 Task: Research Airbnb accommodation in Semenyih, Malaysia from 20th December, 2023 to 25th December, 2023 for 7 adults. Place can be entire room or shared room with 4 bedrooms having 7 beds and 4 bathrooms. Property type can be house. Amenities needed are: wifi, TV, free parkinig on premises, gym, breakfast.
Action: Mouse moved to (453, 83)
Screenshot: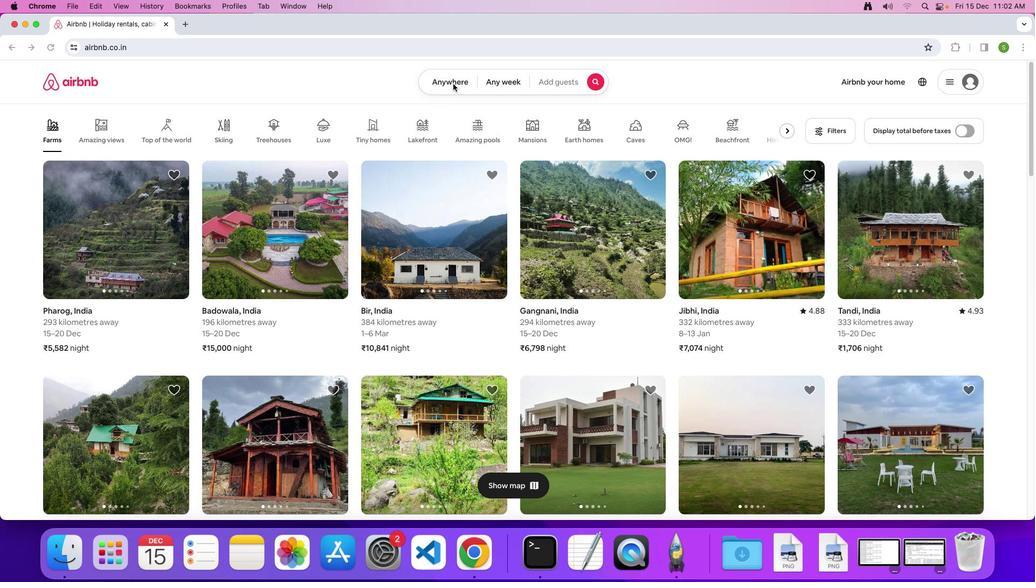 
Action: Mouse pressed left at (453, 83)
Screenshot: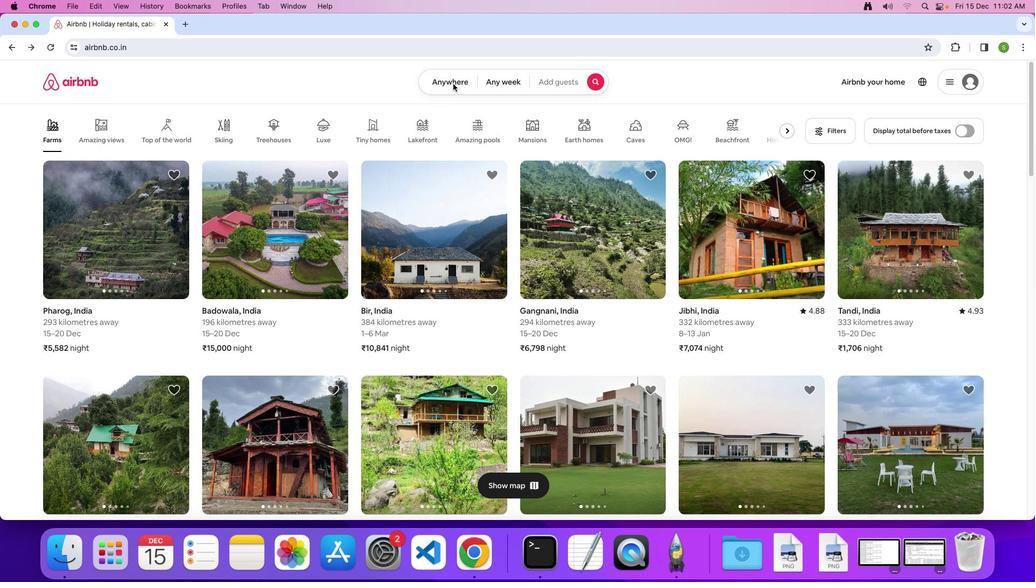
Action: Mouse moved to (449, 85)
Screenshot: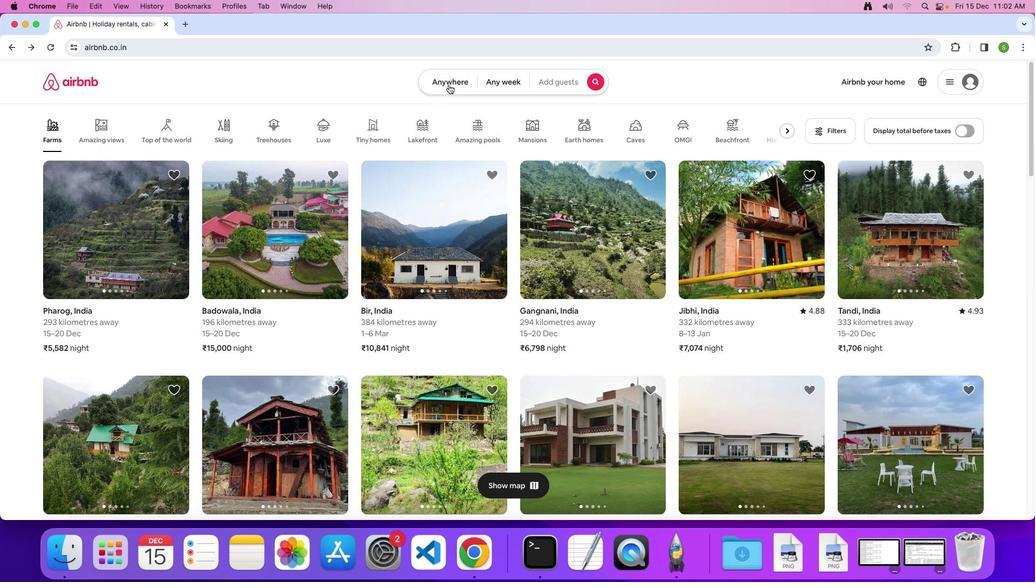 
Action: Mouse pressed left at (449, 85)
Screenshot: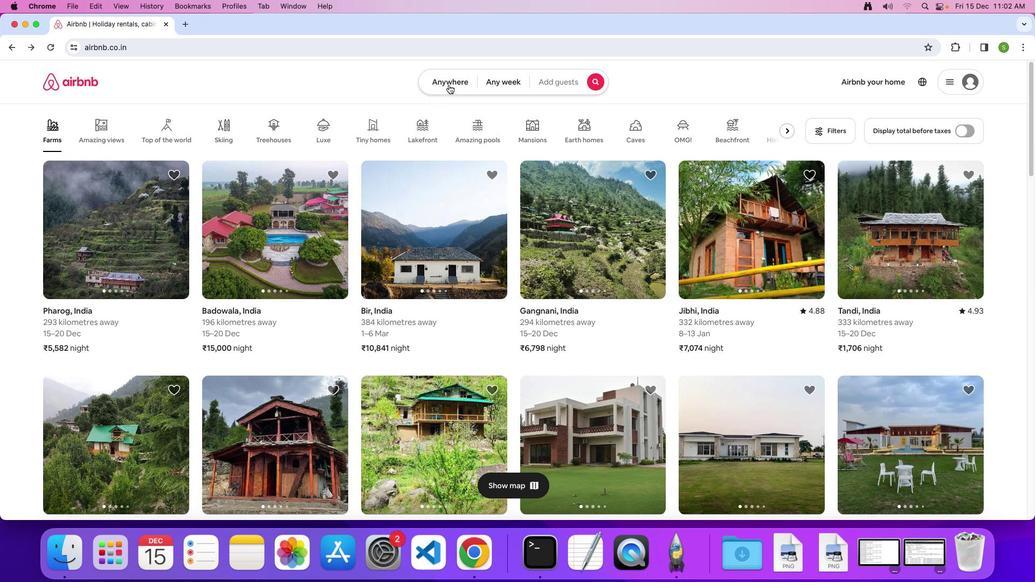 
Action: Mouse moved to (414, 120)
Screenshot: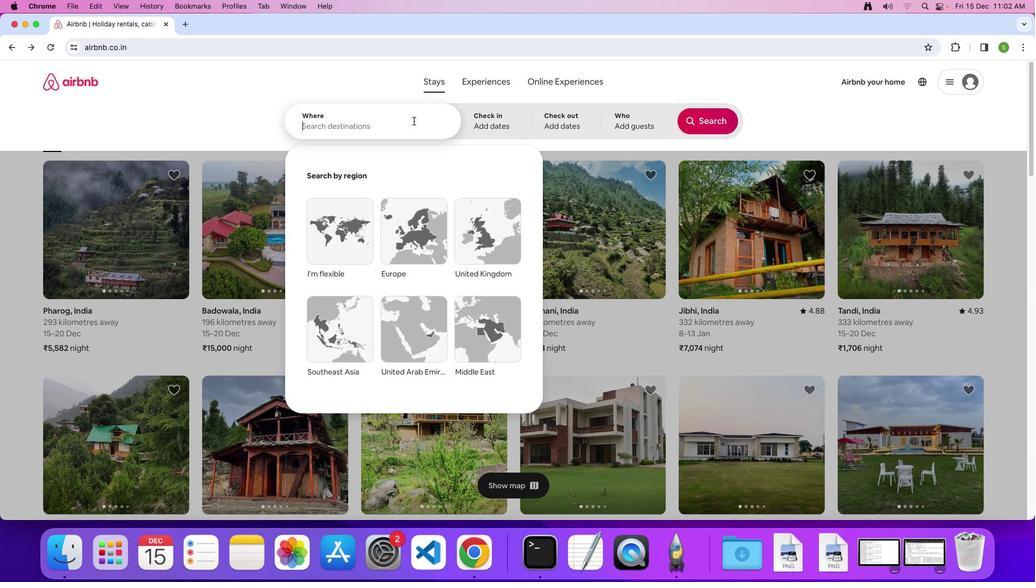 
Action: Mouse pressed left at (414, 120)
Screenshot: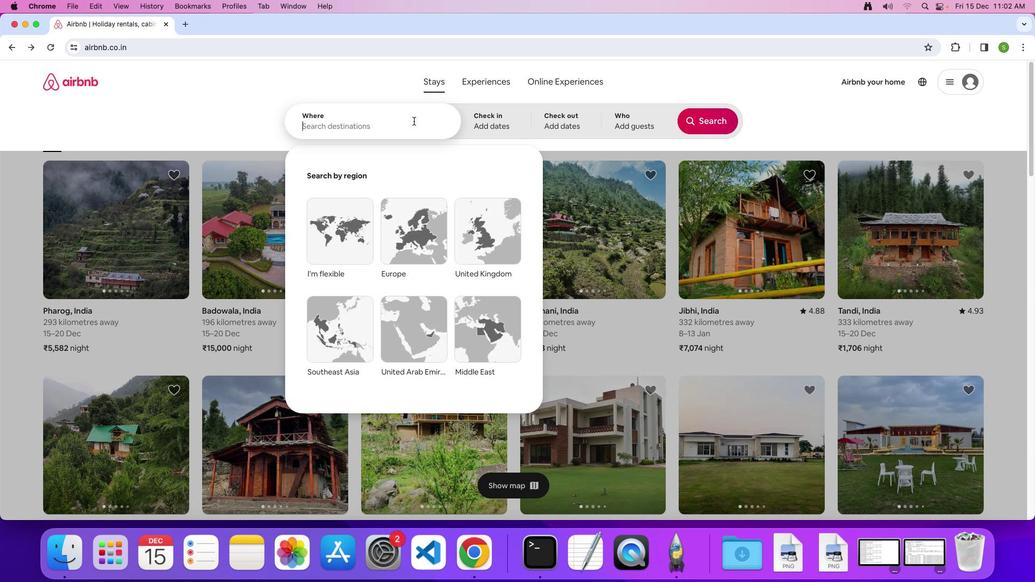 
Action: Key pressed 'S'Key.caps_lock'e''m''e''n''y''i''h'','Key.spaceKey.shift'm''a''l''a''y''s''i''a'Key.enter
Screenshot: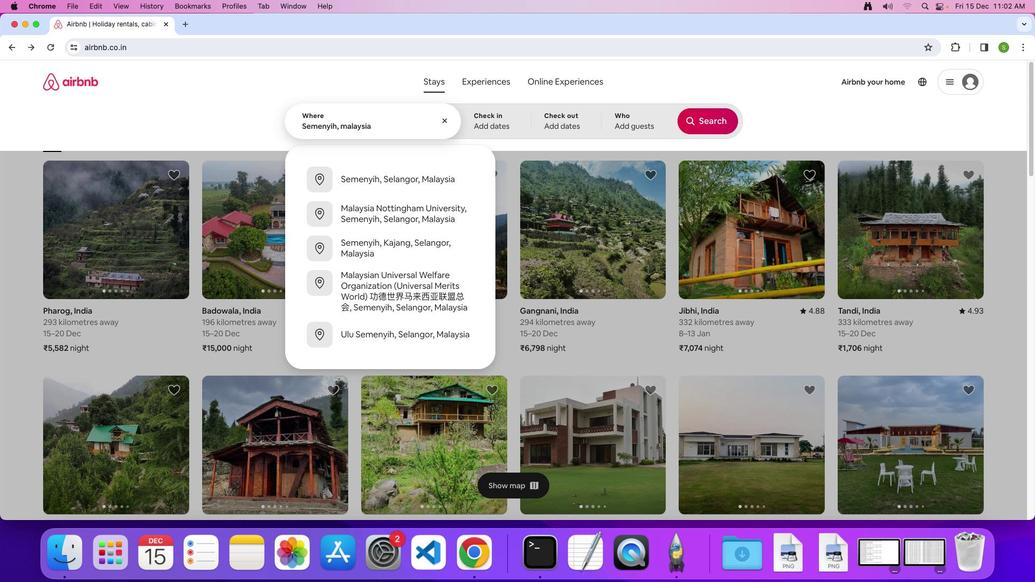 
Action: Mouse moved to (400, 339)
Screenshot: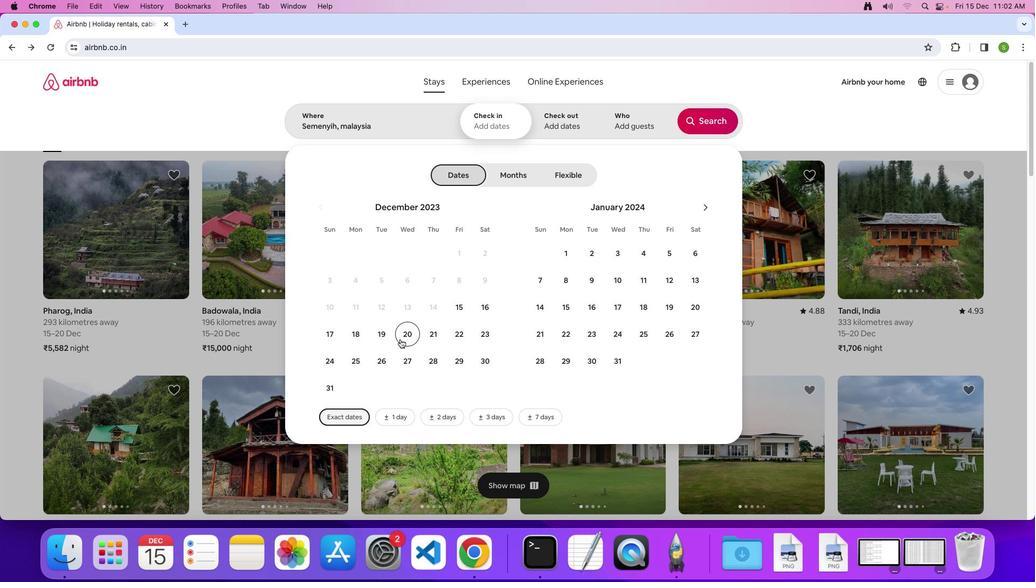 
Action: Mouse pressed left at (400, 339)
Screenshot: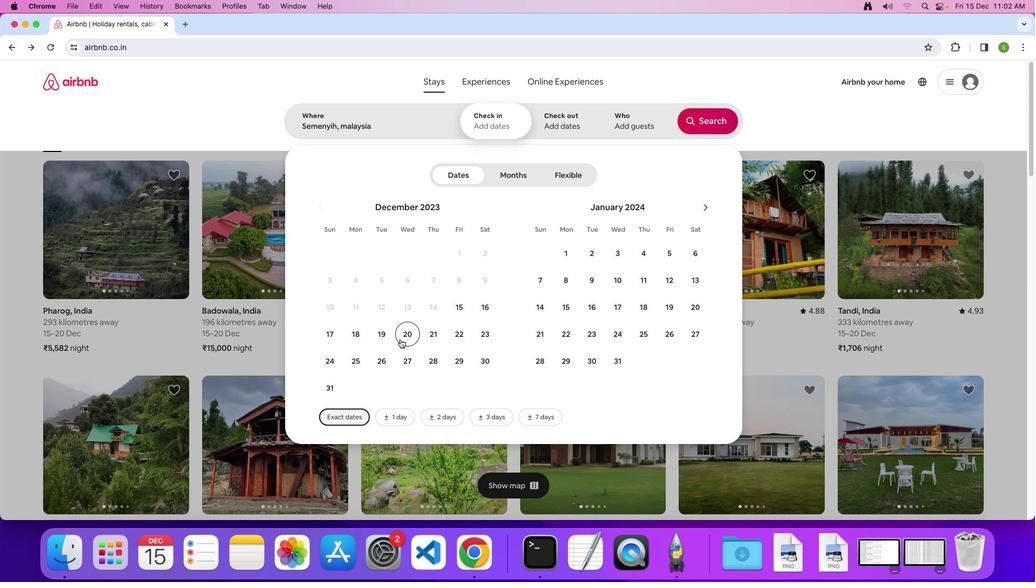
Action: Mouse moved to (353, 358)
Screenshot: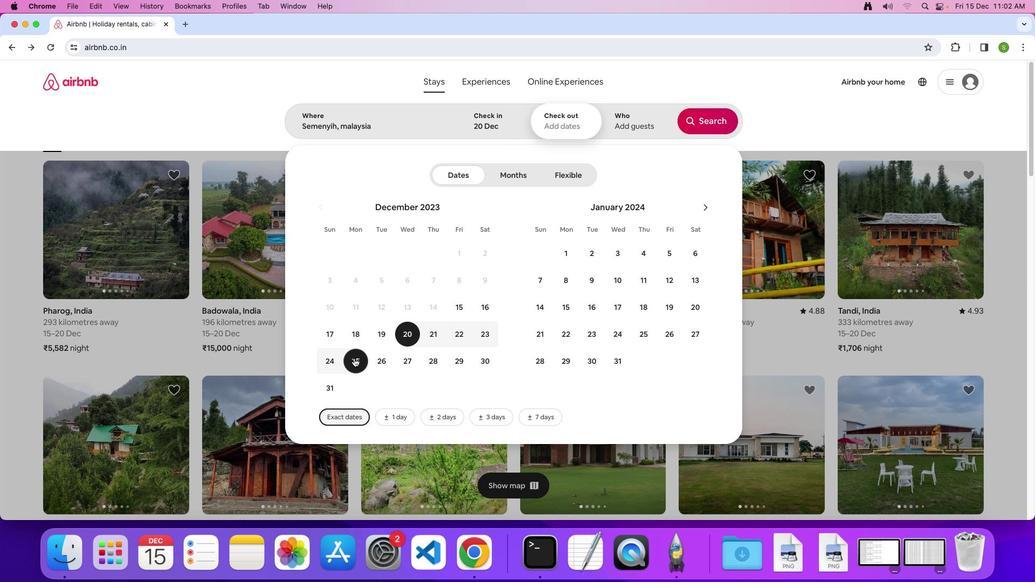 
Action: Mouse pressed left at (353, 358)
Screenshot: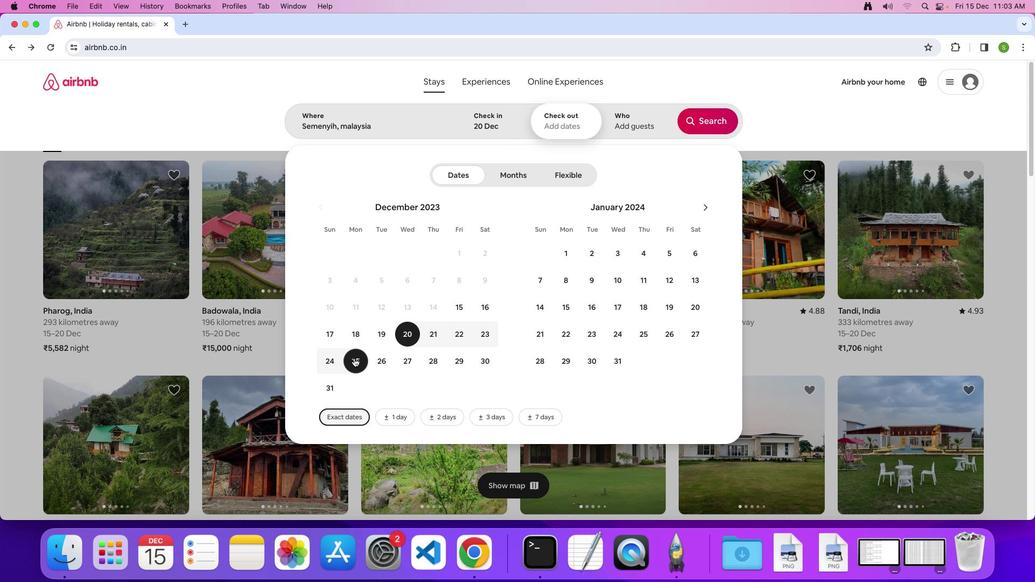 
Action: Mouse moved to (627, 114)
Screenshot: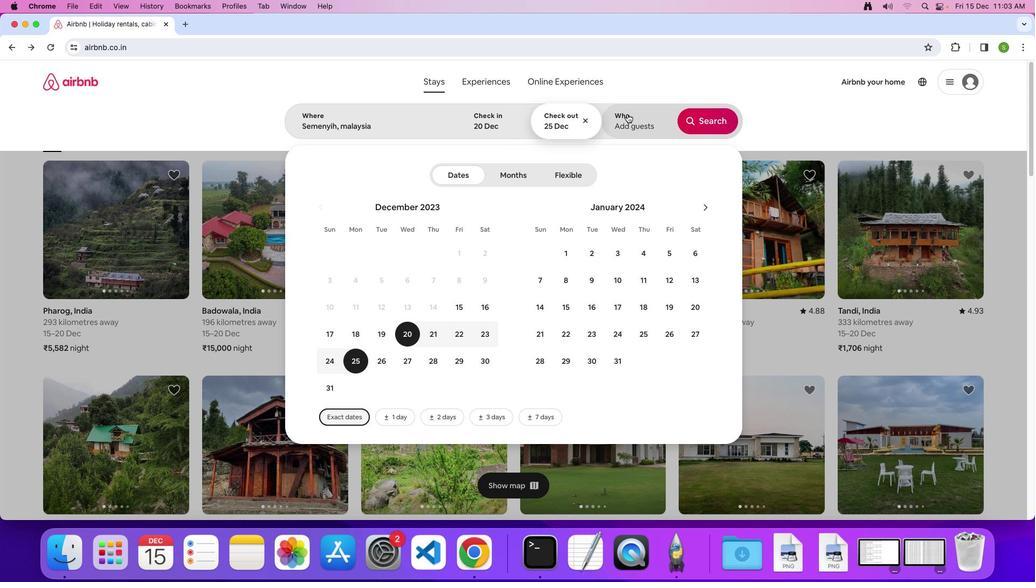 
Action: Mouse pressed left at (627, 114)
Screenshot: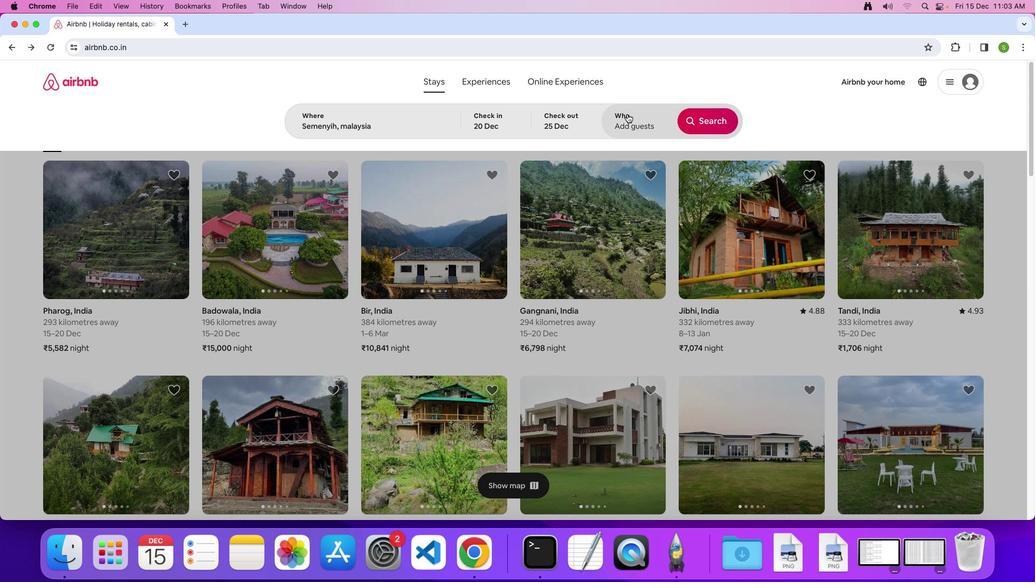 
Action: Mouse moved to (706, 173)
Screenshot: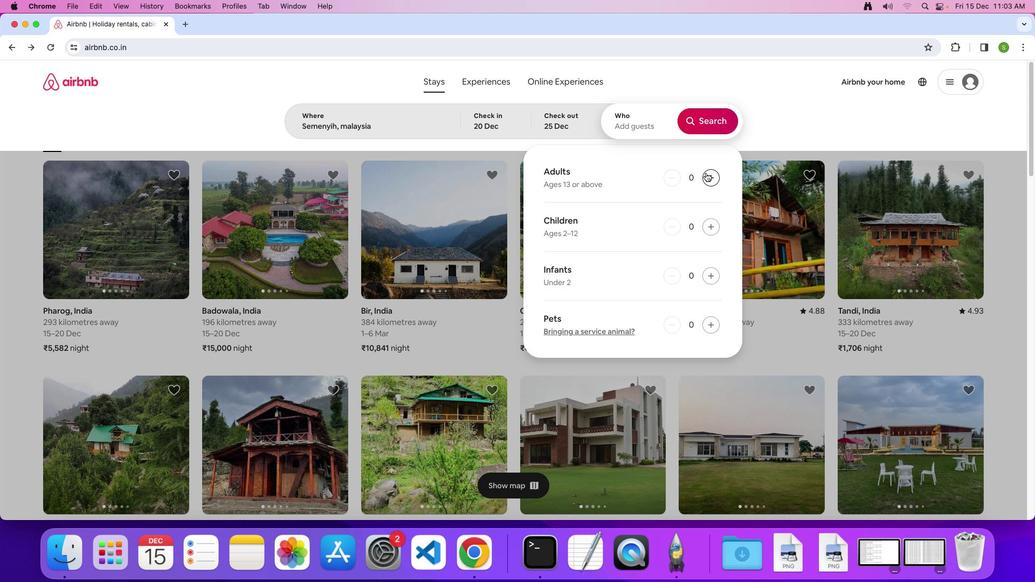 
Action: Mouse pressed left at (706, 173)
Screenshot: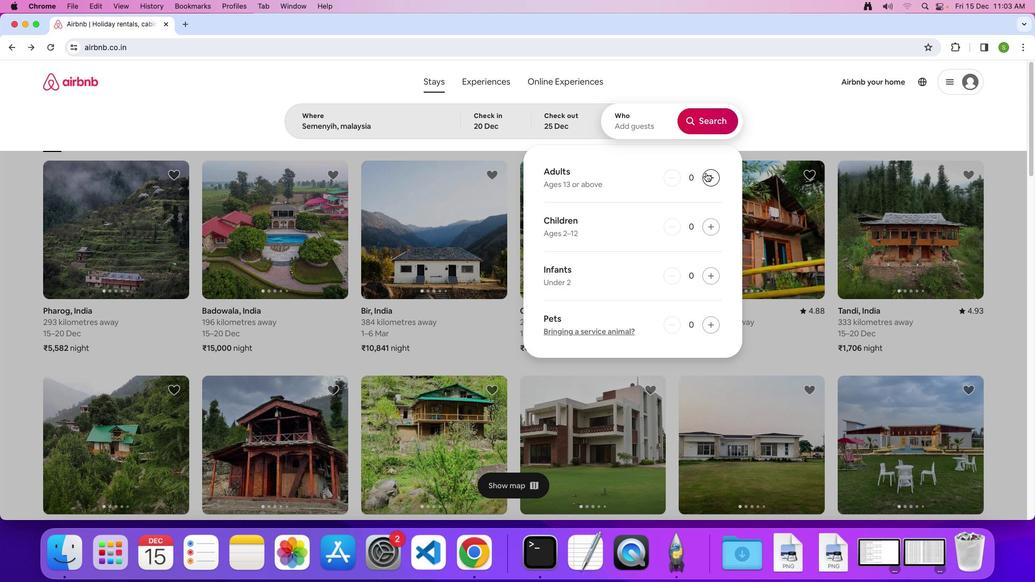 
Action: Mouse pressed left at (706, 173)
Screenshot: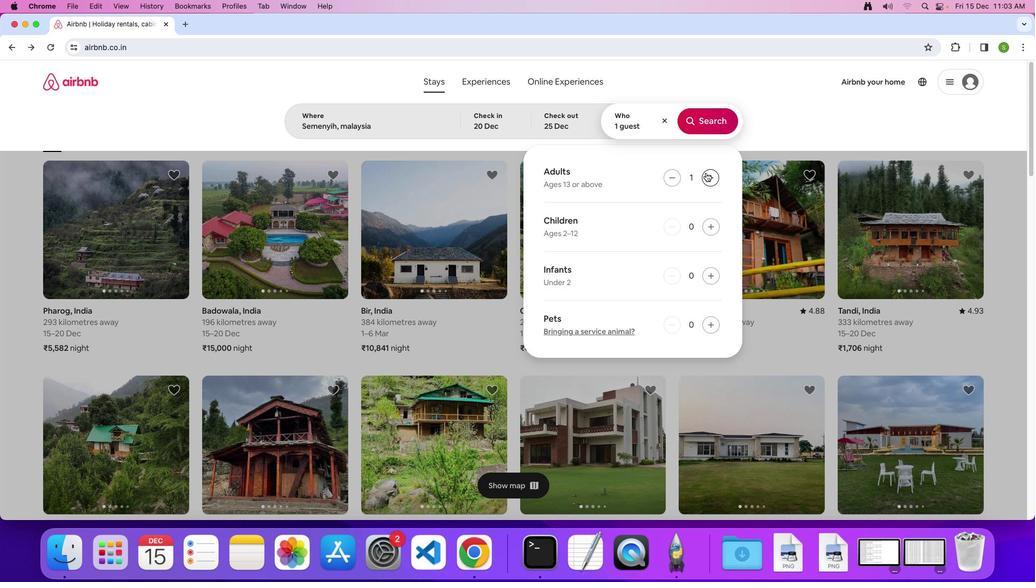 
Action: Mouse pressed left at (706, 173)
Screenshot: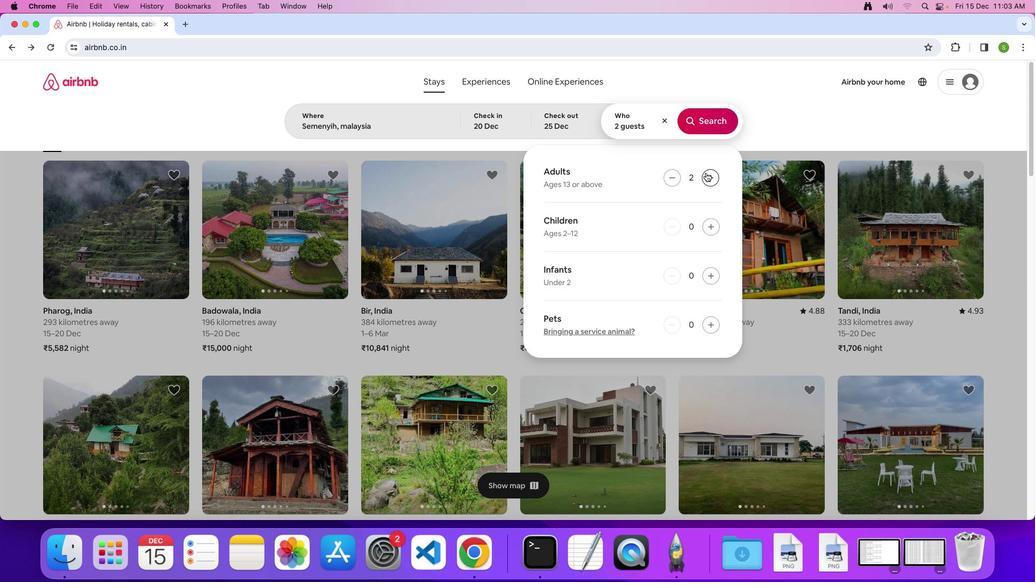 
Action: Mouse pressed left at (706, 173)
Screenshot: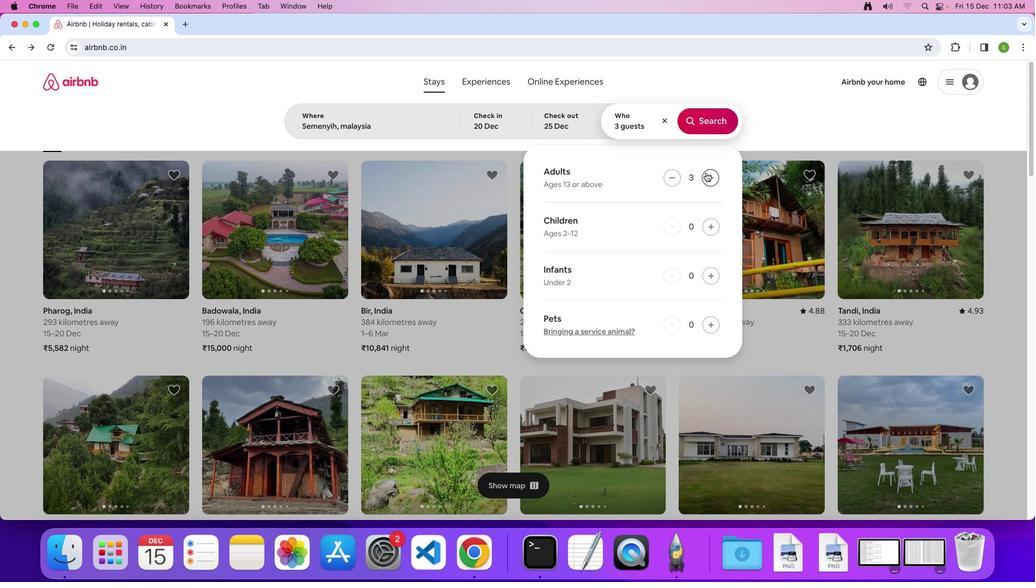 
Action: Mouse pressed left at (706, 173)
Screenshot: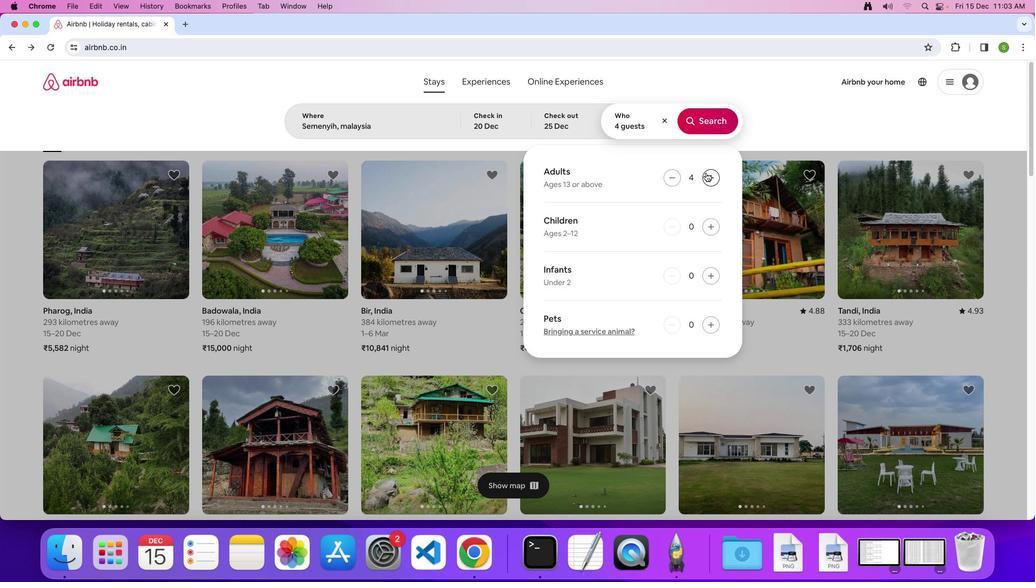 
Action: Mouse pressed left at (706, 173)
Screenshot: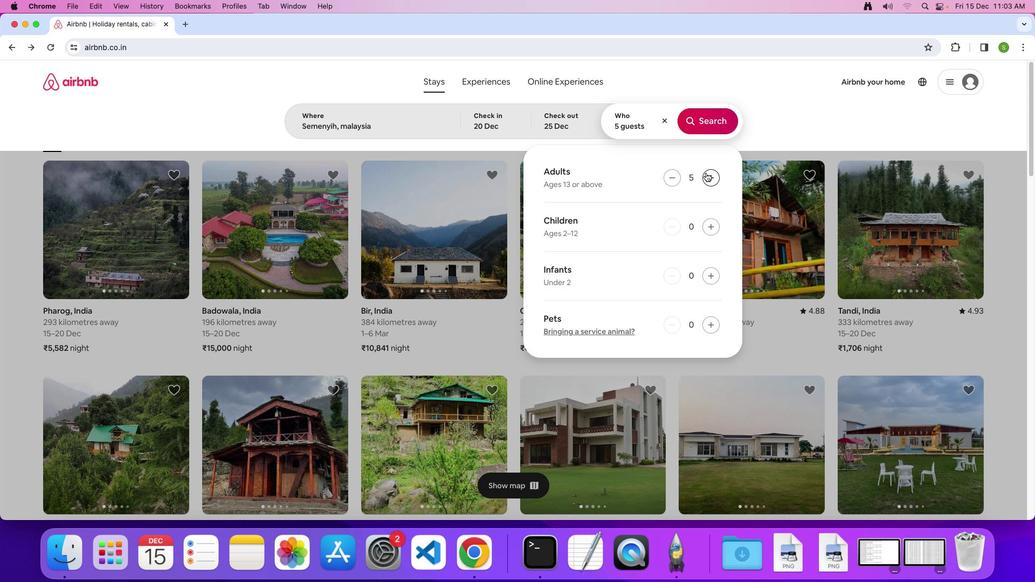 
Action: Mouse pressed left at (706, 173)
Screenshot: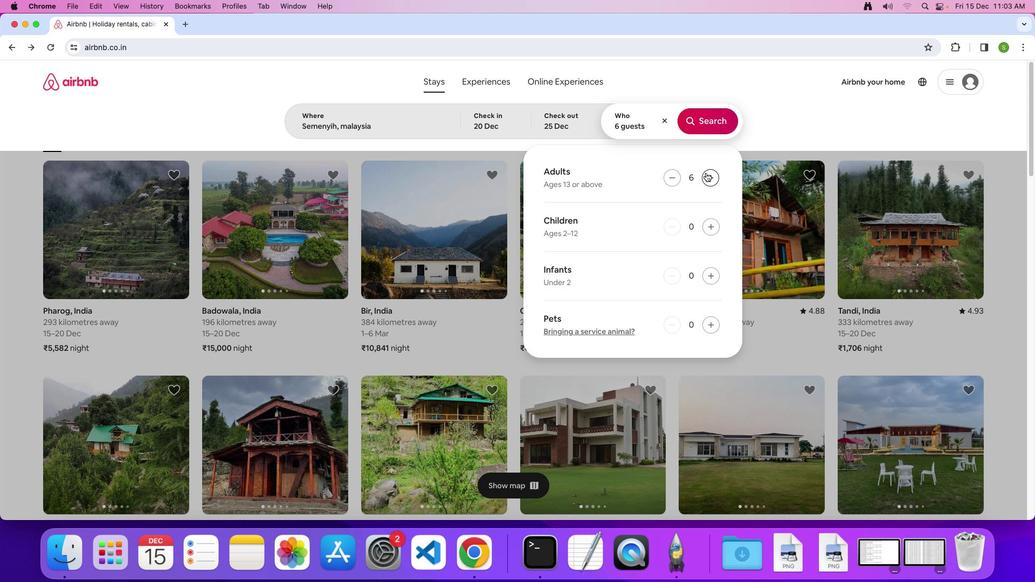 
Action: Mouse moved to (699, 125)
Screenshot: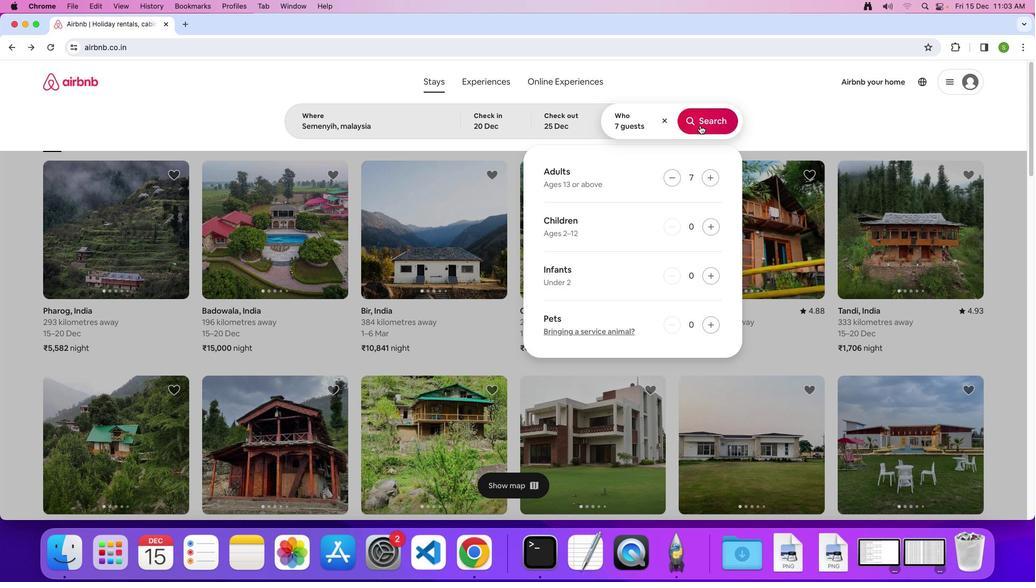 
Action: Mouse pressed left at (699, 125)
Screenshot: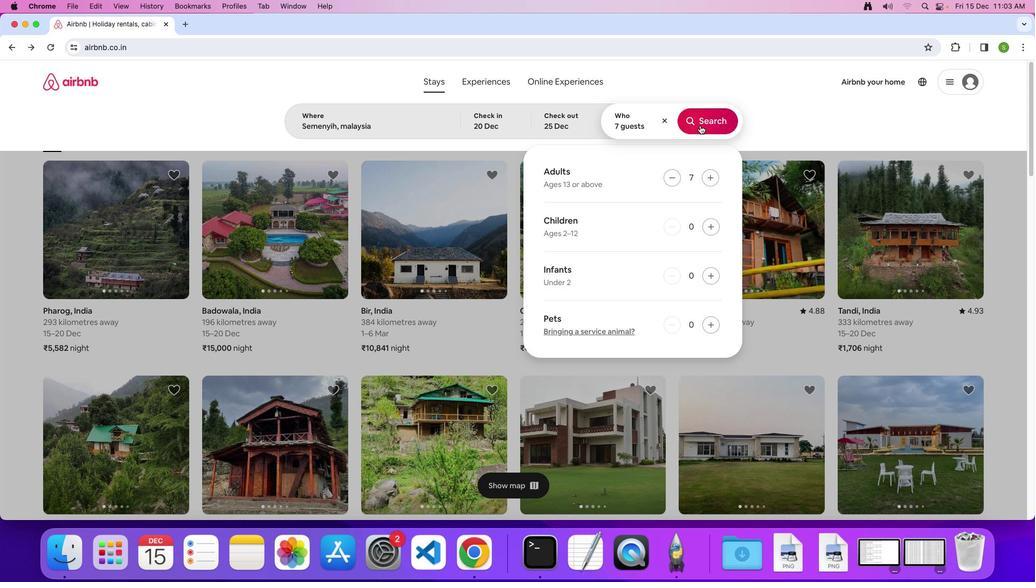 
Action: Mouse moved to (847, 123)
Screenshot: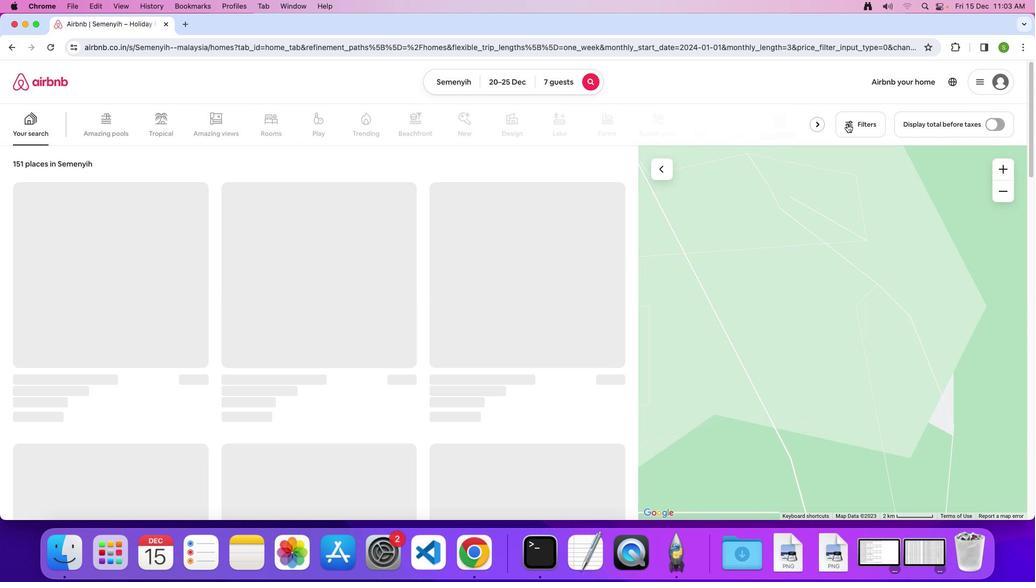 
Action: Mouse pressed left at (847, 123)
Screenshot: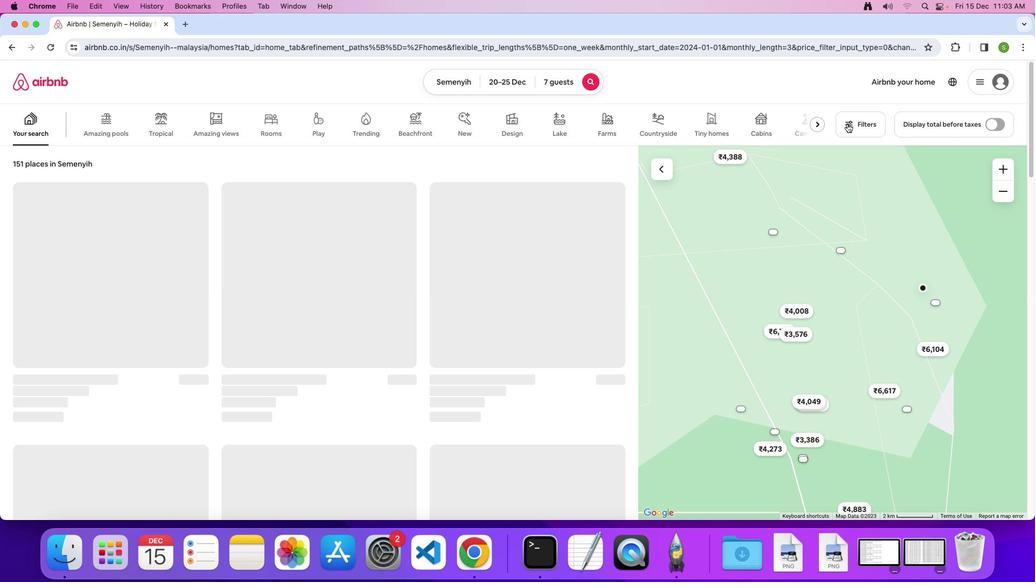 
Action: Mouse moved to (548, 294)
Screenshot: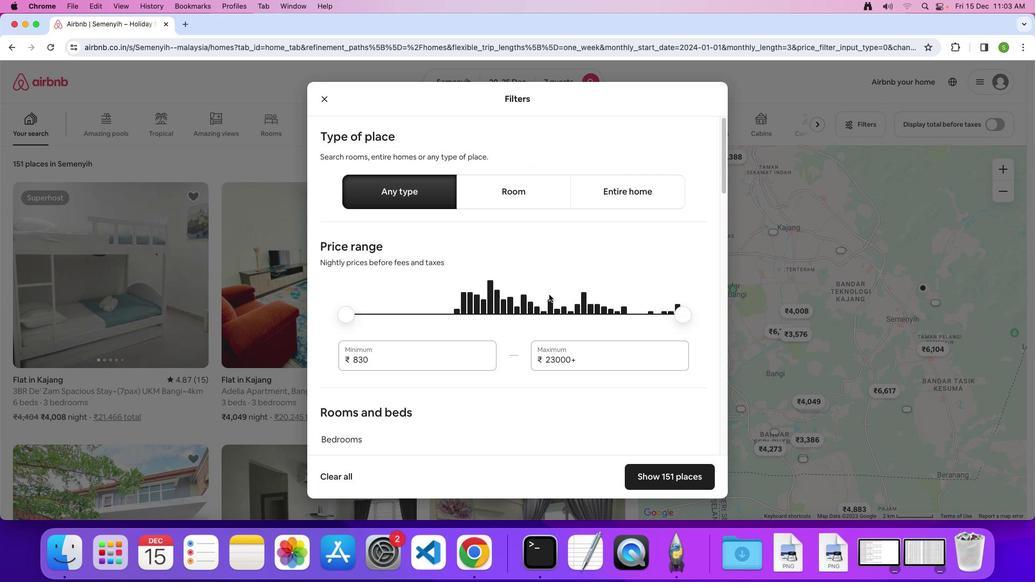 
Action: Mouse scrolled (548, 294) with delta (0, 0)
Screenshot: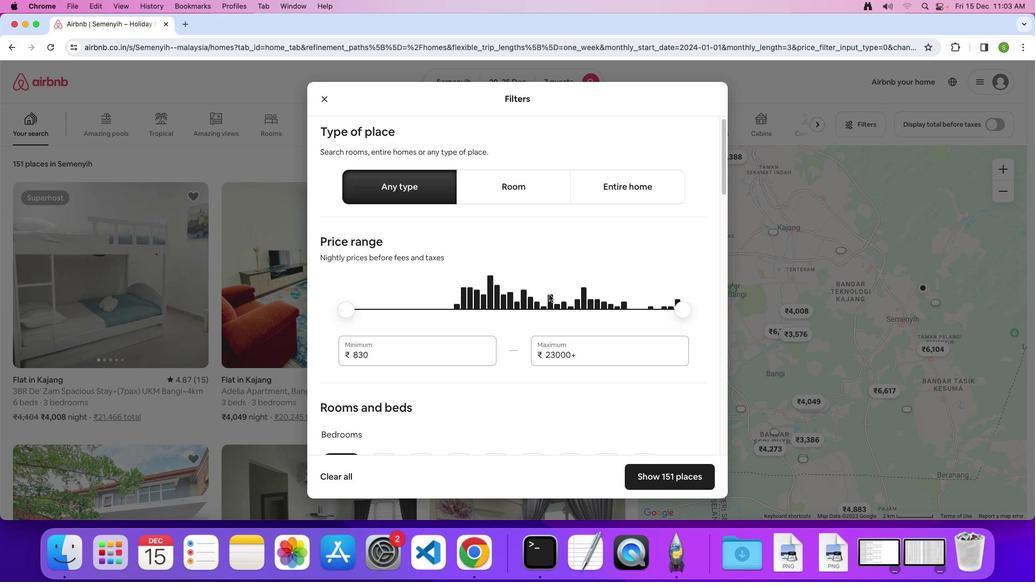 
Action: Mouse scrolled (548, 294) with delta (0, 0)
Screenshot: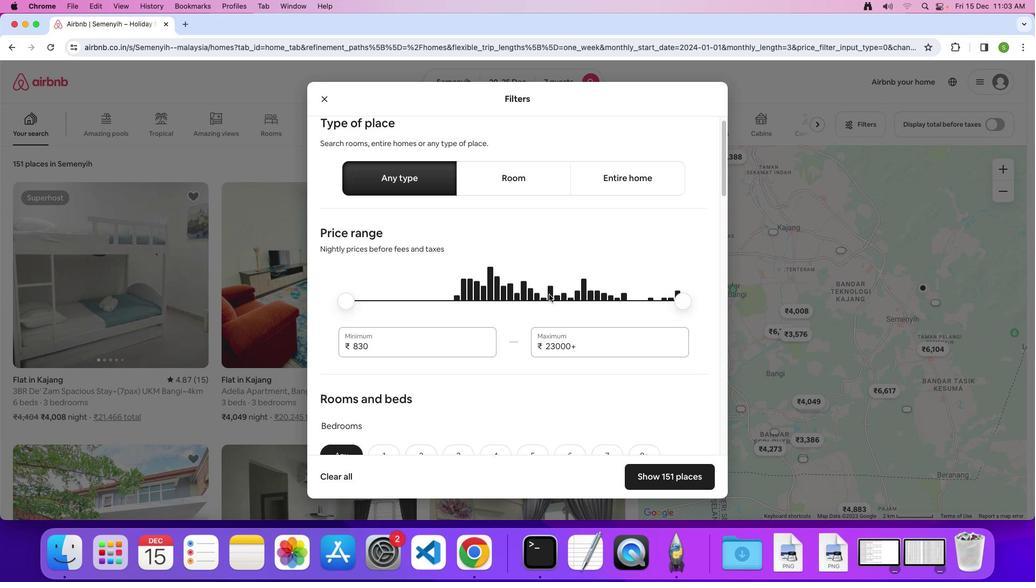 
Action: Mouse scrolled (548, 294) with delta (0, 0)
Screenshot: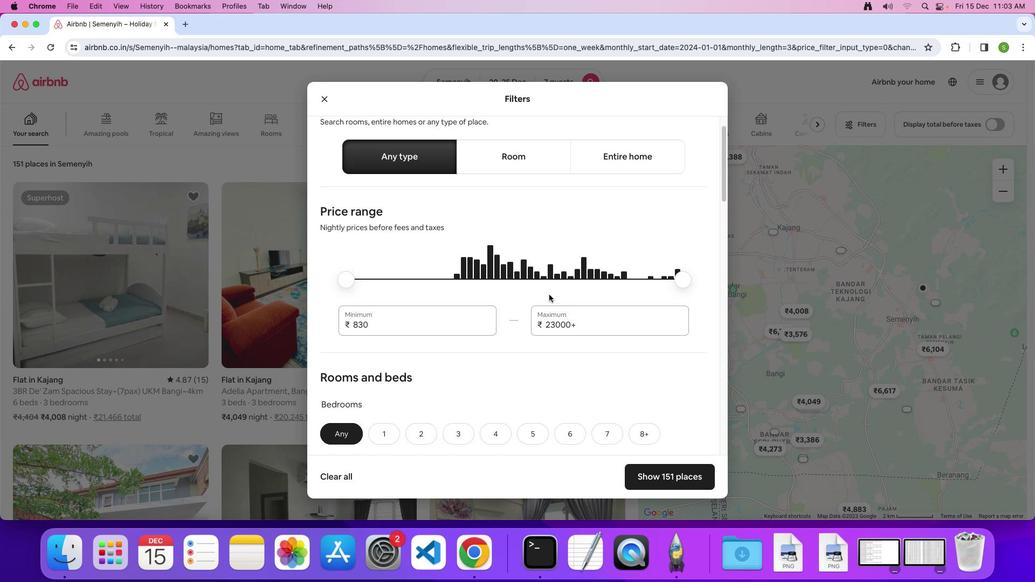 
Action: Mouse scrolled (548, 294) with delta (0, 0)
Screenshot: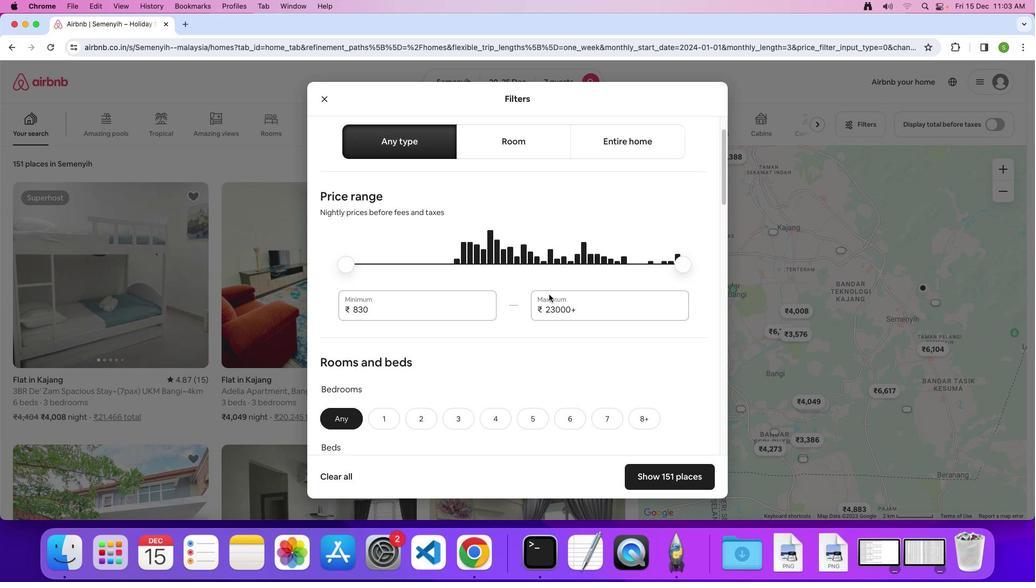 
Action: Mouse scrolled (548, 294) with delta (0, 0)
Screenshot: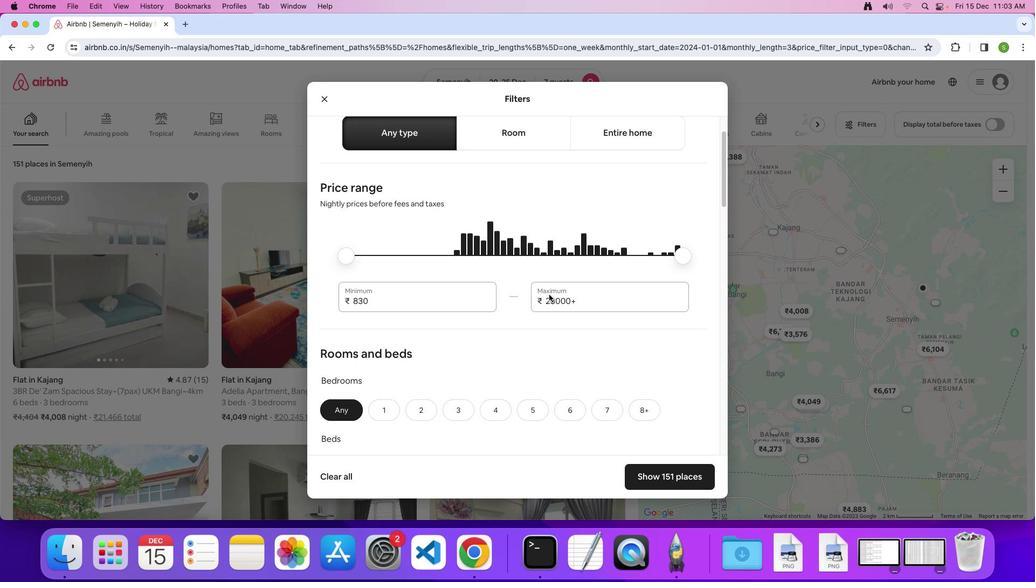 
Action: Mouse moved to (548, 294)
Screenshot: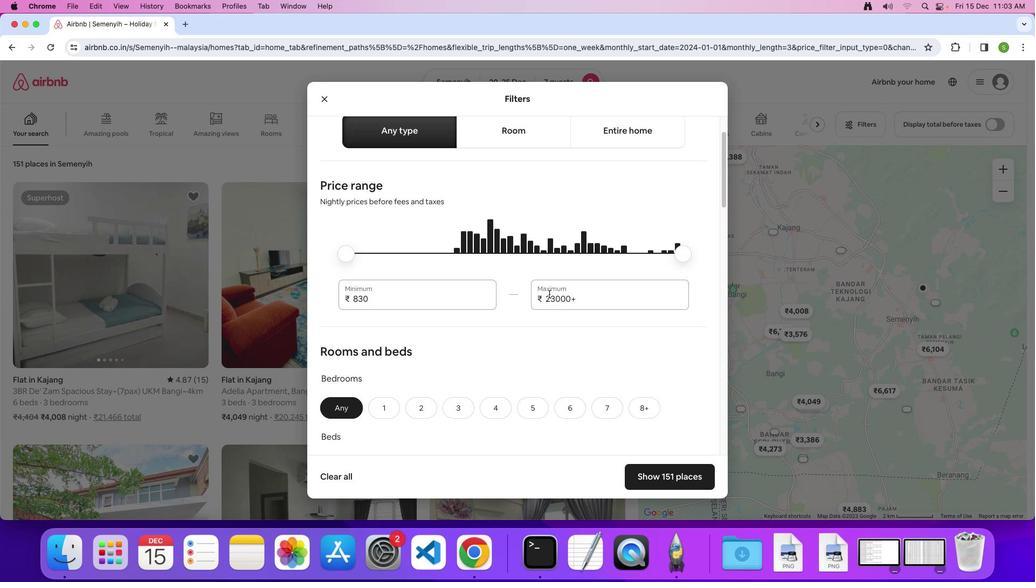
Action: Mouse scrolled (548, 294) with delta (0, 0)
Screenshot: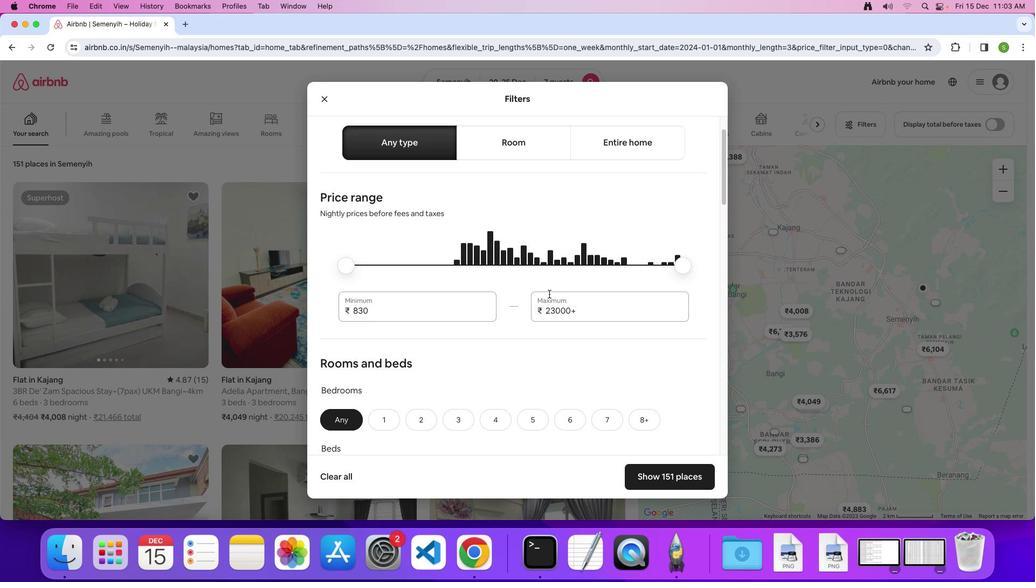 
Action: Mouse scrolled (548, 294) with delta (0, 0)
Screenshot: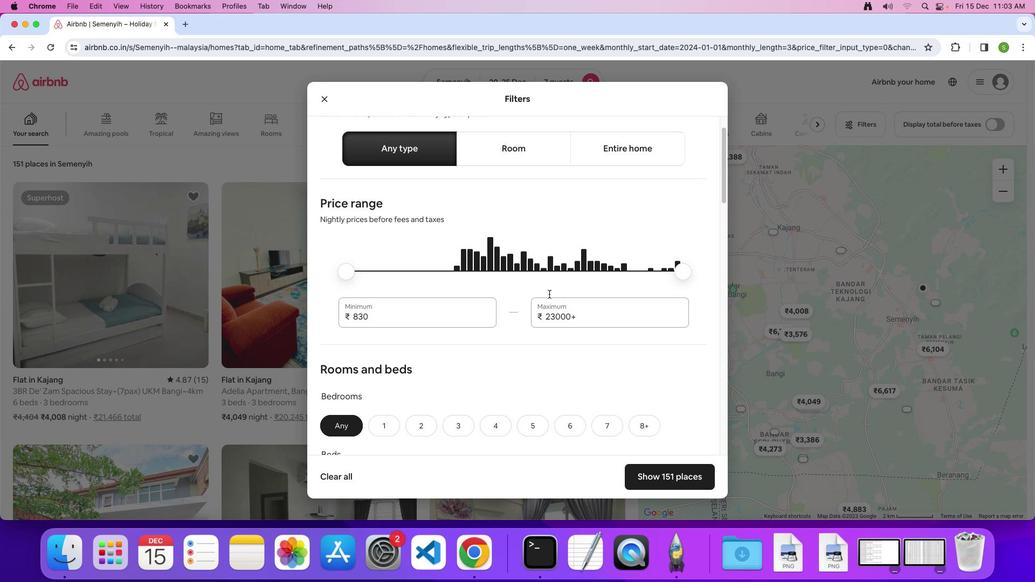 
Action: Mouse moved to (523, 160)
Screenshot: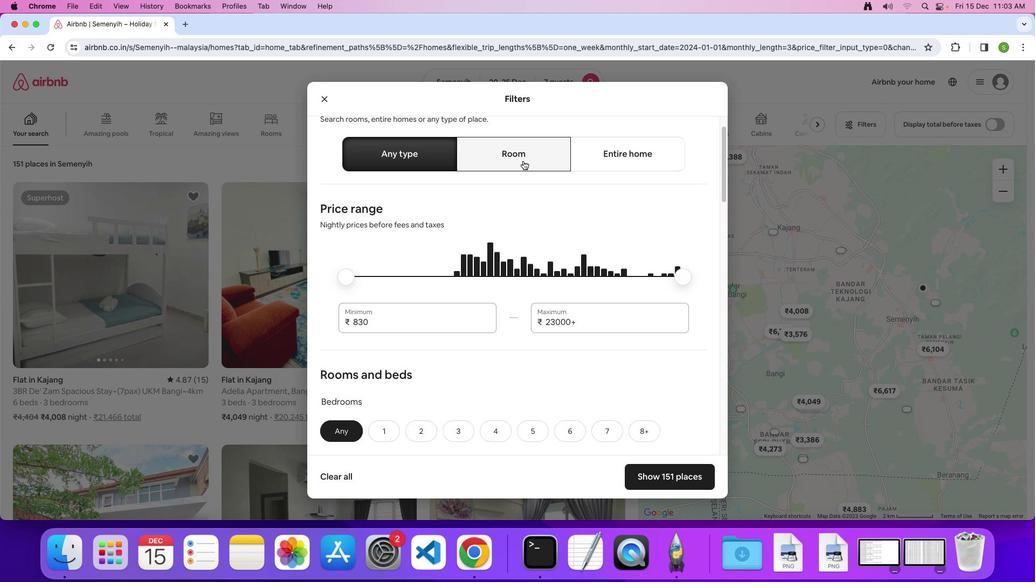 
Action: Mouse pressed left at (523, 160)
Screenshot: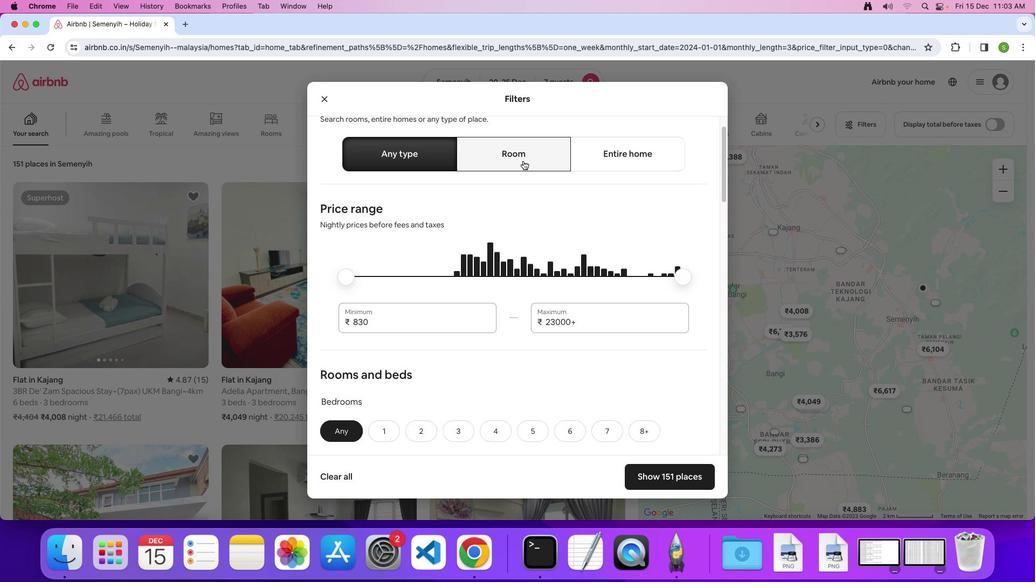 
Action: Mouse moved to (550, 313)
Screenshot: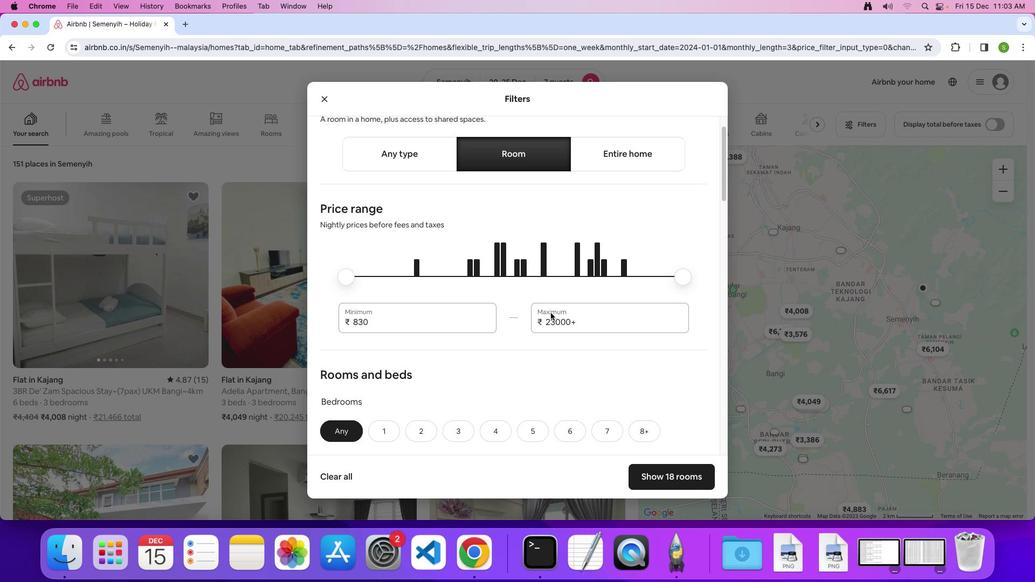 
Action: Mouse scrolled (550, 313) with delta (0, 0)
Screenshot: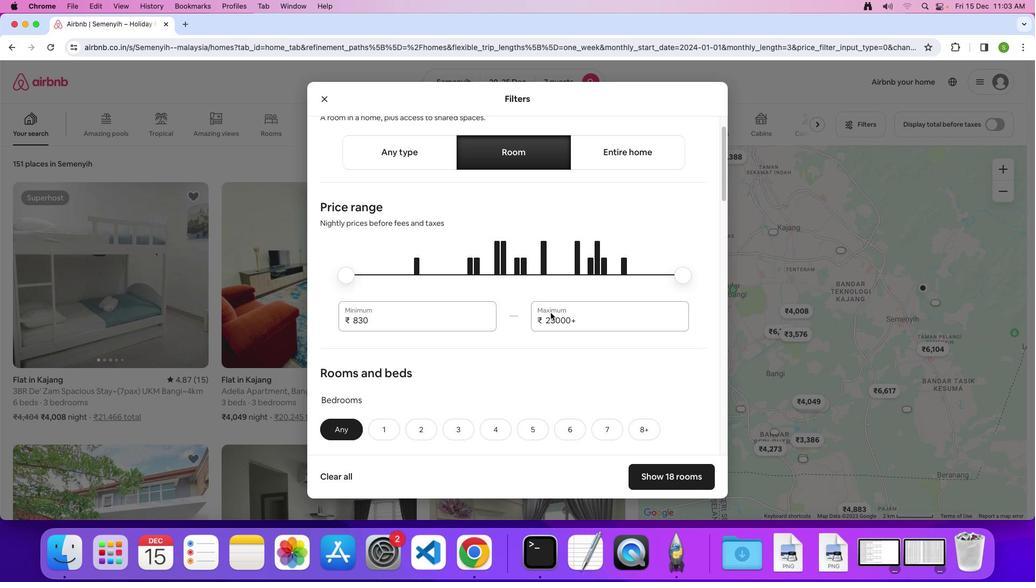
Action: Mouse scrolled (550, 313) with delta (0, 0)
Screenshot: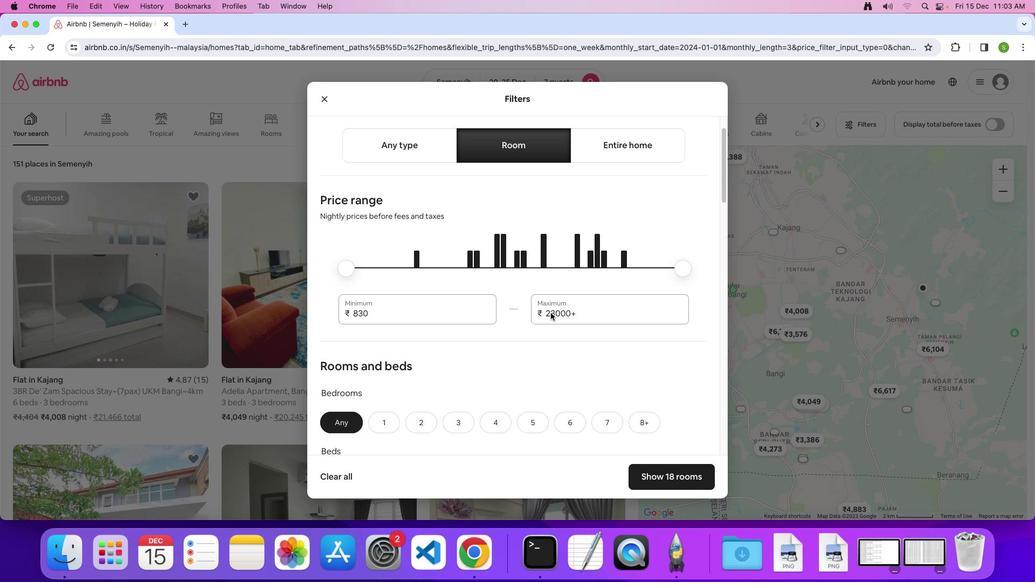 
Action: Mouse scrolled (550, 313) with delta (0, 0)
Screenshot: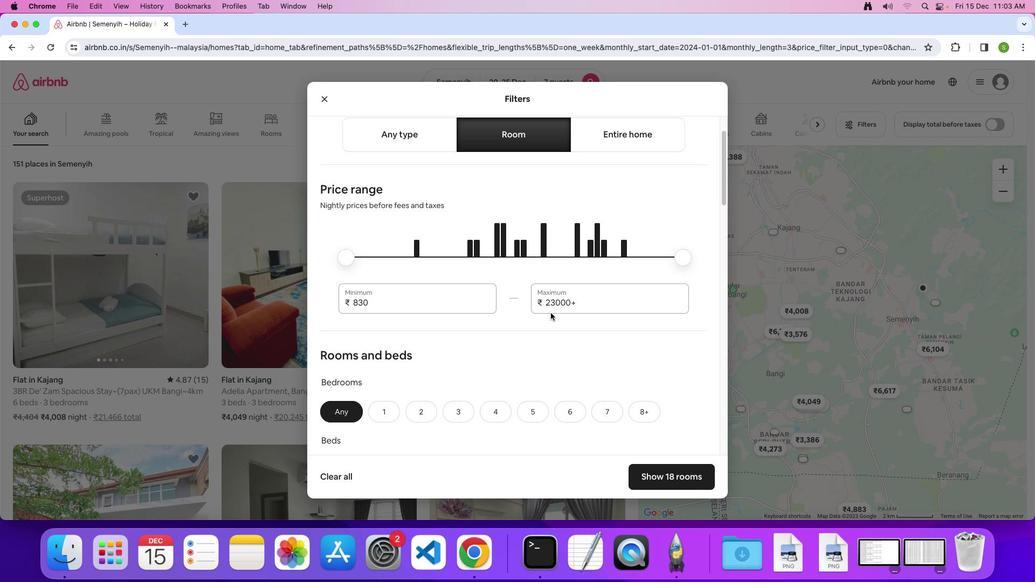 
Action: Mouse scrolled (550, 313) with delta (0, 0)
Screenshot: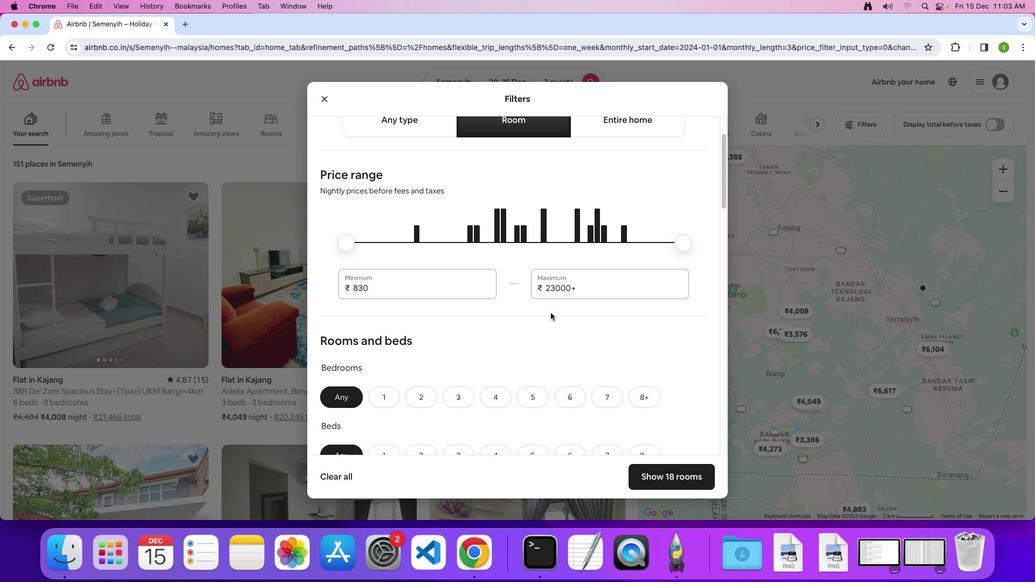 
Action: Mouse scrolled (550, 313) with delta (0, 0)
Screenshot: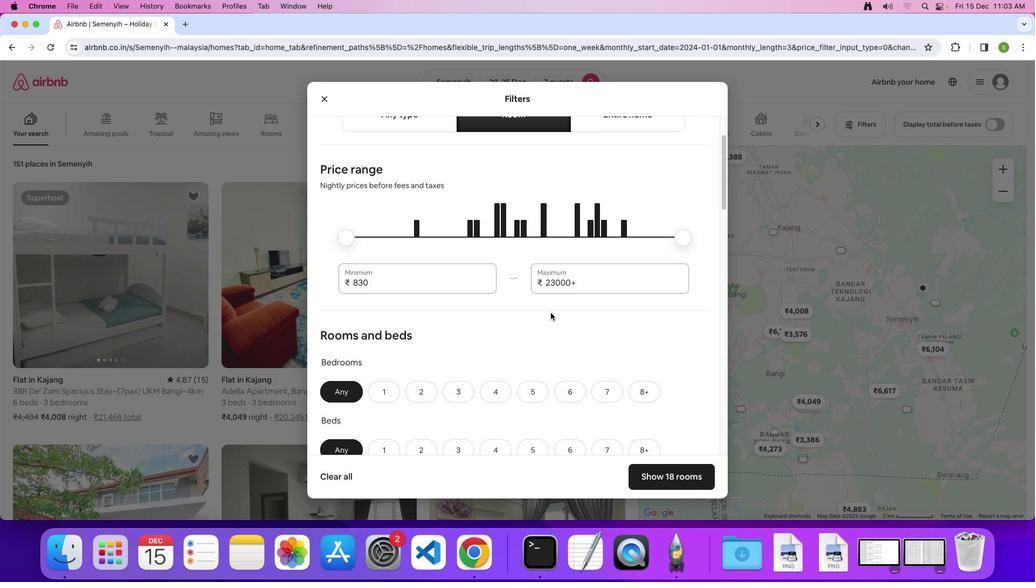
Action: Mouse scrolled (550, 313) with delta (0, 0)
Screenshot: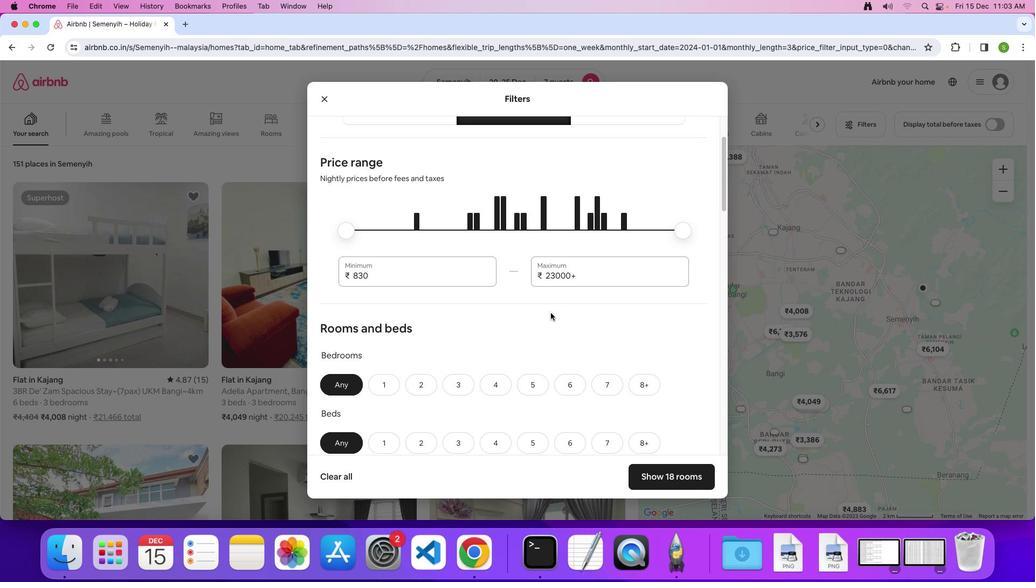 
Action: Mouse scrolled (550, 313) with delta (0, 0)
Screenshot: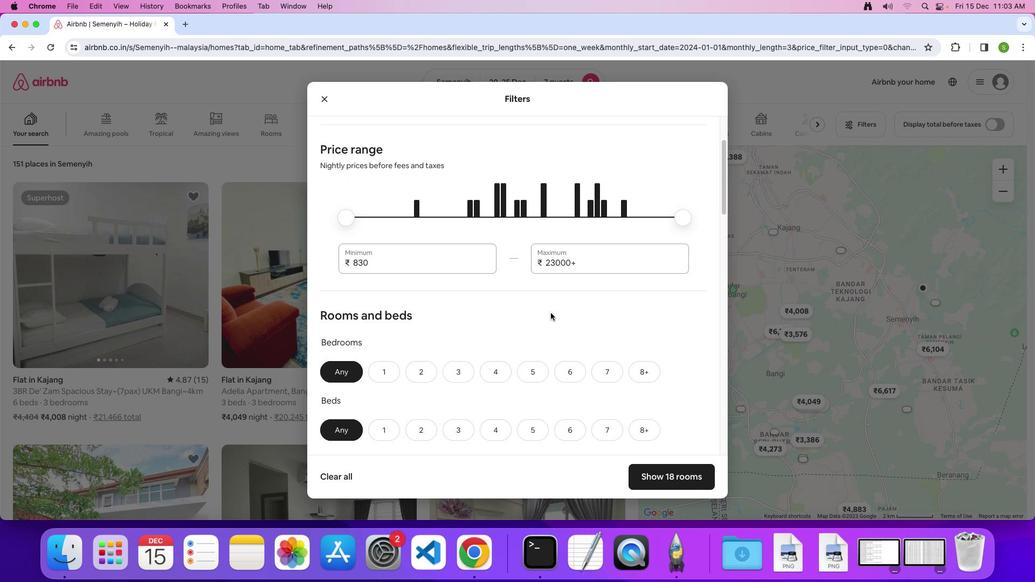 
Action: Mouse scrolled (550, 313) with delta (0, 0)
Screenshot: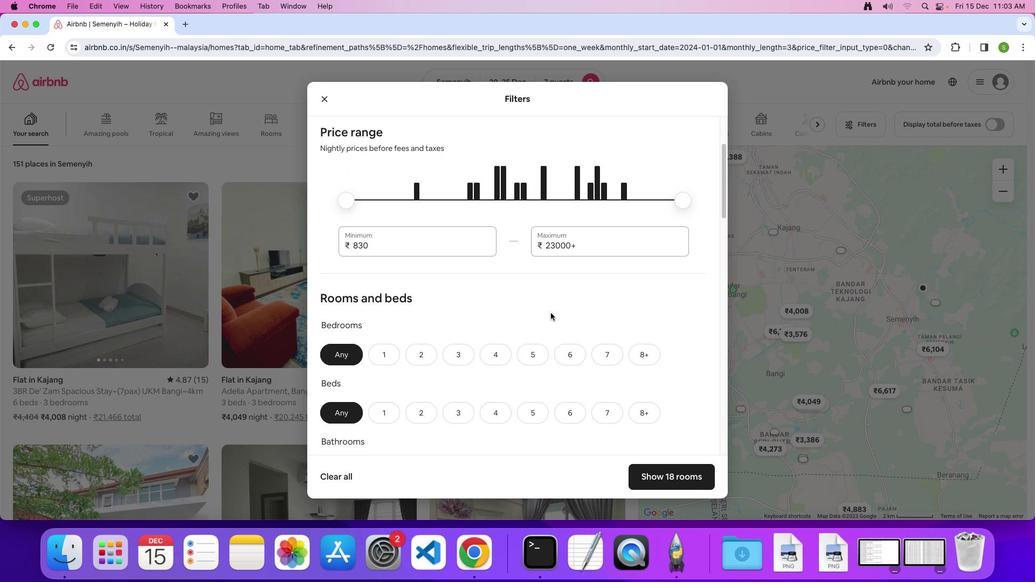 
Action: Mouse scrolled (550, 313) with delta (0, 0)
Screenshot: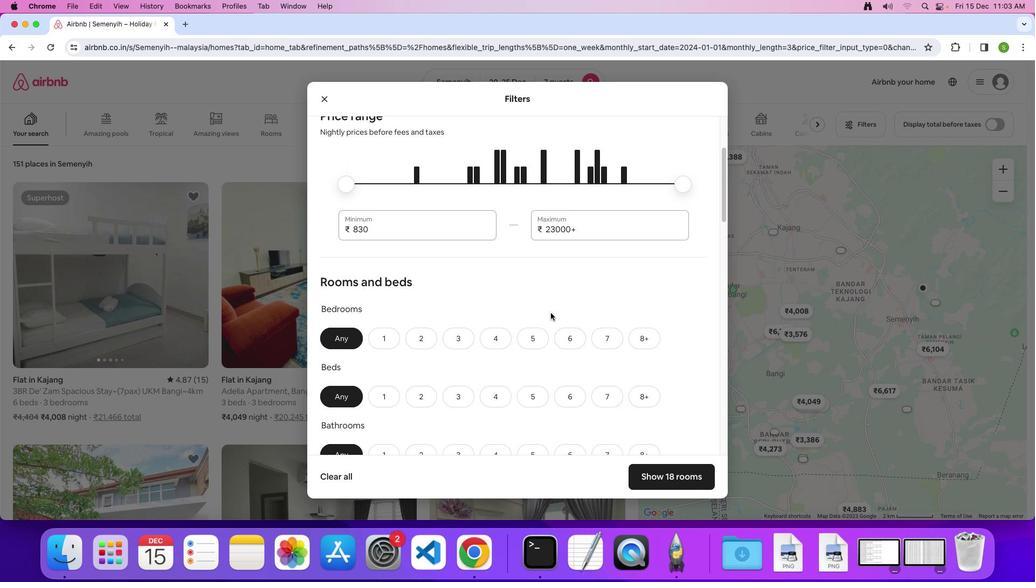 
Action: Mouse scrolled (550, 313) with delta (0, 0)
Screenshot: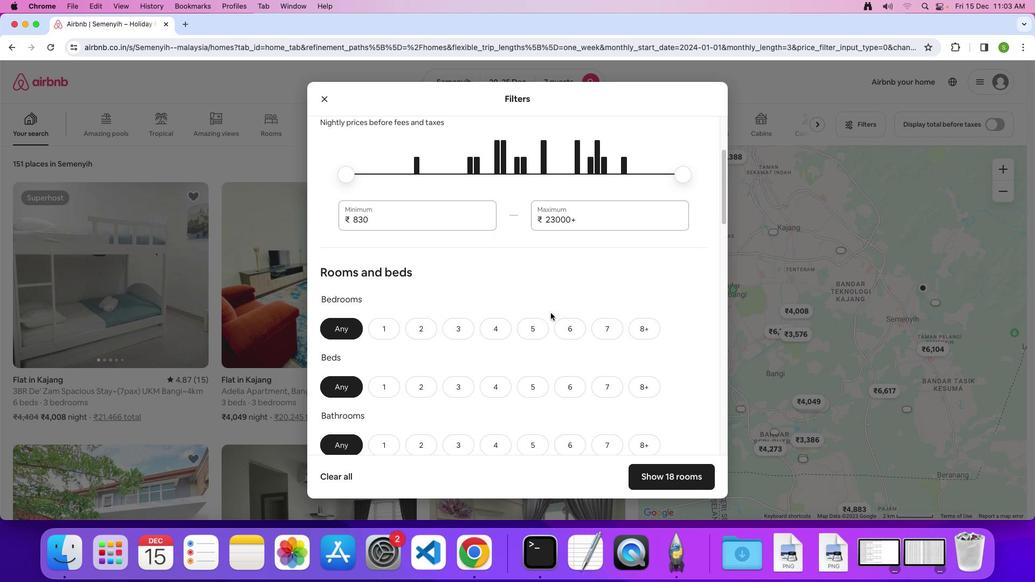 
Action: Mouse scrolled (550, 313) with delta (0, 0)
Screenshot: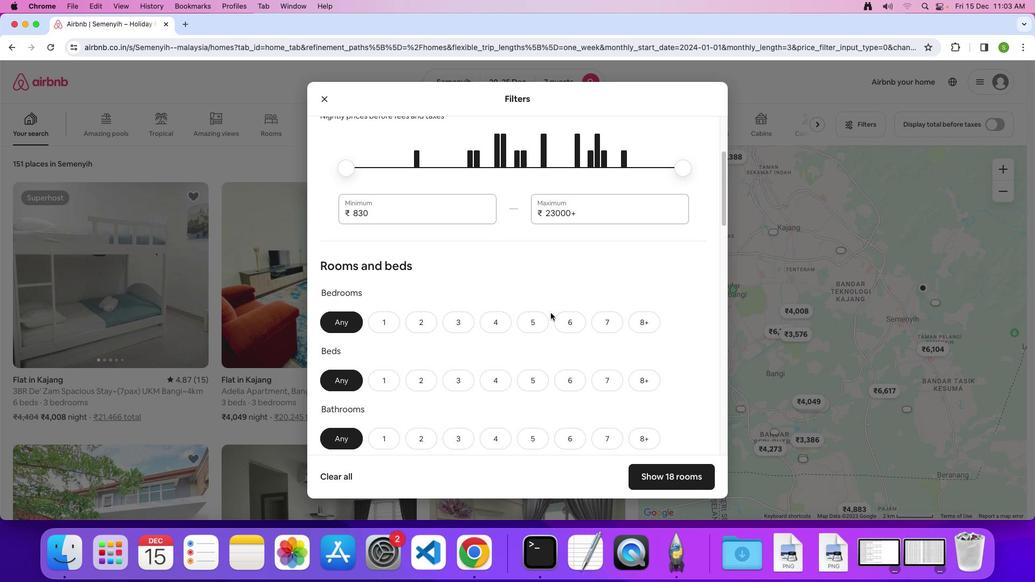 
Action: Mouse scrolled (550, 313) with delta (0, 0)
Screenshot: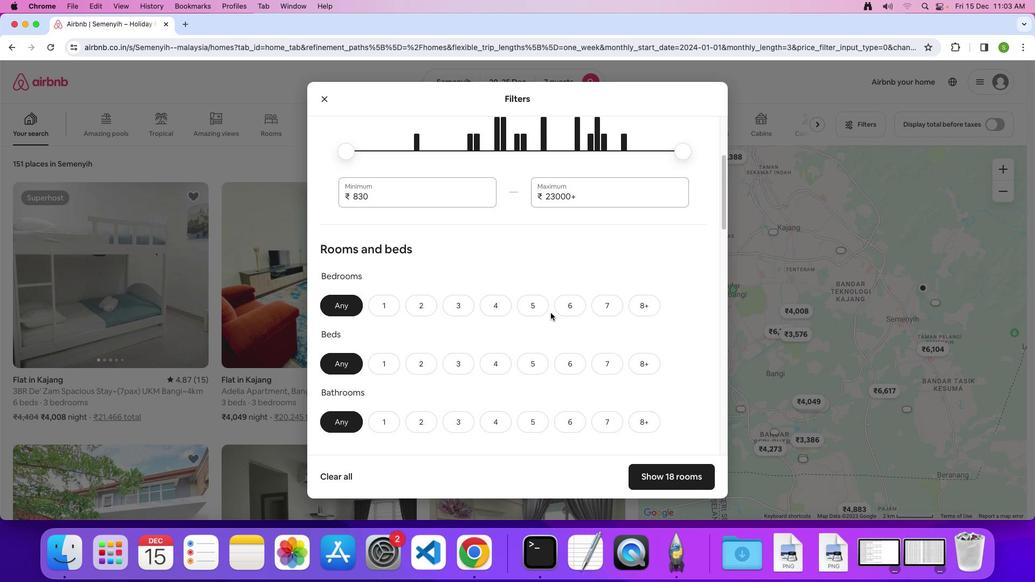 
Action: Mouse scrolled (550, 313) with delta (0, -1)
Screenshot: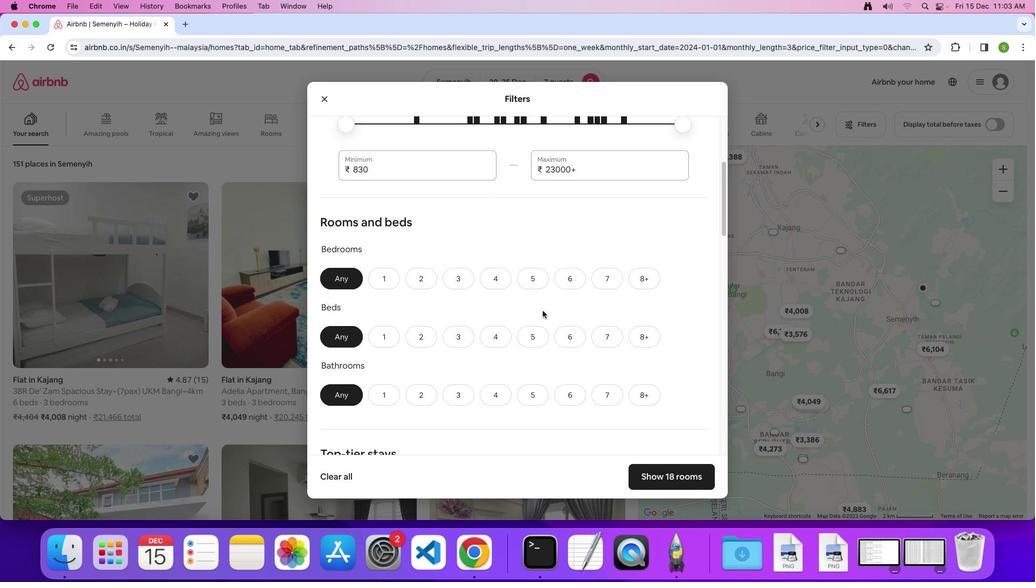 
Action: Mouse moved to (489, 262)
Screenshot: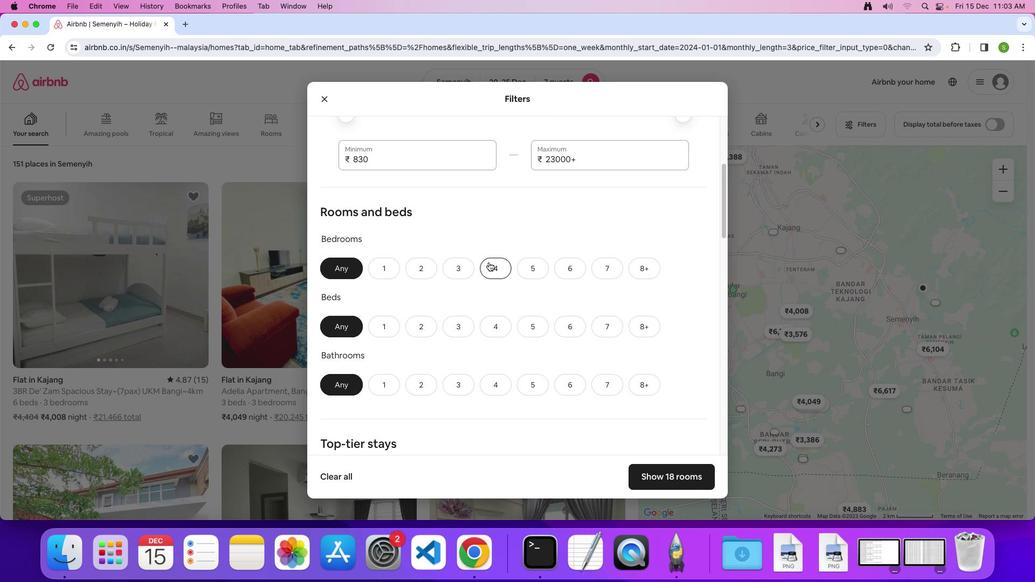 
Action: Mouse pressed left at (489, 262)
Screenshot: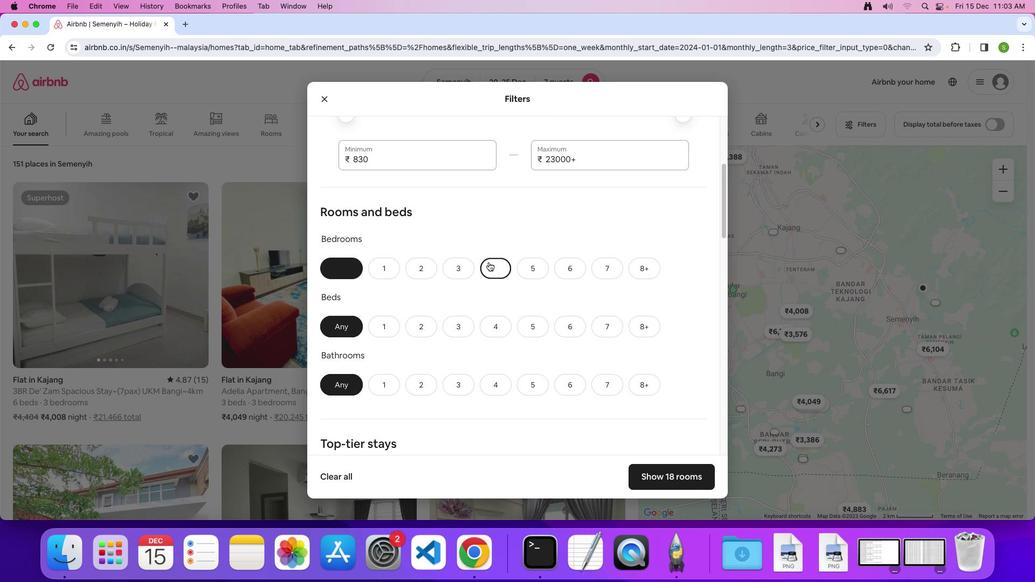 
Action: Mouse moved to (611, 331)
Screenshot: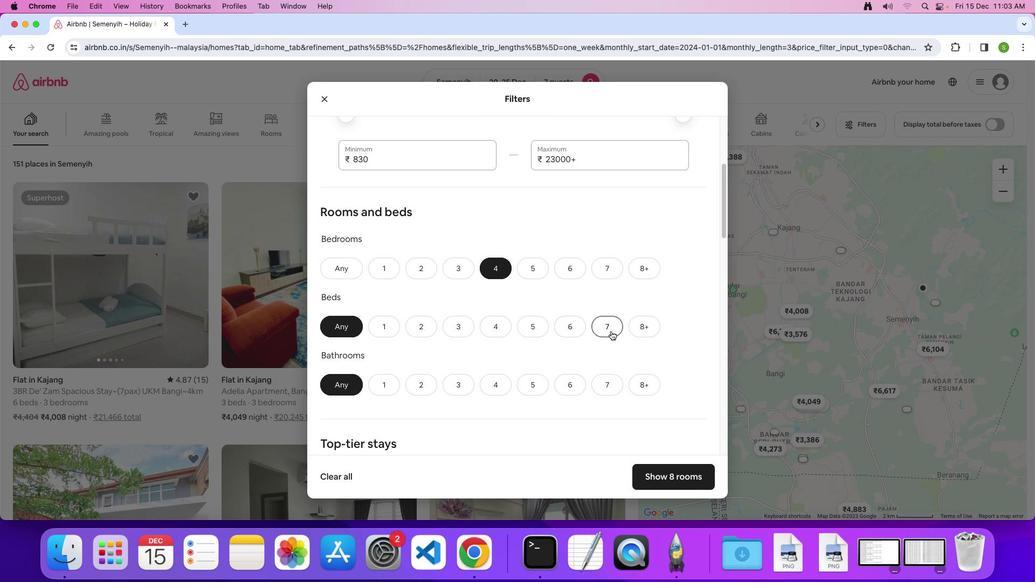 
Action: Mouse pressed left at (611, 331)
Screenshot: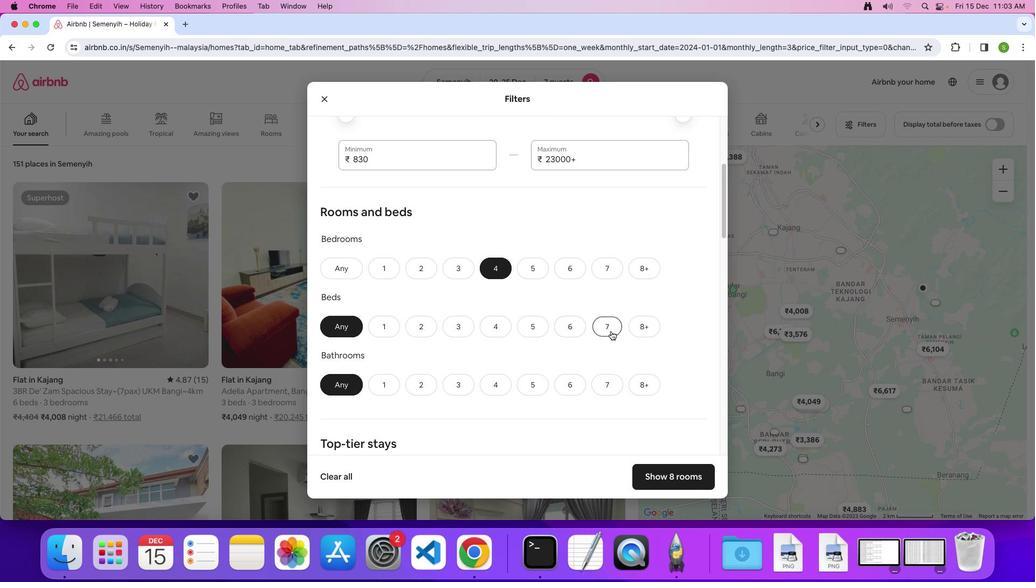 
Action: Mouse moved to (540, 327)
Screenshot: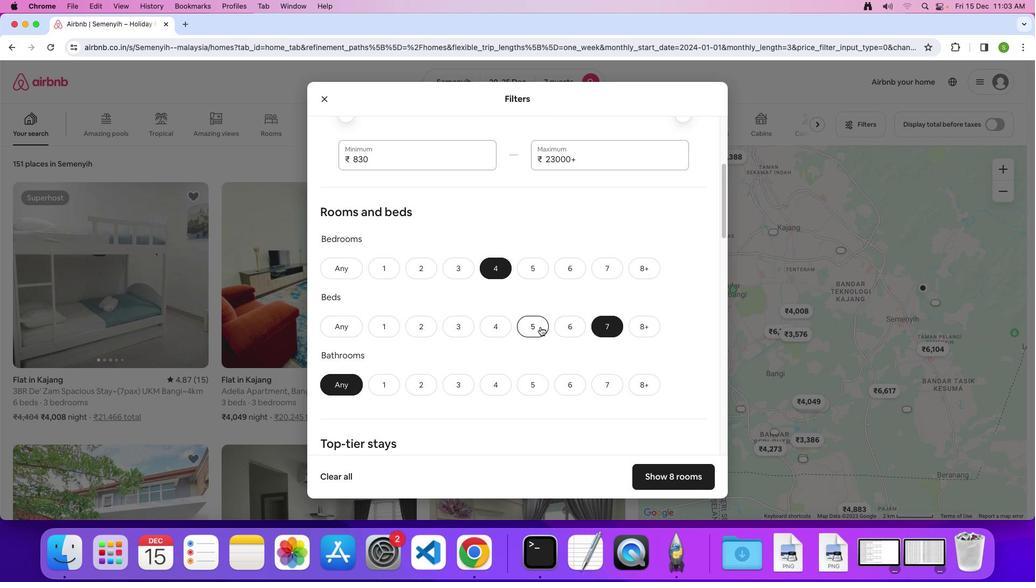 
Action: Mouse scrolled (540, 327) with delta (0, 0)
Screenshot: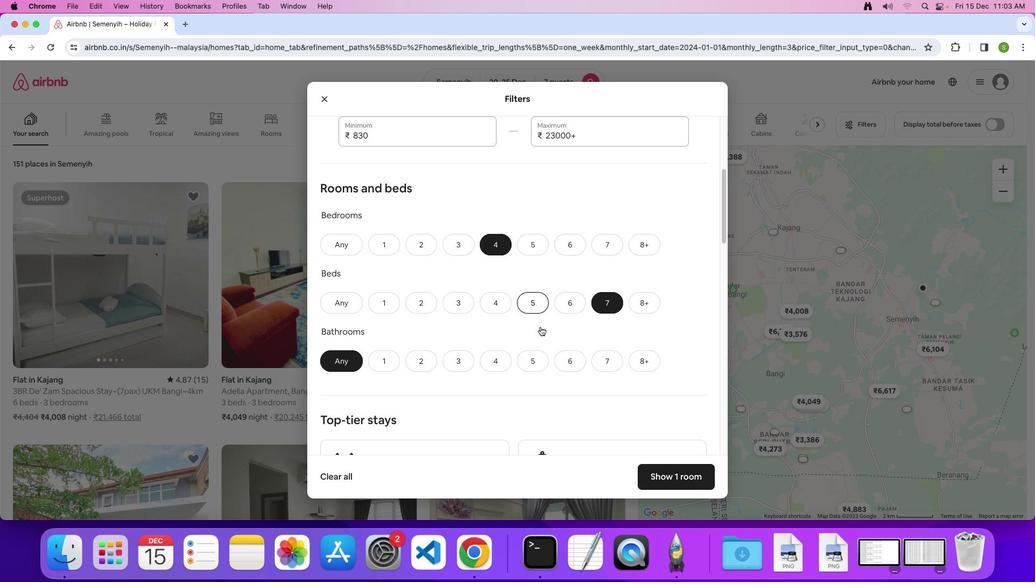
Action: Mouse scrolled (540, 327) with delta (0, 0)
Screenshot: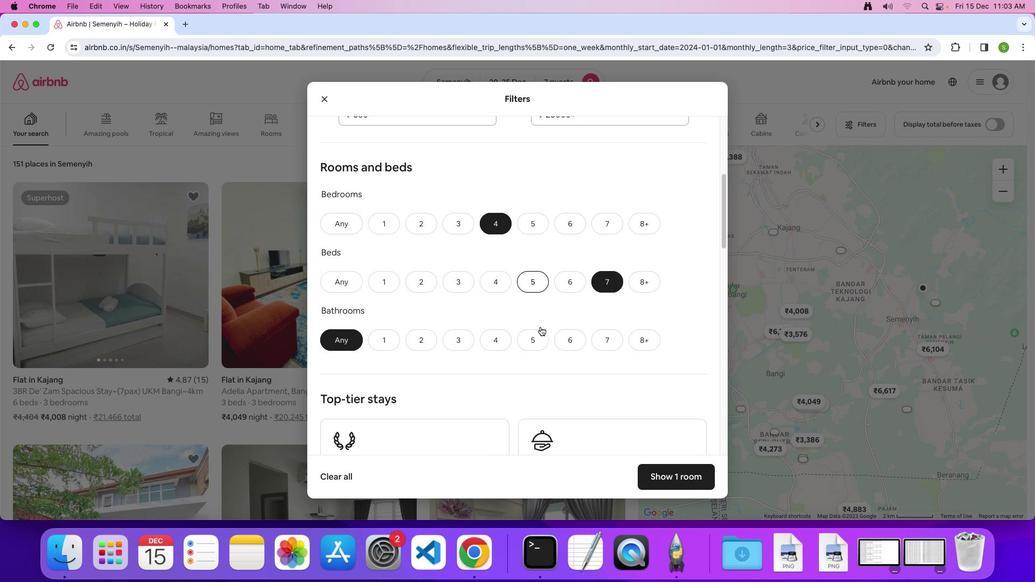 
Action: Mouse scrolled (540, 327) with delta (0, -1)
Screenshot: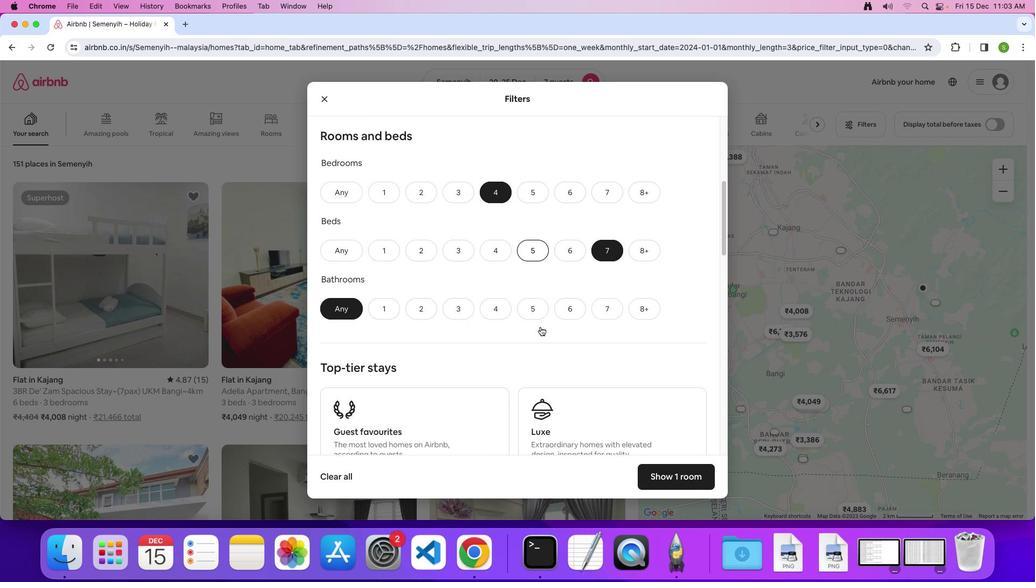 
Action: Mouse moved to (500, 297)
Screenshot: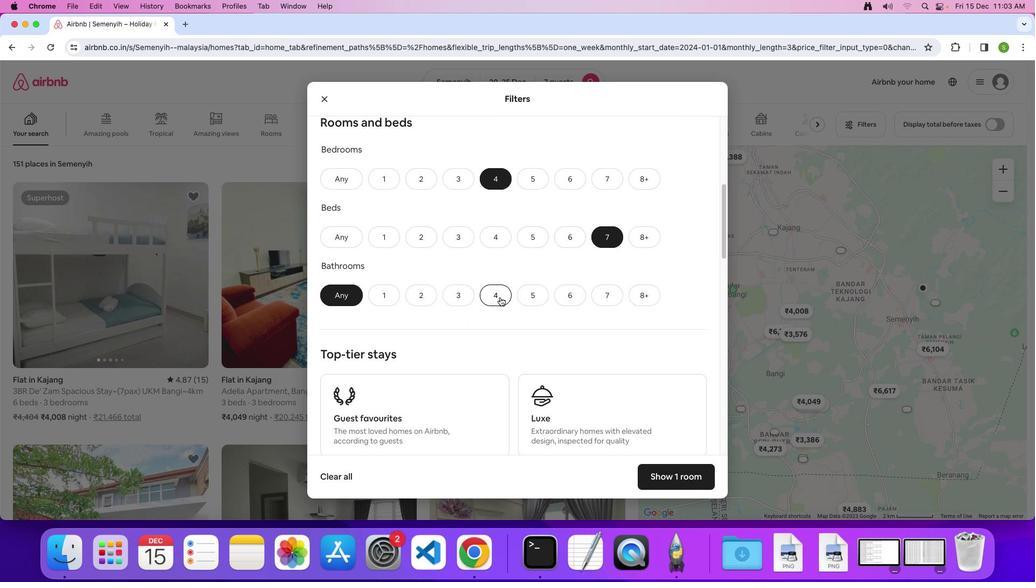 
Action: Mouse pressed left at (500, 297)
Screenshot: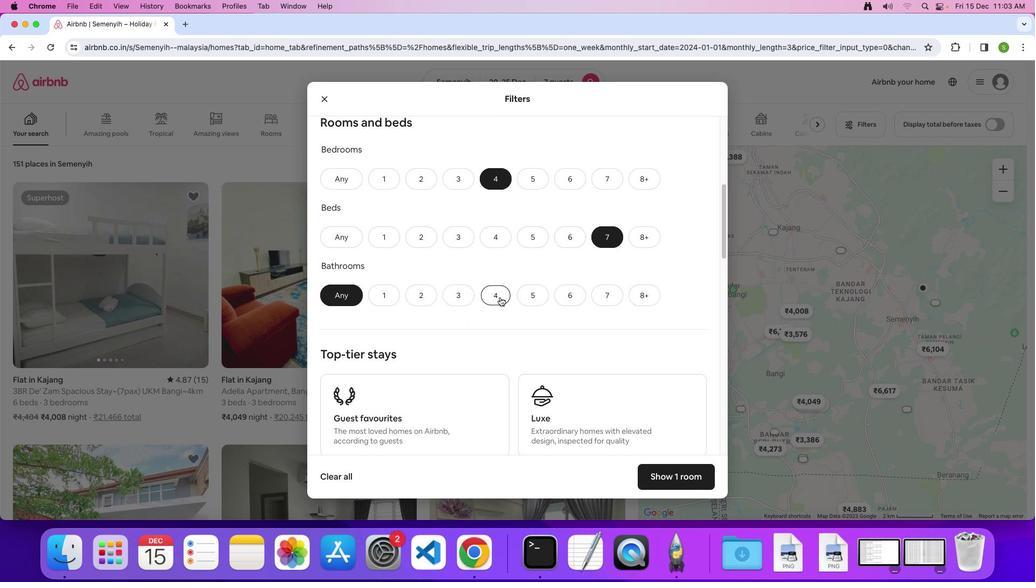 
Action: Mouse moved to (525, 291)
Screenshot: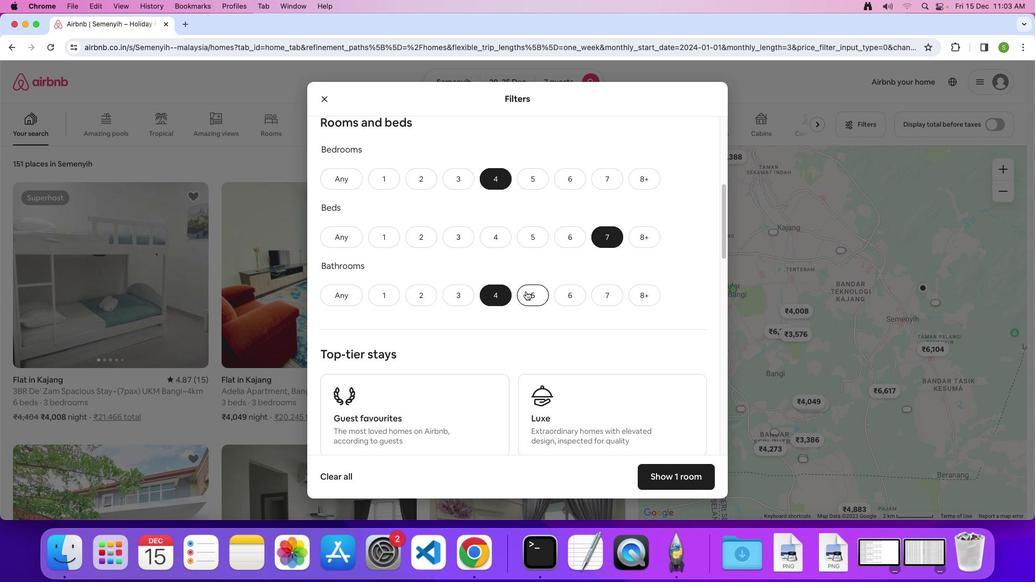 
Action: Mouse scrolled (525, 291) with delta (0, 0)
Screenshot: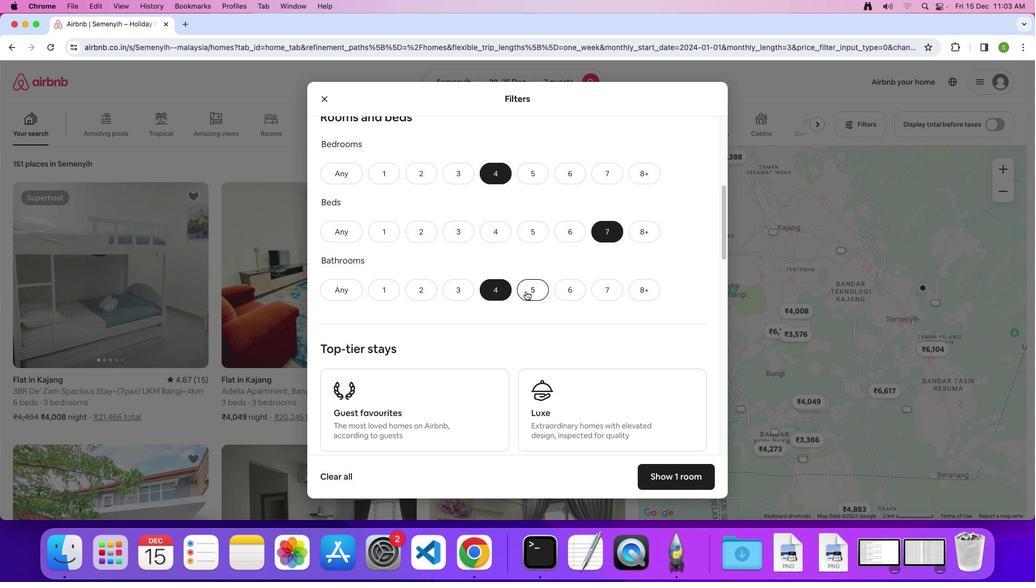 
Action: Mouse scrolled (525, 291) with delta (0, 0)
Screenshot: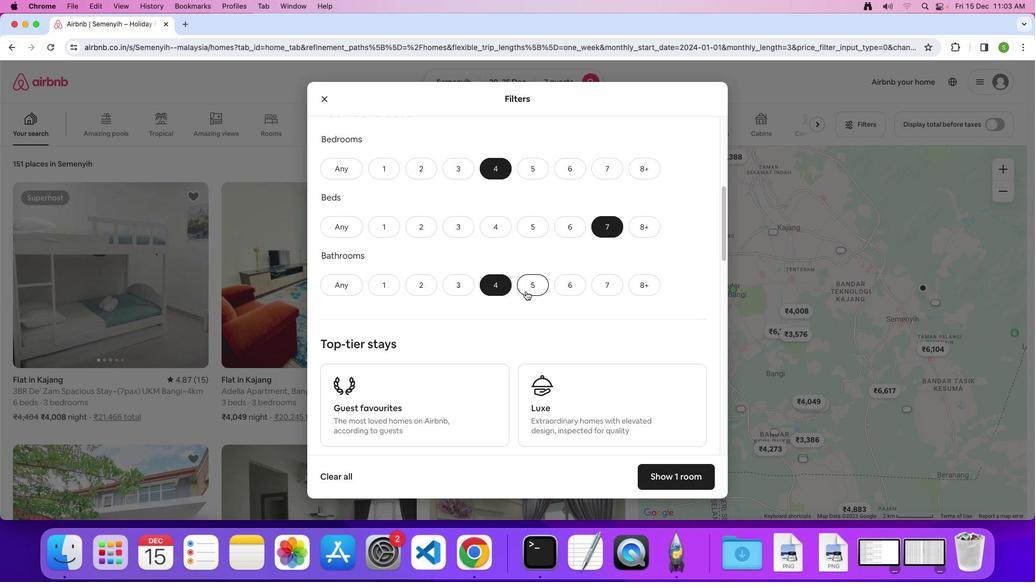 
Action: Mouse scrolled (525, 291) with delta (0, 0)
Screenshot: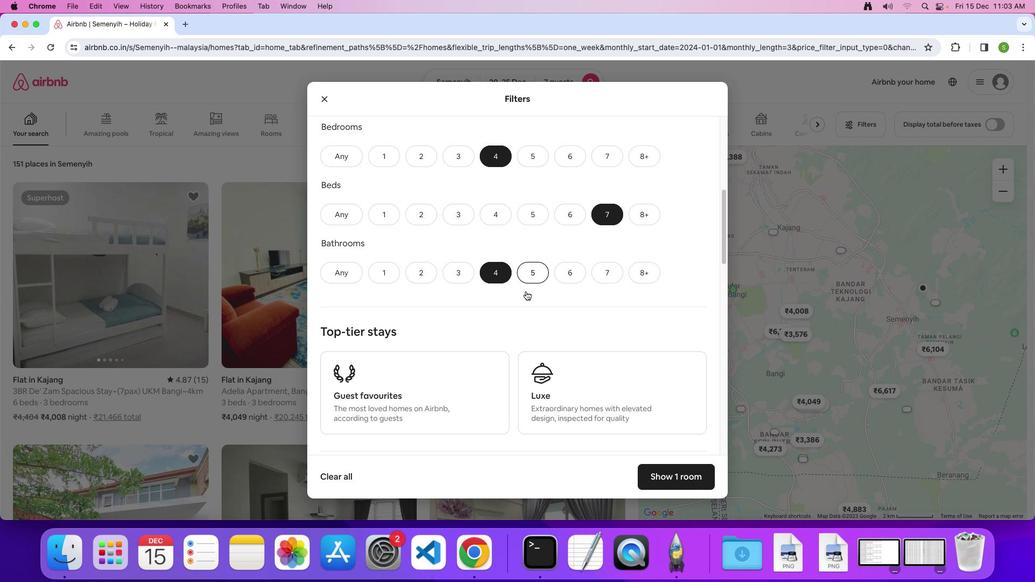 
Action: Mouse scrolled (525, 291) with delta (0, 0)
Screenshot: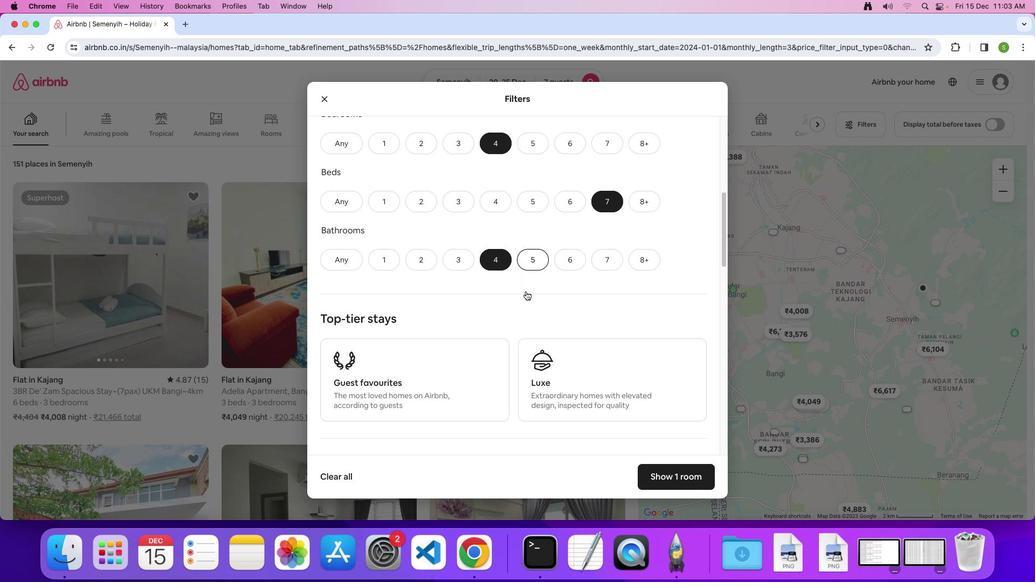
Action: Mouse scrolled (525, 291) with delta (0, 0)
Screenshot: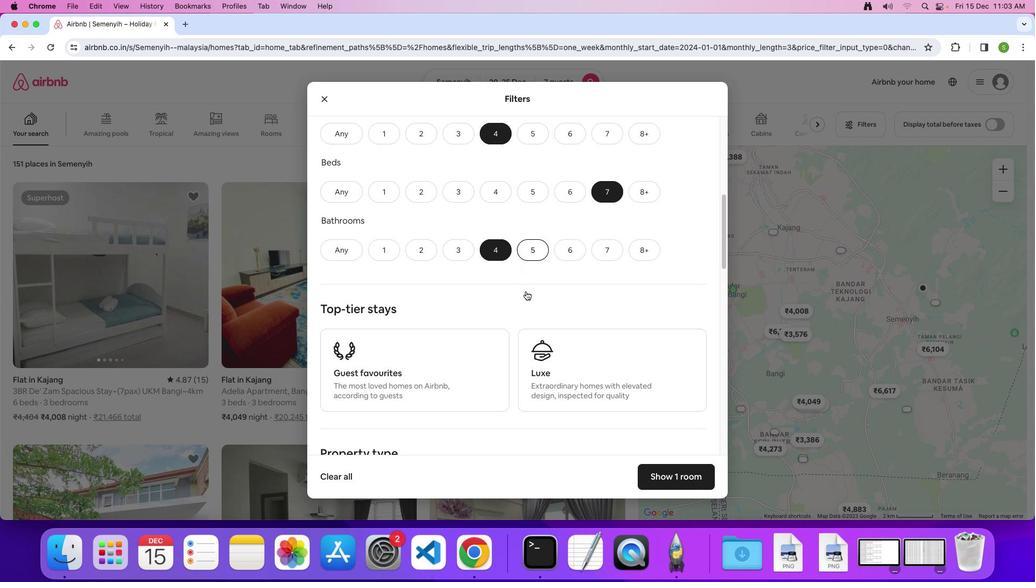 
Action: Mouse scrolled (525, 291) with delta (0, 0)
Screenshot: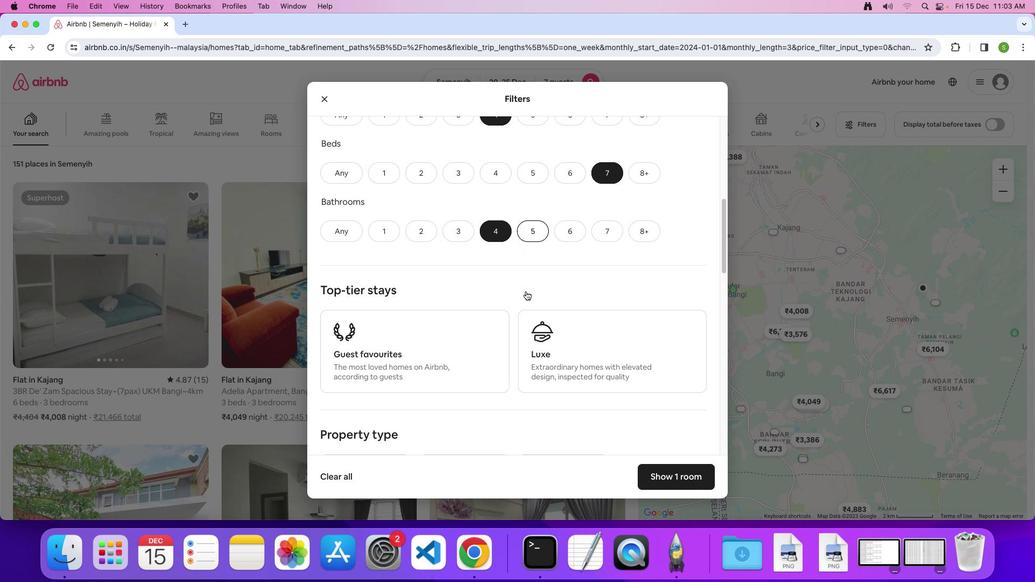 
Action: Mouse scrolled (525, 291) with delta (0, 0)
Screenshot: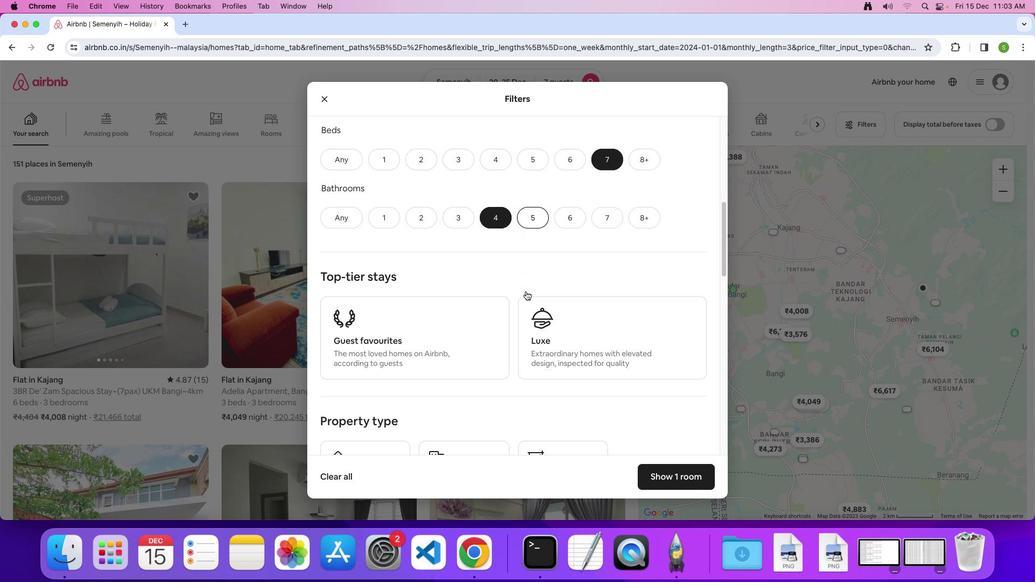 
Action: Mouse scrolled (525, 291) with delta (0, -1)
Screenshot: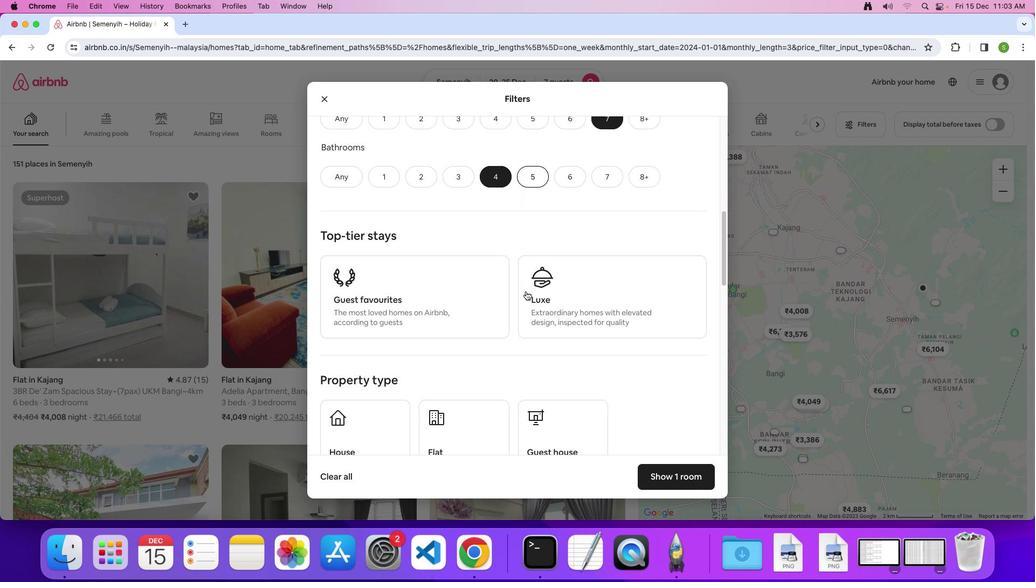 
Action: Mouse scrolled (525, 291) with delta (0, 0)
Screenshot: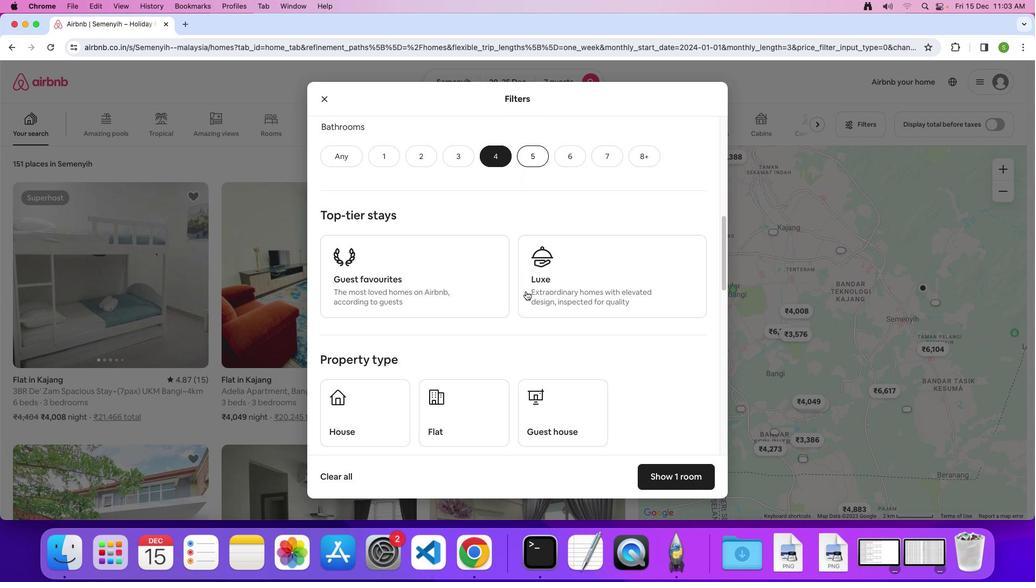 
Action: Mouse scrolled (525, 291) with delta (0, 0)
Screenshot: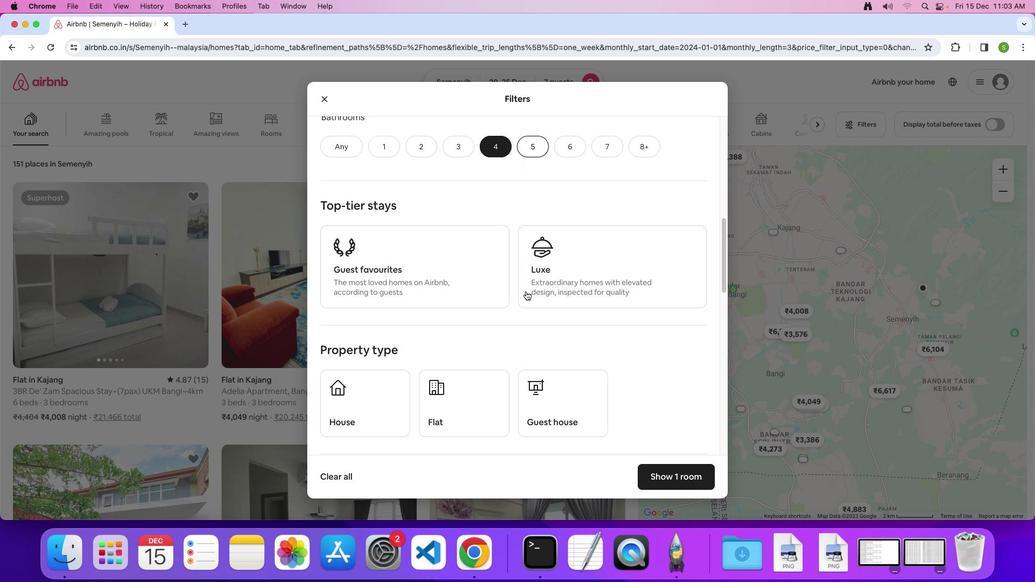 
Action: Mouse scrolled (525, 291) with delta (0, 0)
Screenshot: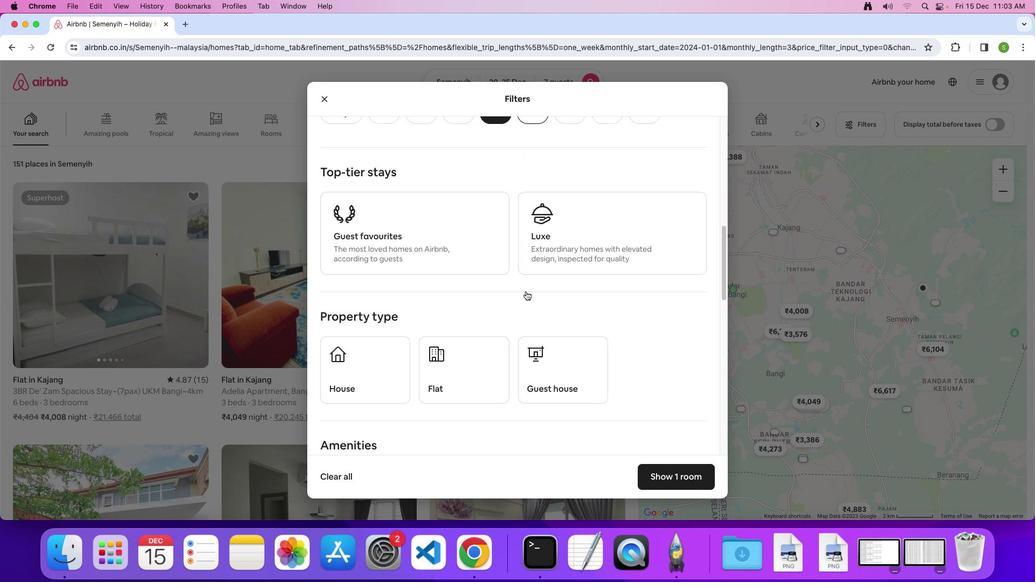 
Action: Mouse scrolled (525, 291) with delta (0, 0)
Screenshot: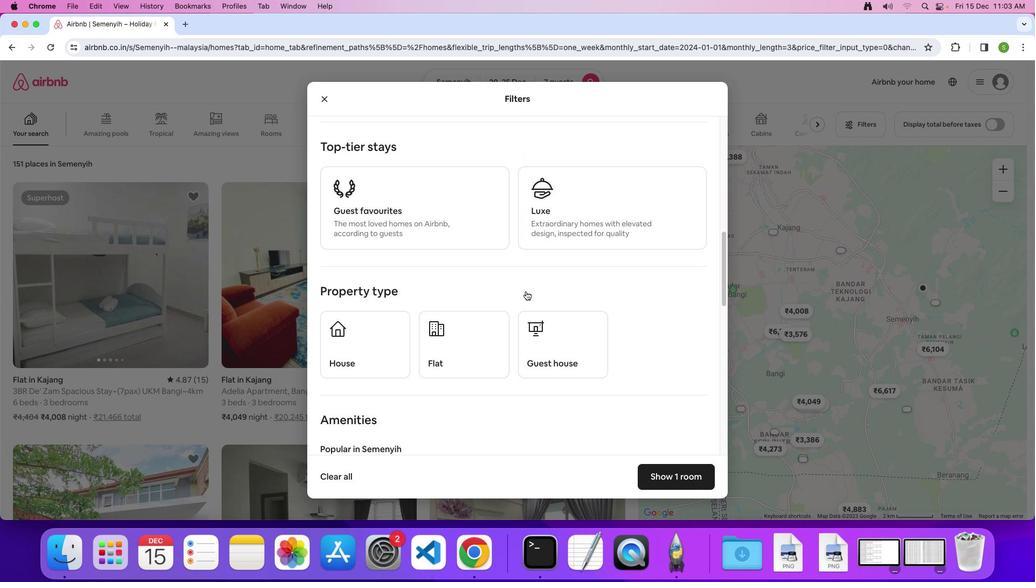 
Action: Mouse scrolled (525, 291) with delta (0, -1)
Screenshot: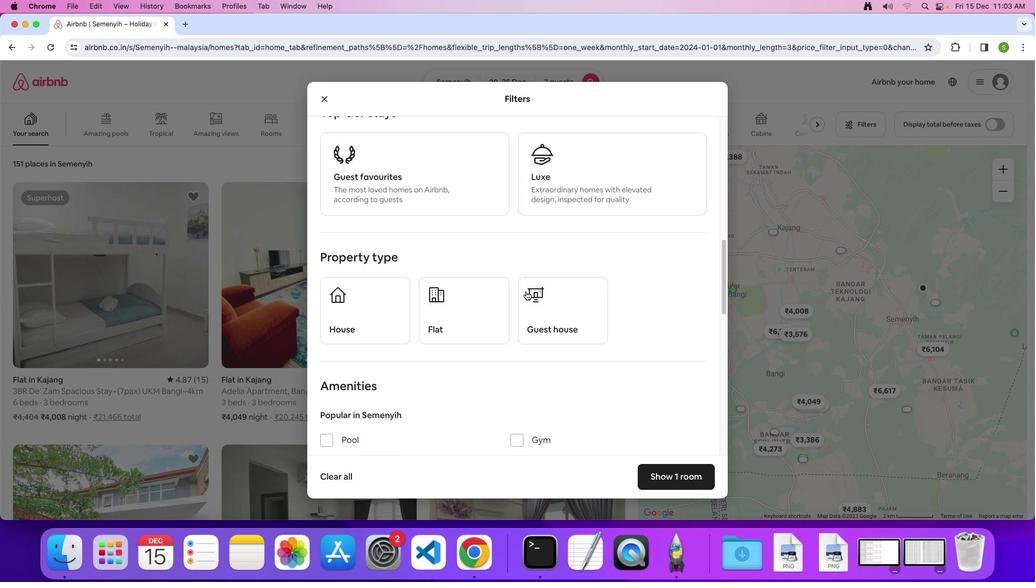 
Action: Mouse moved to (368, 312)
Screenshot: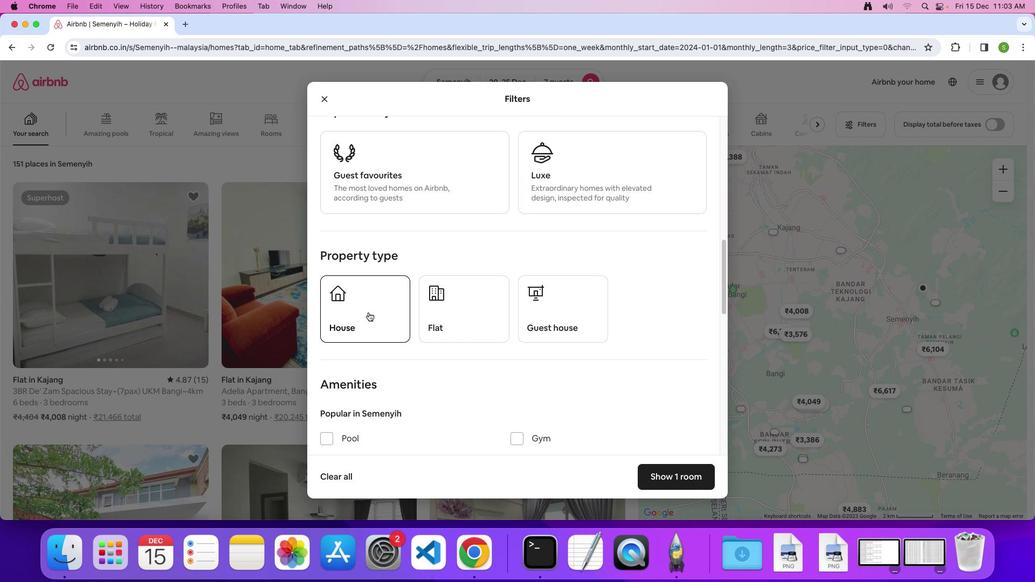 
Action: Mouse pressed left at (368, 312)
Screenshot: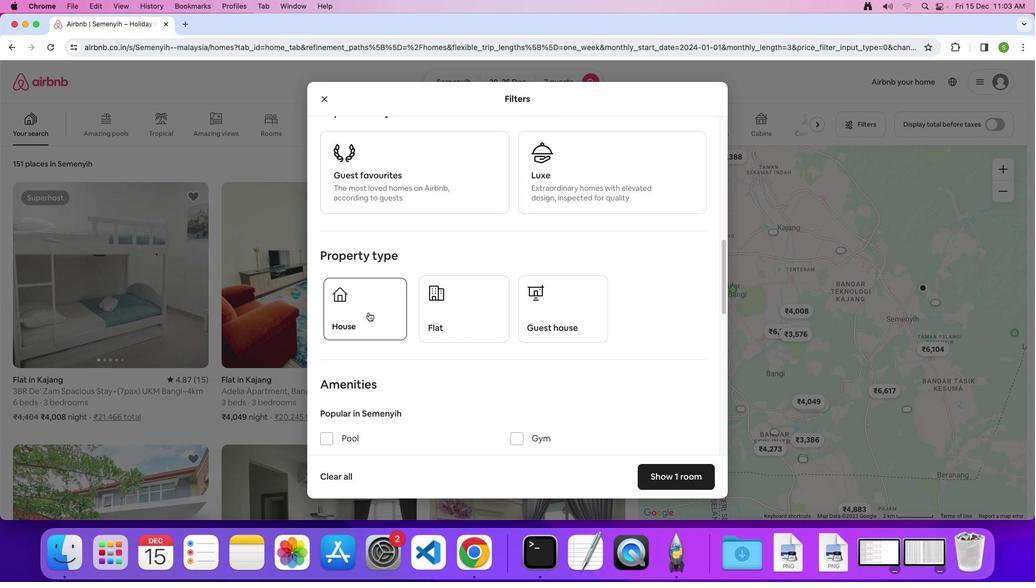 
Action: Mouse moved to (504, 308)
Screenshot: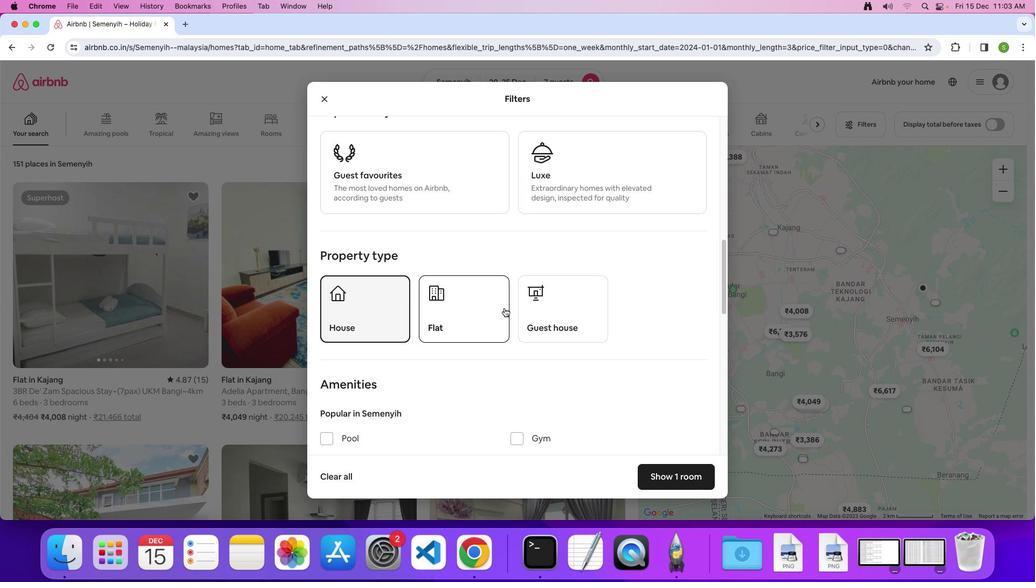 
Action: Mouse scrolled (504, 308) with delta (0, 0)
Screenshot: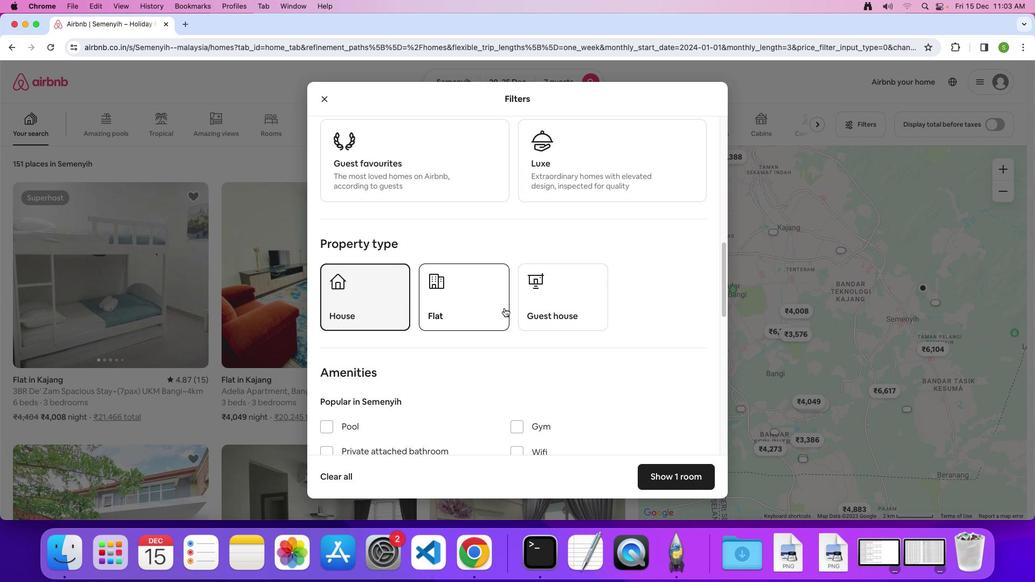 
Action: Mouse scrolled (504, 308) with delta (0, 0)
Screenshot: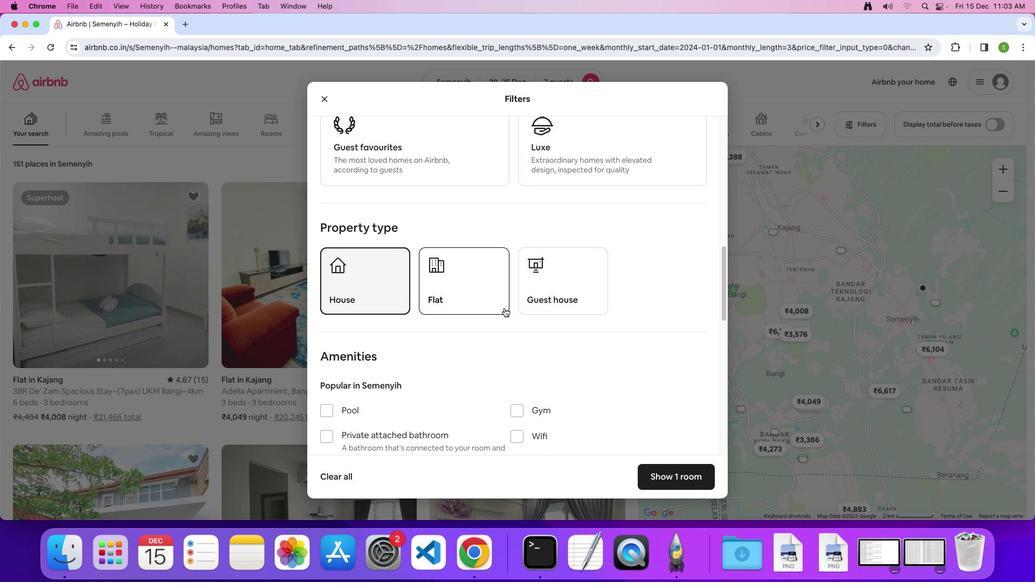 
Action: Mouse scrolled (504, 308) with delta (0, 0)
Screenshot: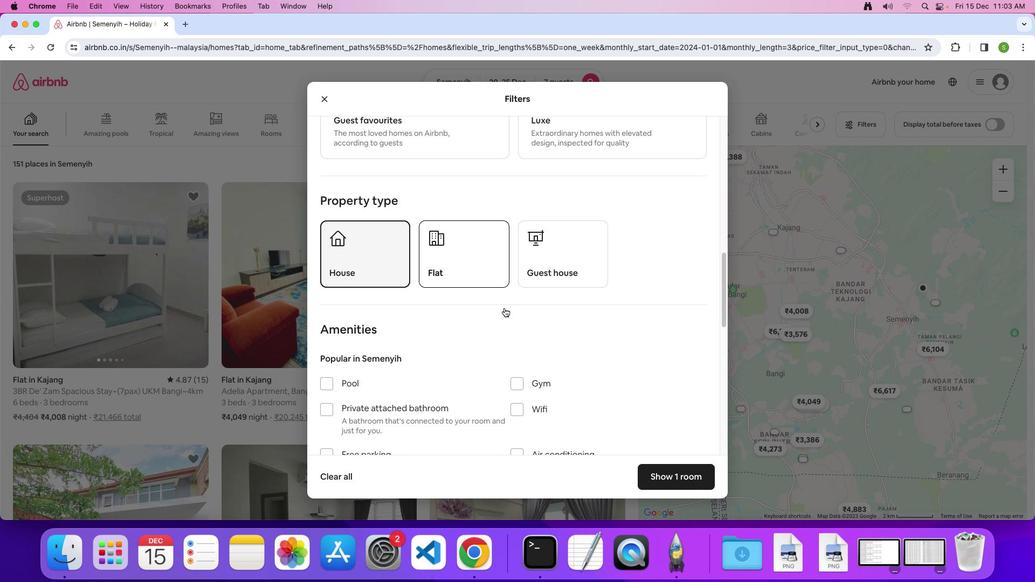 
Action: Mouse scrolled (504, 308) with delta (0, 0)
Screenshot: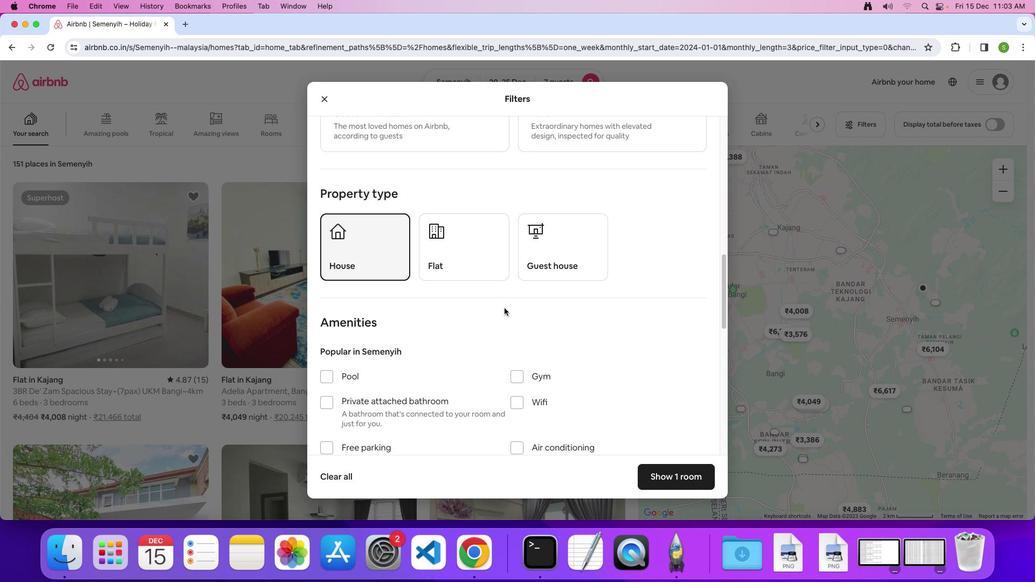
Action: Mouse scrolled (504, 308) with delta (0, 0)
Screenshot: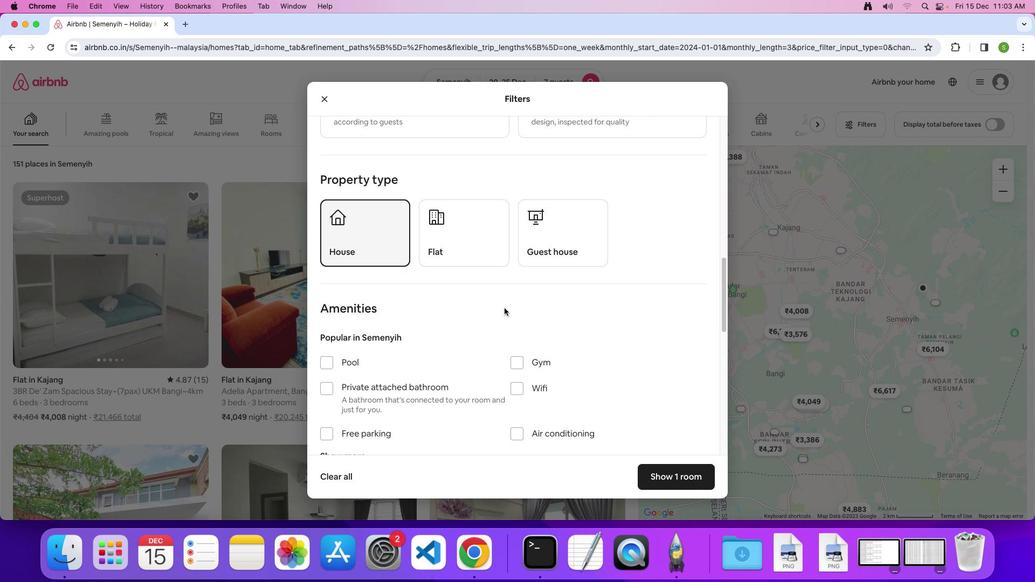 
Action: Mouse scrolled (504, 308) with delta (0, 0)
Screenshot: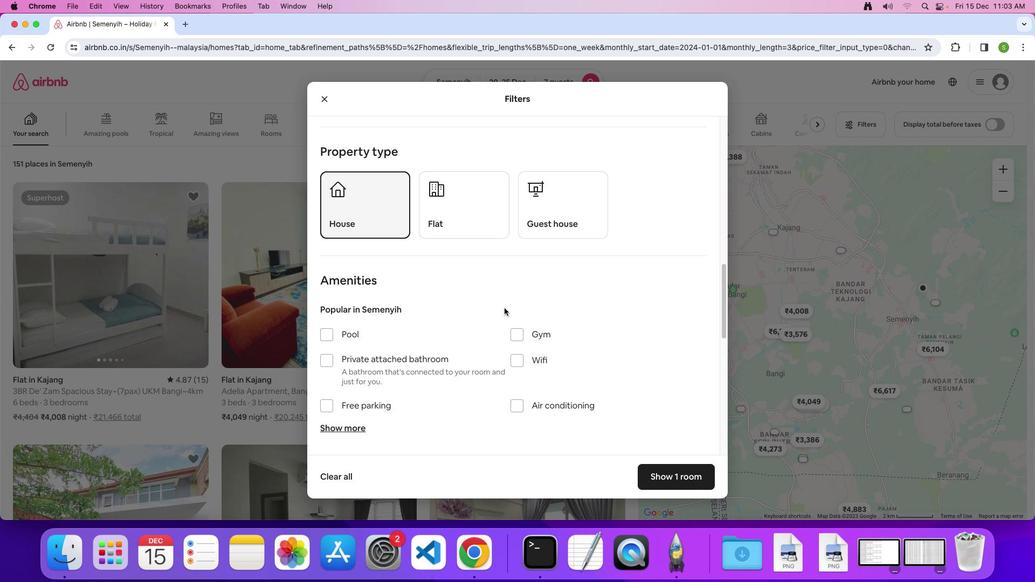 
Action: Mouse scrolled (504, 308) with delta (0, 0)
Screenshot: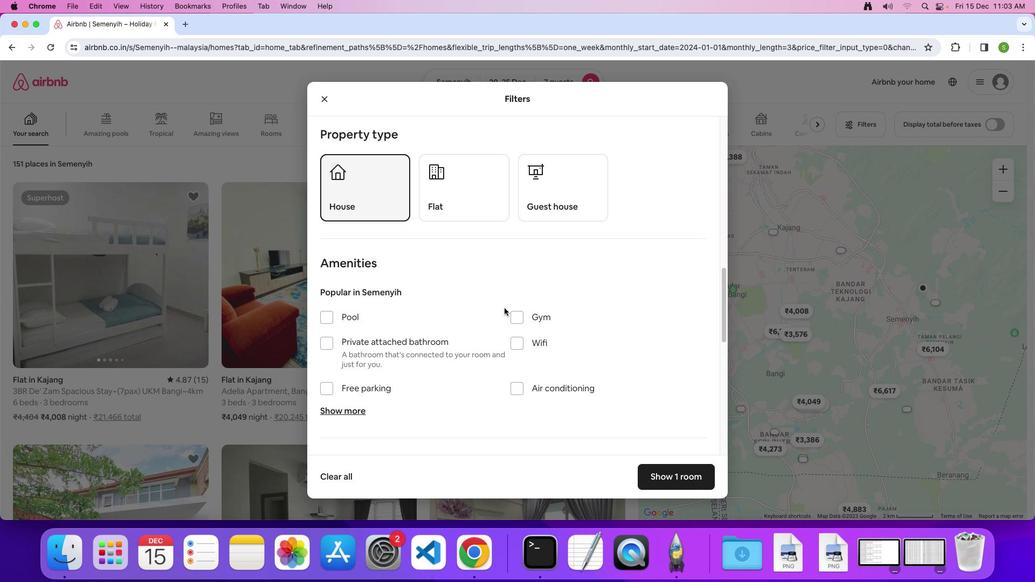 
Action: Mouse scrolled (504, 308) with delta (0, 0)
Screenshot: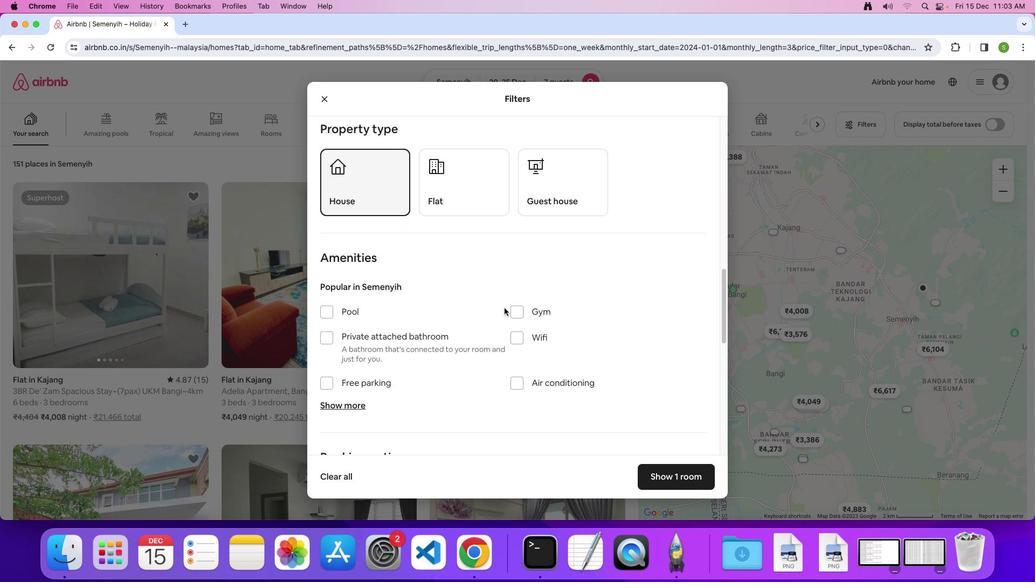
Action: Mouse scrolled (504, 308) with delta (0, 0)
Screenshot: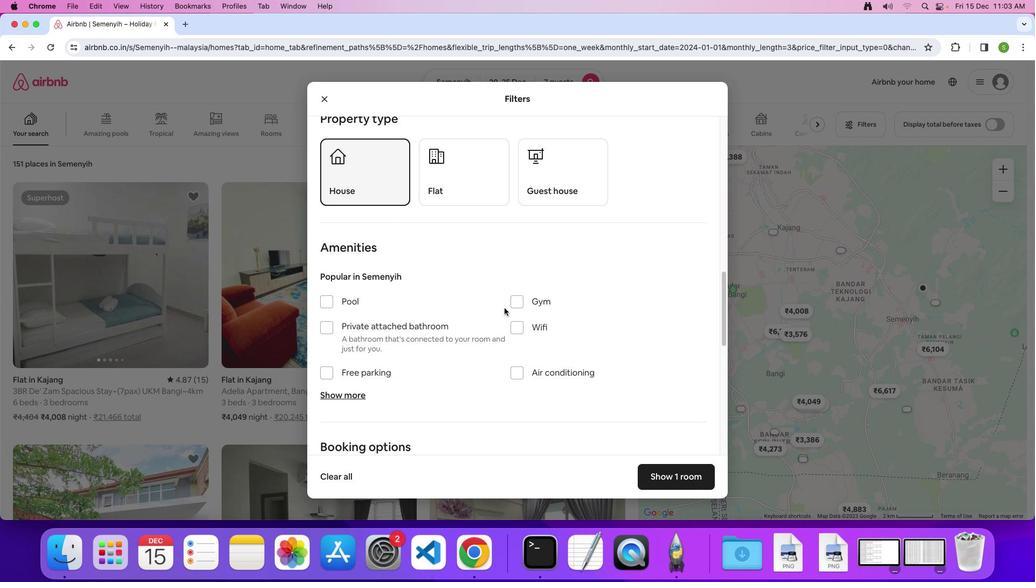 
Action: Mouse scrolled (504, 308) with delta (0, 0)
Screenshot: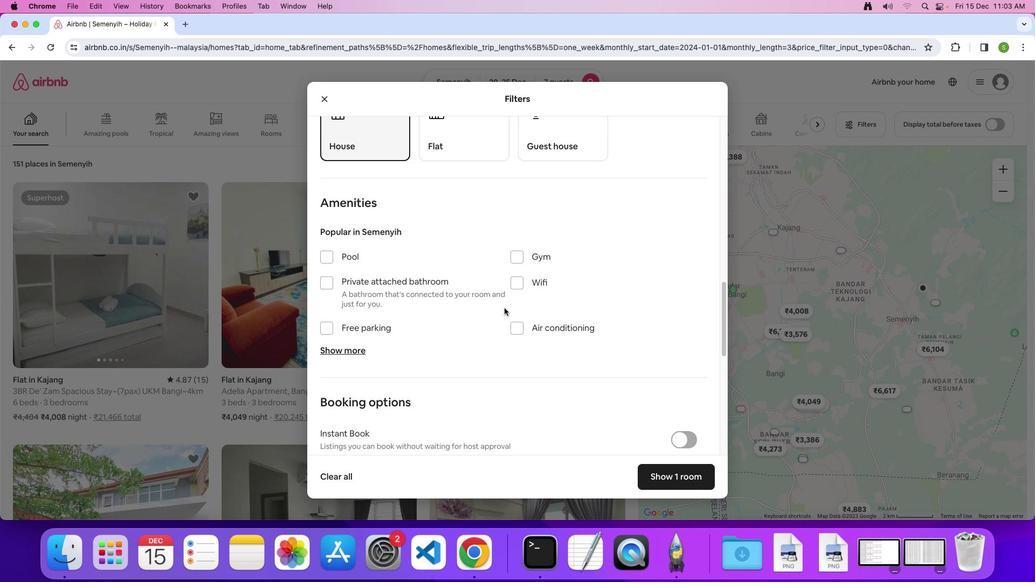 
Action: Mouse scrolled (504, 308) with delta (0, -1)
Screenshot: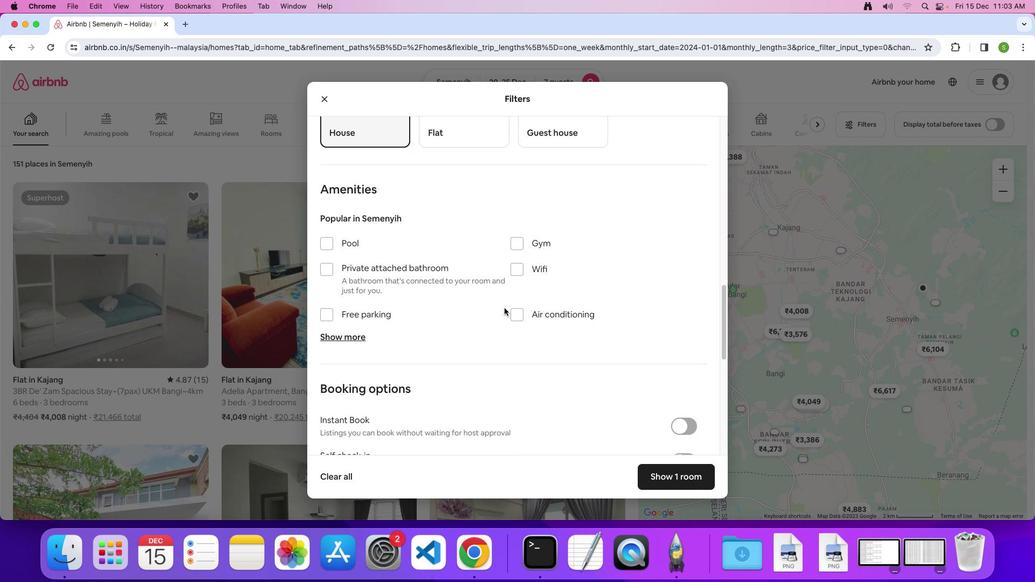 
Action: Mouse moved to (513, 265)
Screenshot: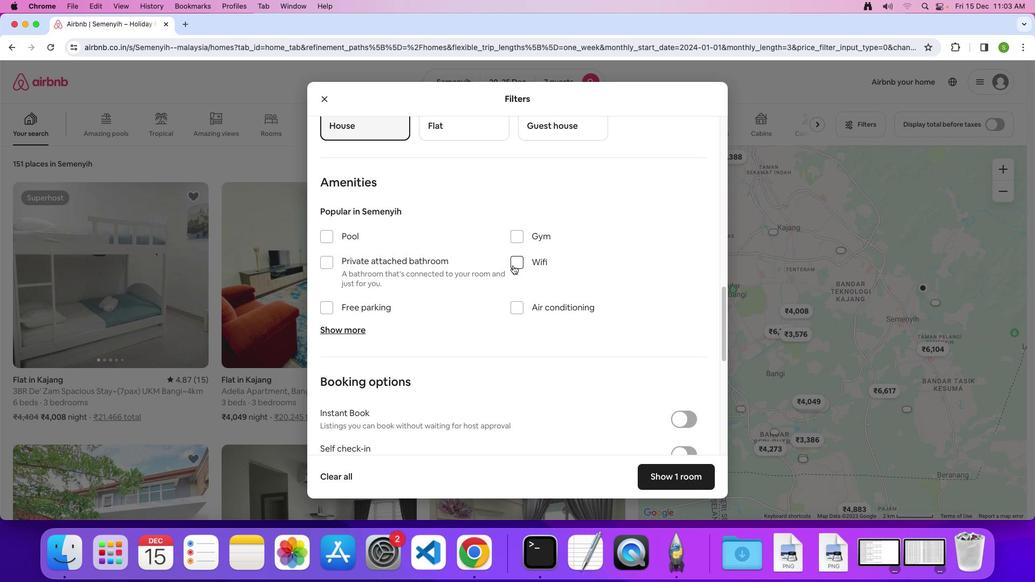 
Action: Mouse pressed left at (513, 265)
Screenshot: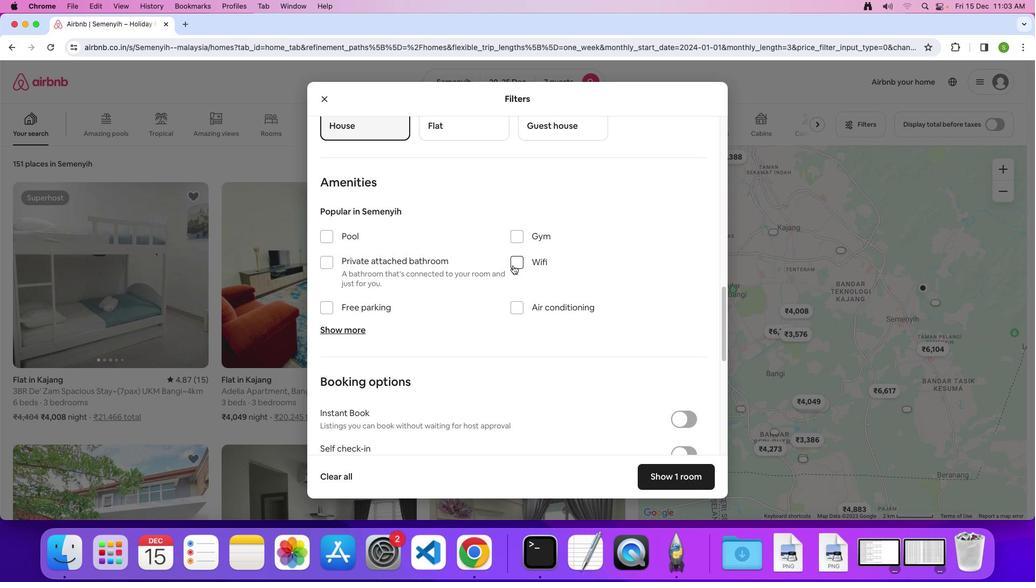 
Action: Mouse moved to (327, 310)
Screenshot: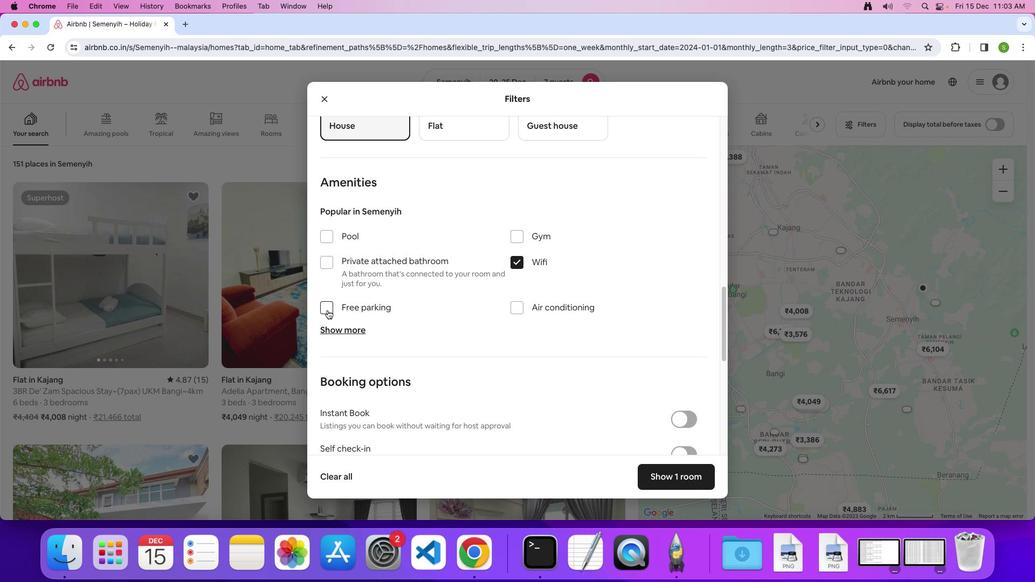 
Action: Mouse pressed left at (327, 310)
Screenshot: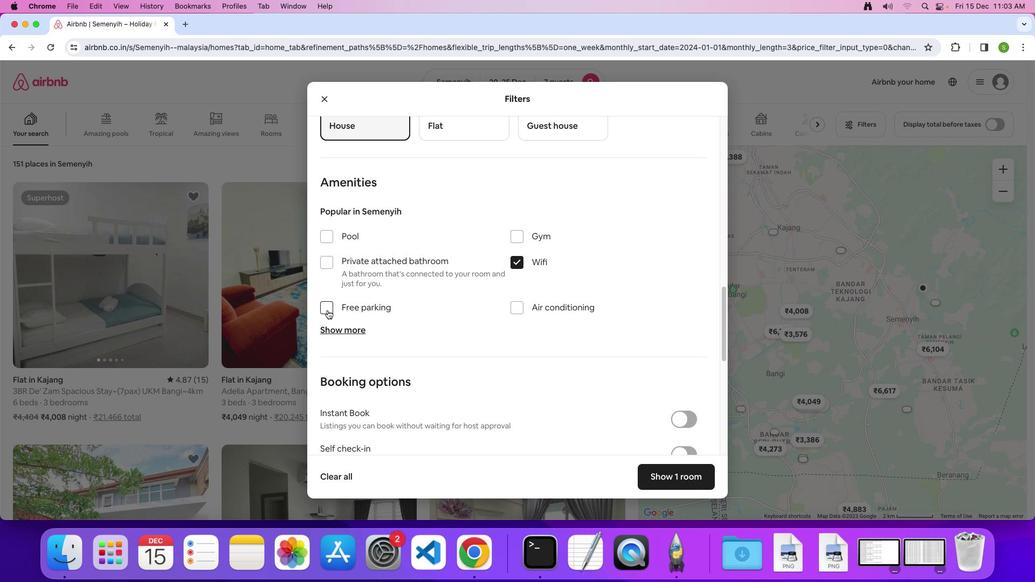 
Action: Mouse moved to (345, 332)
Screenshot: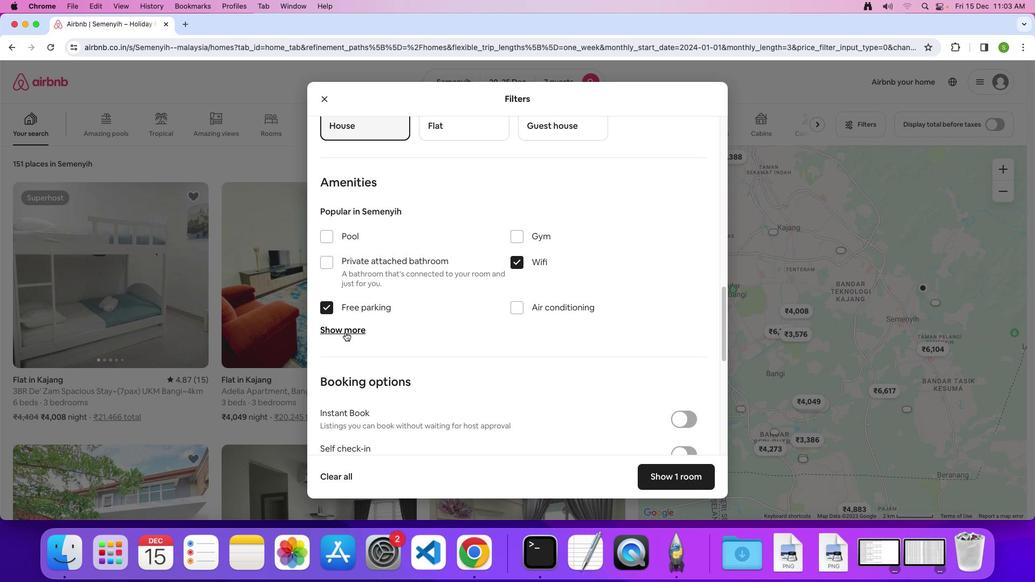 
Action: Mouse pressed left at (345, 332)
Screenshot: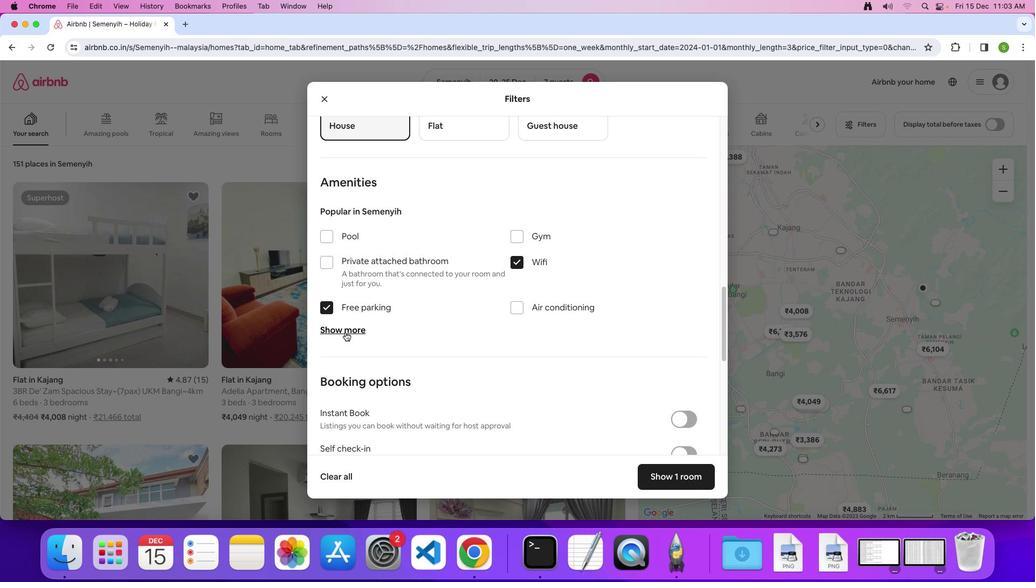 
Action: Mouse moved to (516, 234)
Screenshot: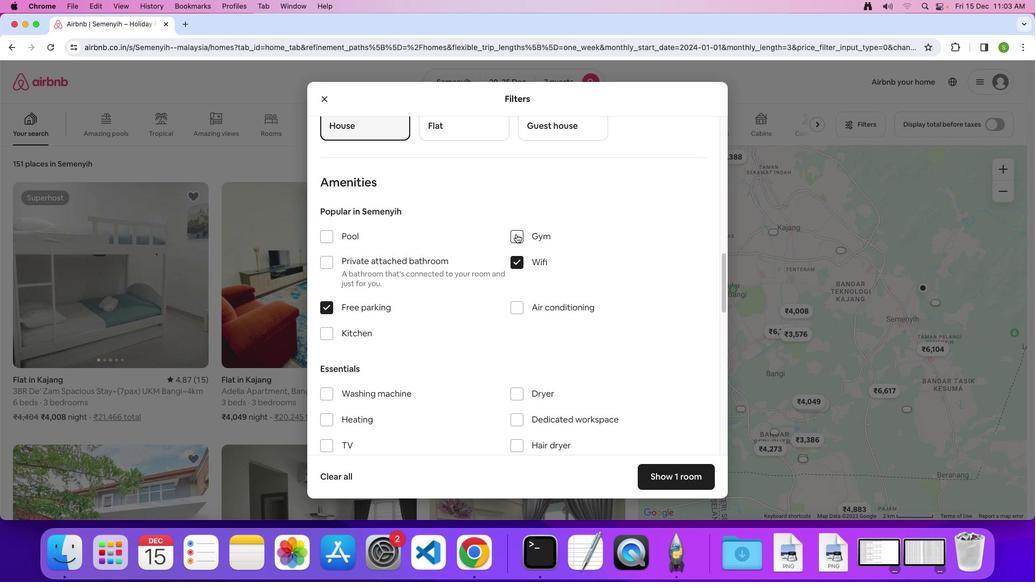 
Action: Mouse pressed left at (516, 234)
Screenshot: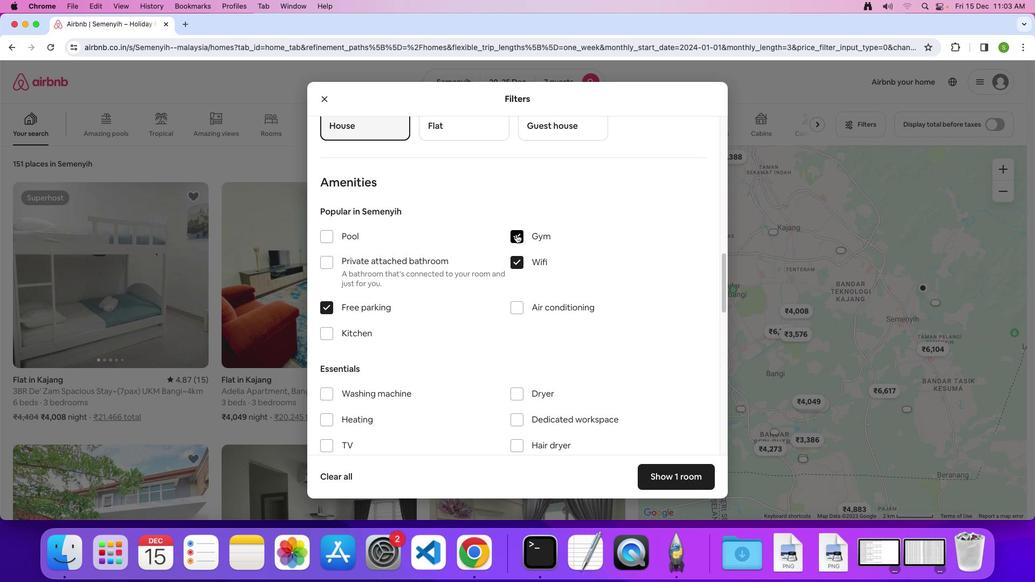 
Action: Mouse moved to (442, 320)
Screenshot: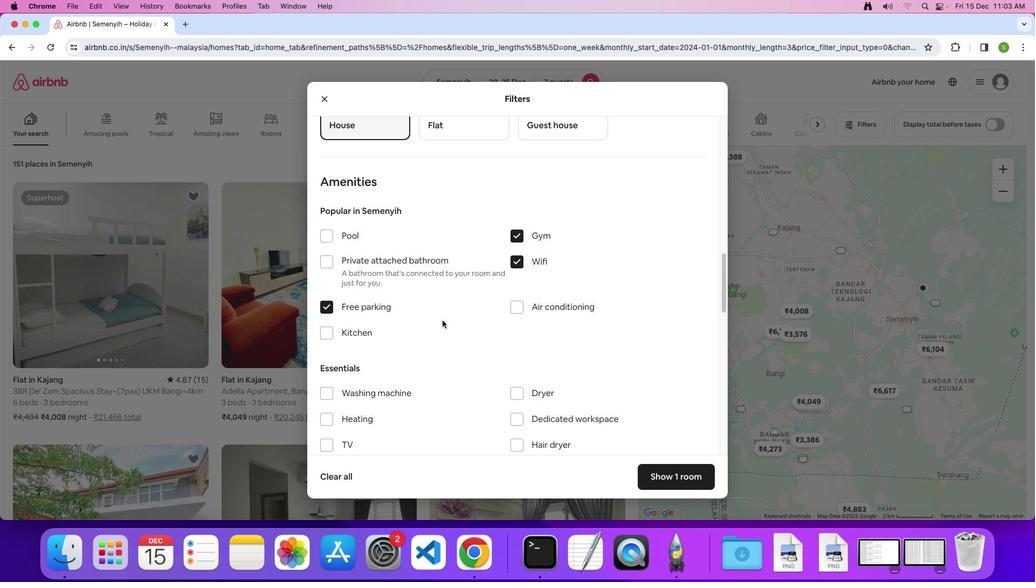 
Action: Mouse scrolled (442, 320) with delta (0, 0)
Screenshot: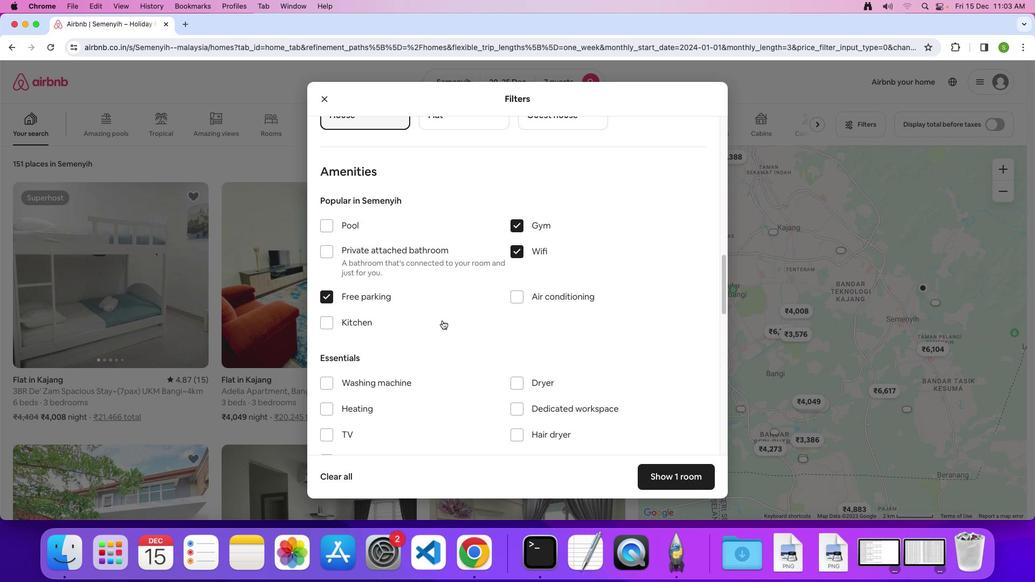 
Action: Mouse scrolled (442, 320) with delta (0, 0)
Screenshot: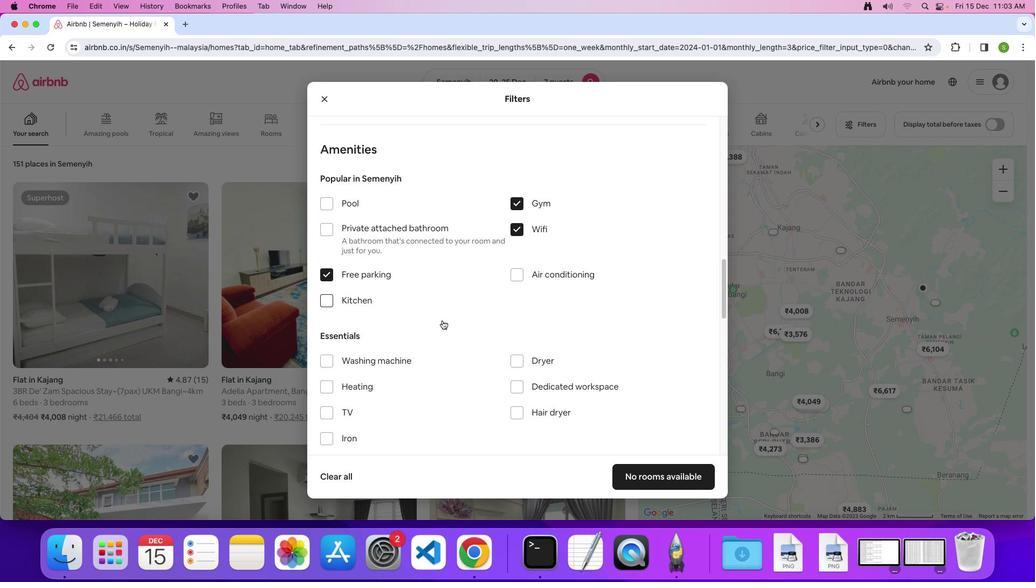 
Action: Mouse scrolled (442, 320) with delta (0, 0)
Screenshot: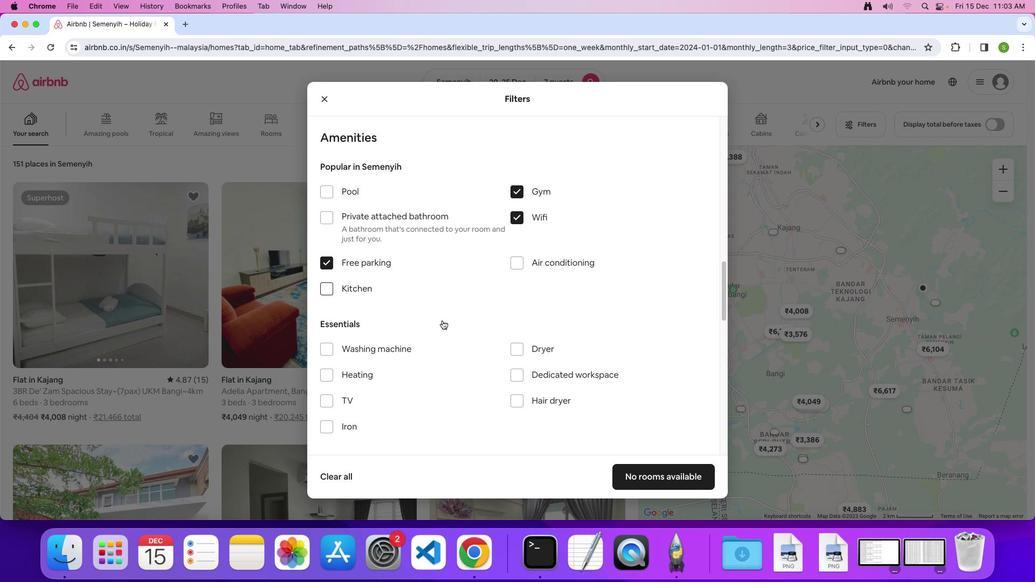 
Action: Mouse scrolled (442, 320) with delta (0, 0)
Screenshot: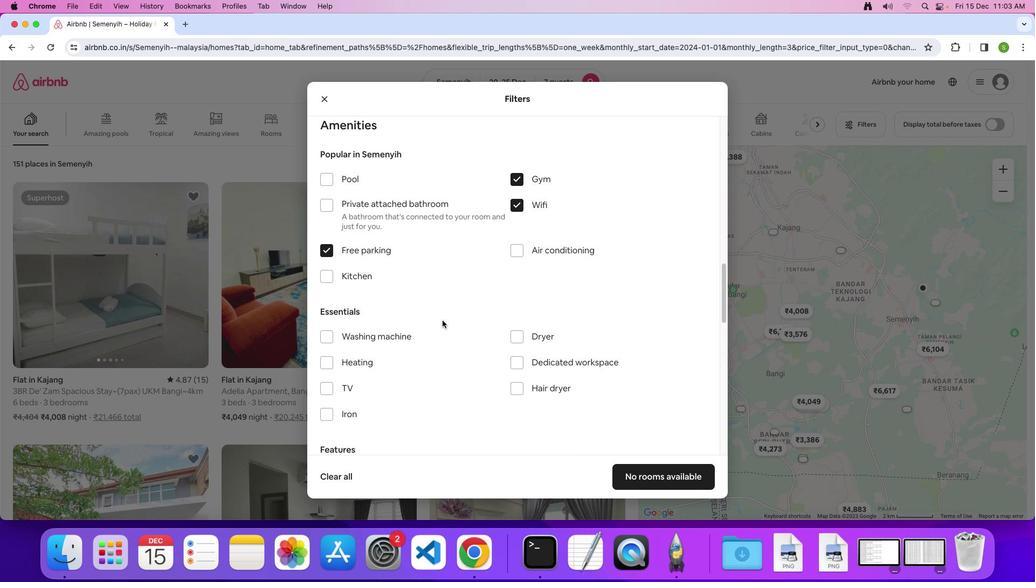 
Action: Mouse scrolled (442, 320) with delta (0, 0)
Screenshot: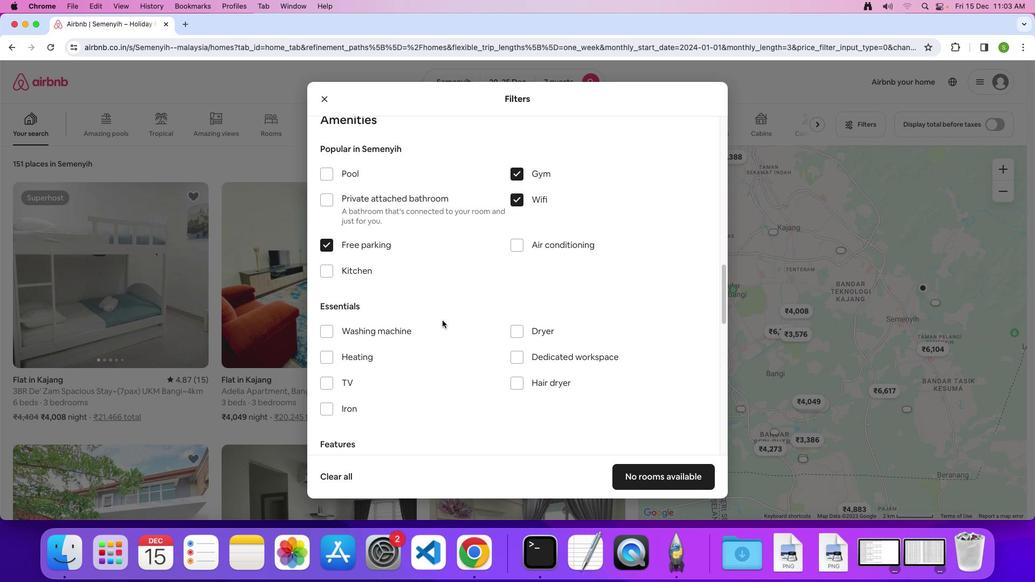
Action: Mouse scrolled (442, 320) with delta (0, 0)
Screenshot: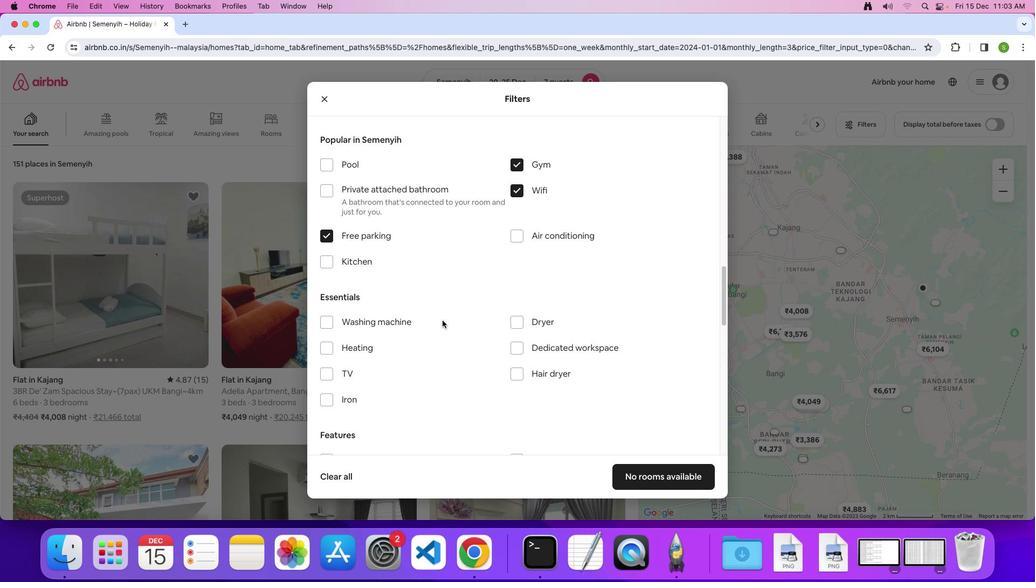
Action: Mouse scrolled (442, 320) with delta (0, 0)
Screenshot: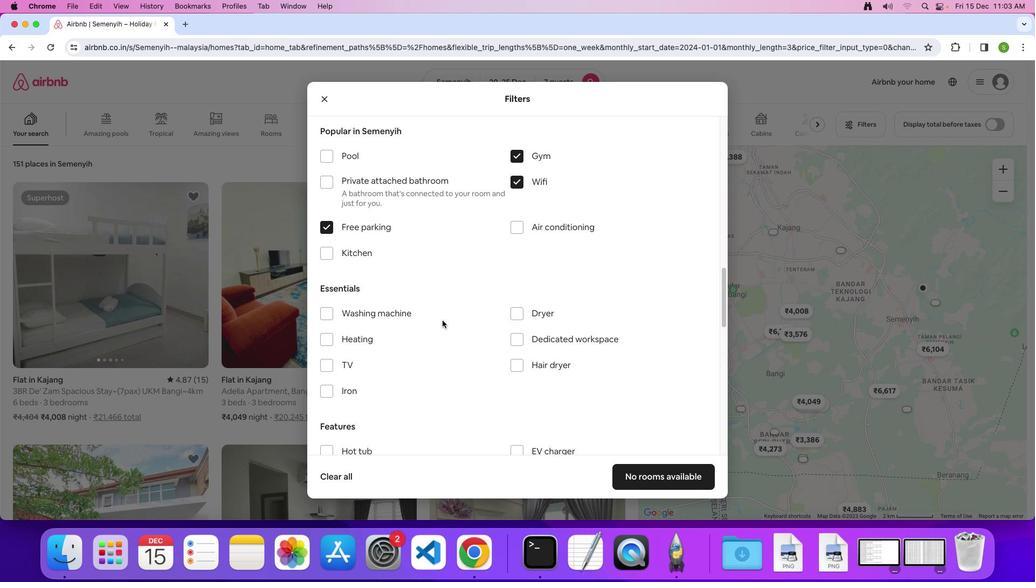 
Action: Mouse scrolled (442, 320) with delta (0, 0)
Screenshot: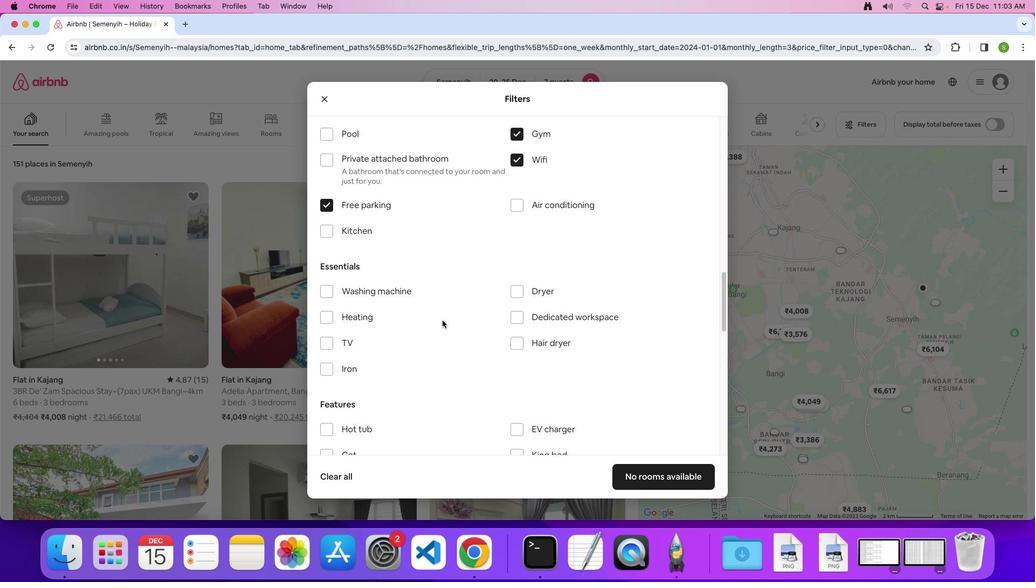 
Action: Mouse scrolled (442, 320) with delta (0, 0)
Screenshot: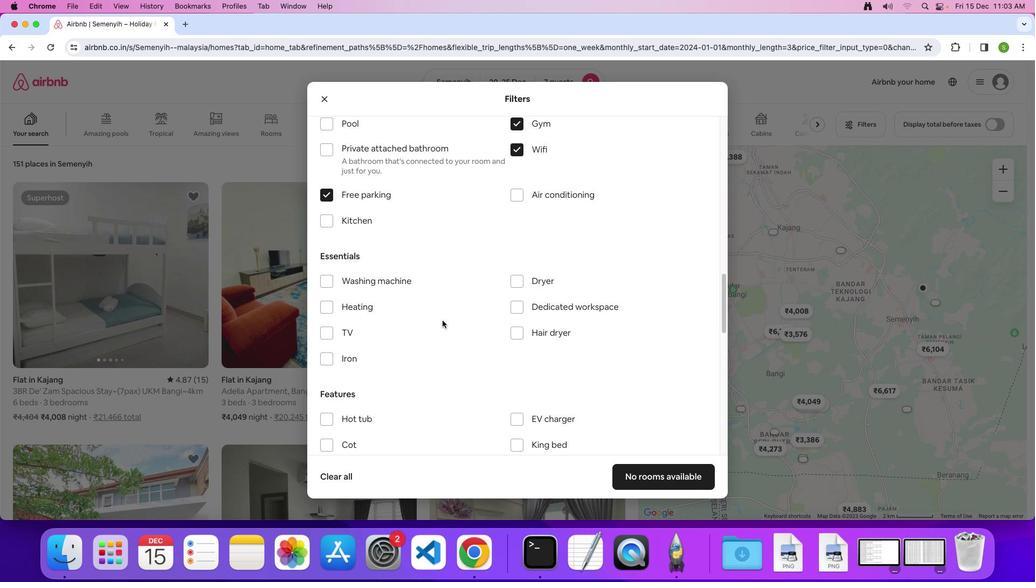 
Action: Mouse scrolled (442, 320) with delta (0, 0)
Screenshot: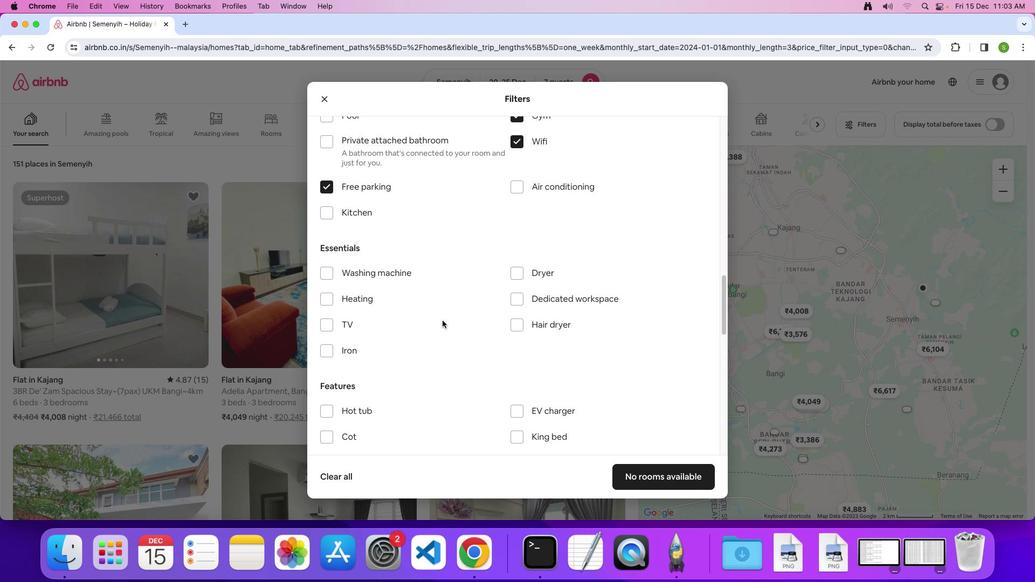 
Action: Mouse moved to (321, 322)
Screenshot: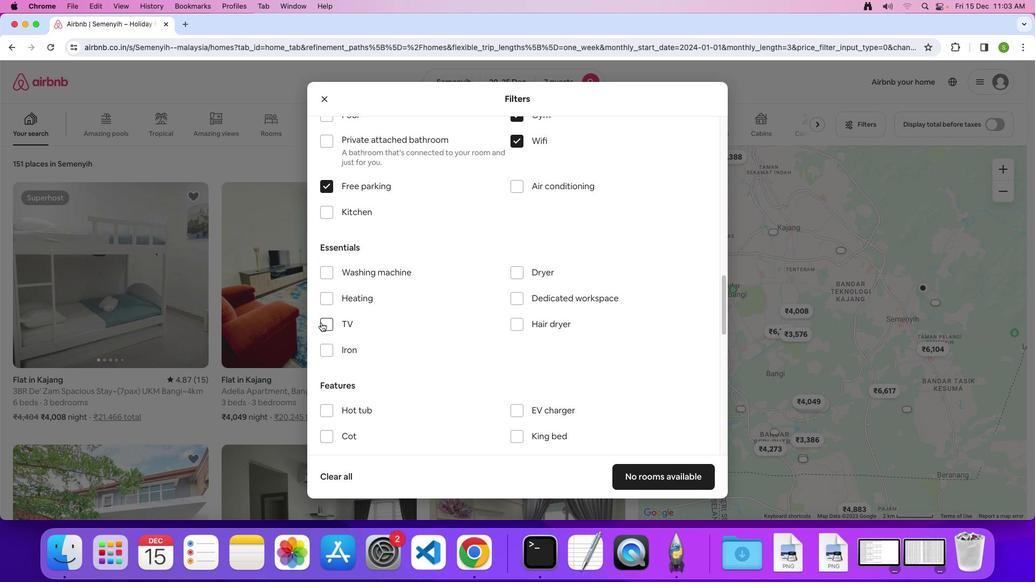 
Action: Mouse pressed left at (321, 322)
Screenshot: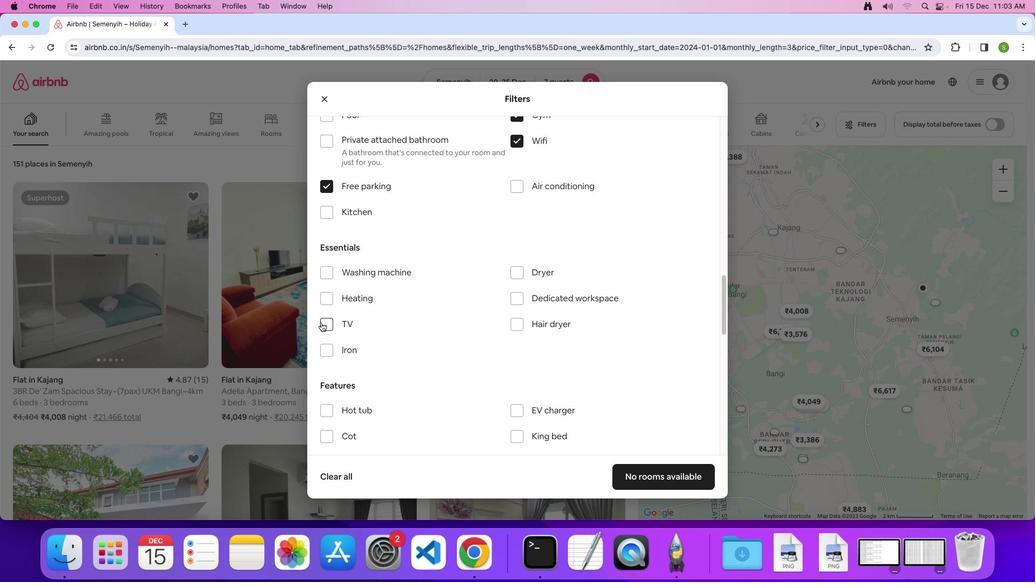 
Action: Mouse moved to (459, 300)
Screenshot: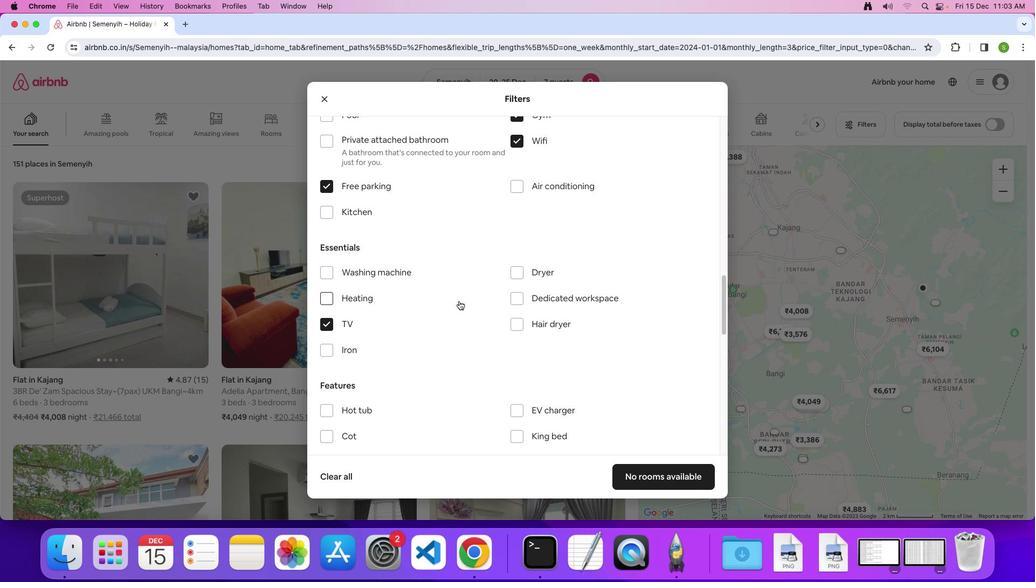 
Action: Mouse scrolled (459, 300) with delta (0, 0)
Screenshot: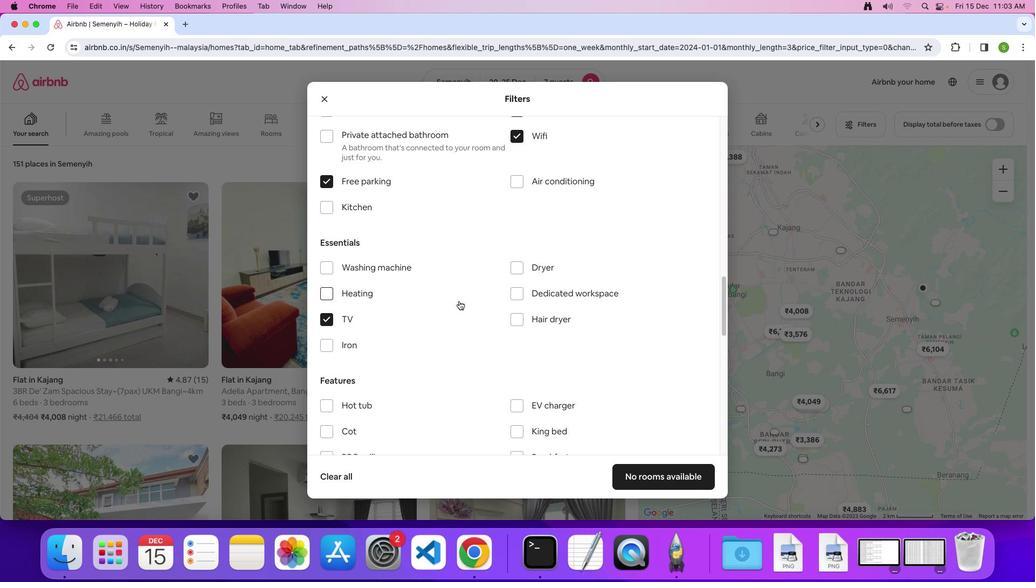 
Action: Mouse scrolled (459, 300) with delta (0, 0)
Screenshot: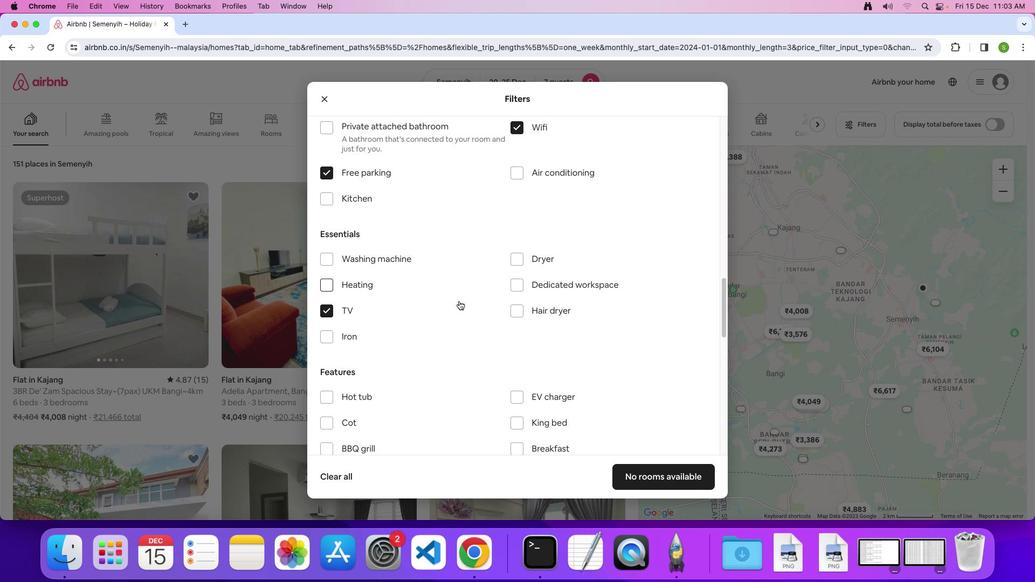 
Action: Mouse scrolled (459, 300) with delta (0, 0)
Screenshot: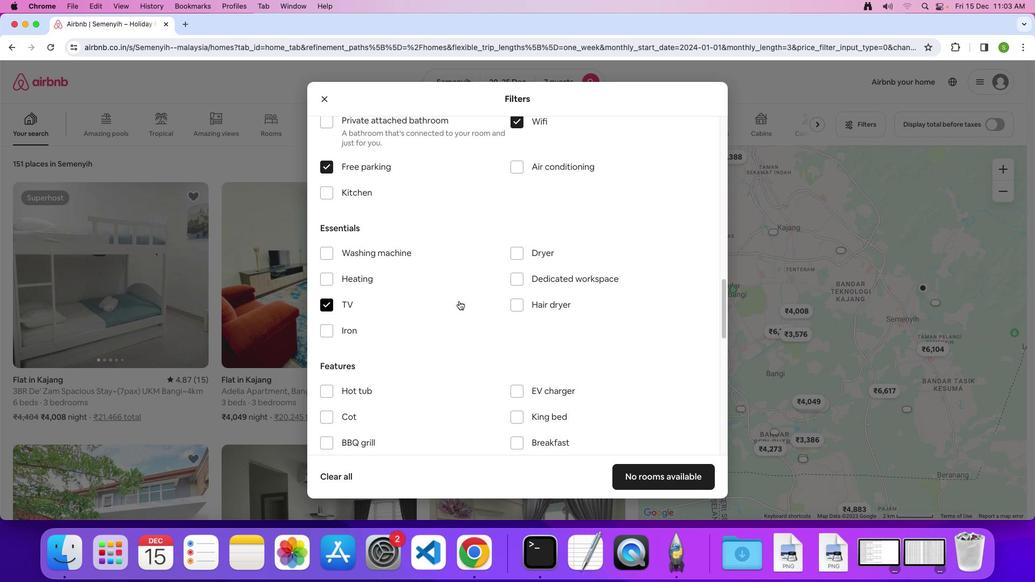 
Action: Mouse scrolled (459, 300) with delta (0, 0)
Screenshot: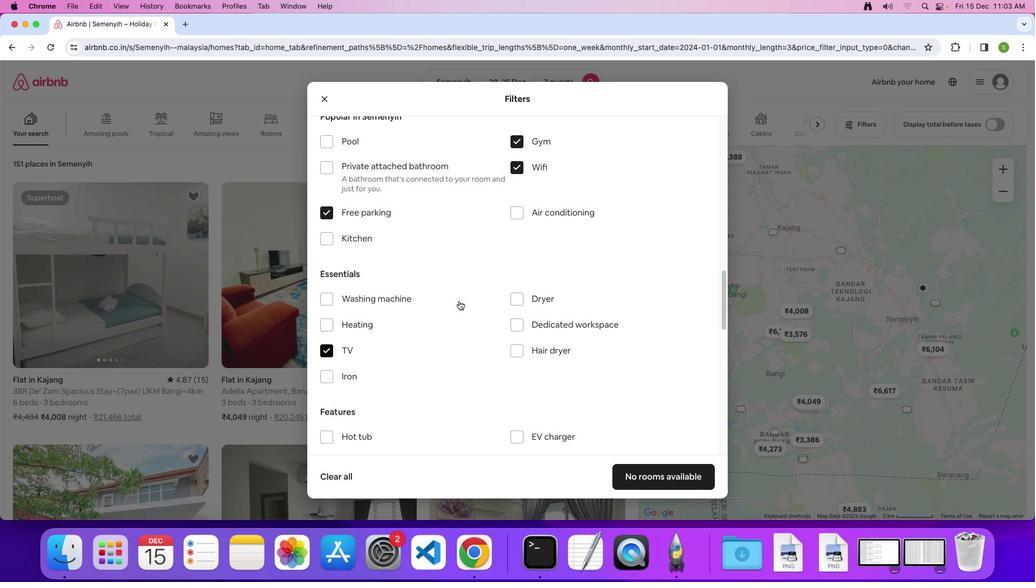 
Action: Mouse scrolled (459, 300) with delta (0, 0)
Screenshot: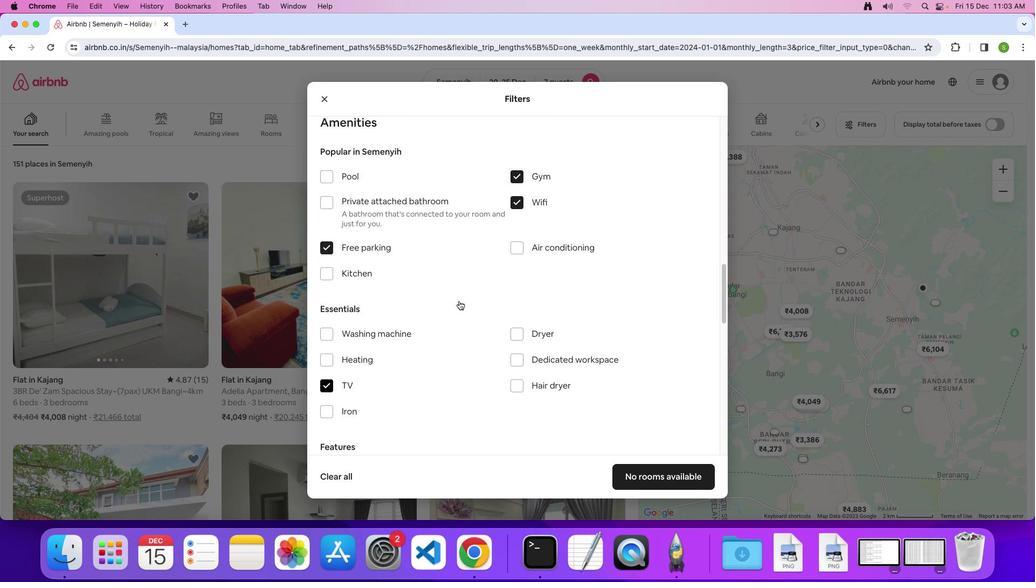 
Action: Mouse scrolled (459, 300) with delta (0, 2)
Screenshot: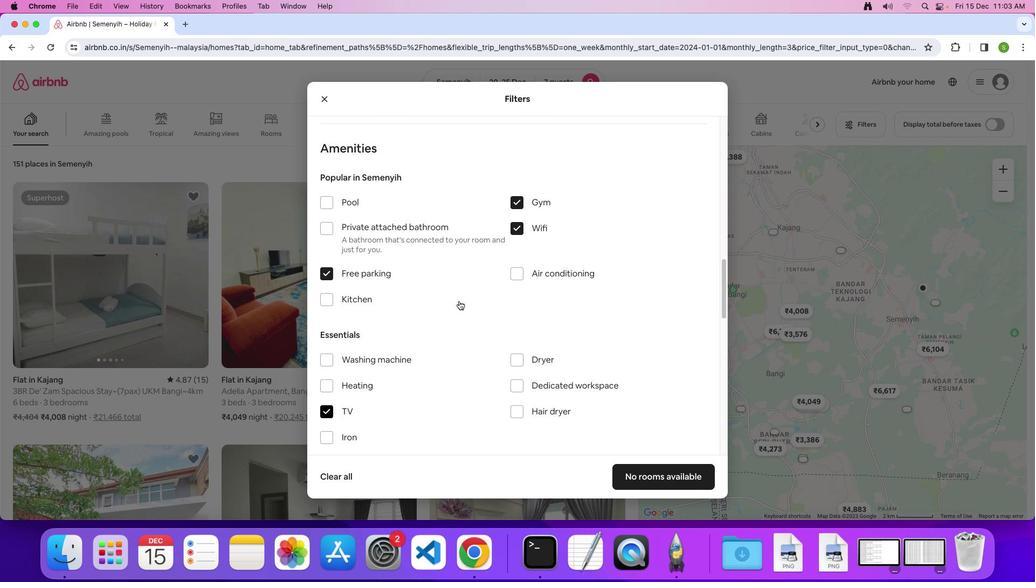 
Action: Mouse scrolled (459, 300) with delta (0, 0)
Screenshot: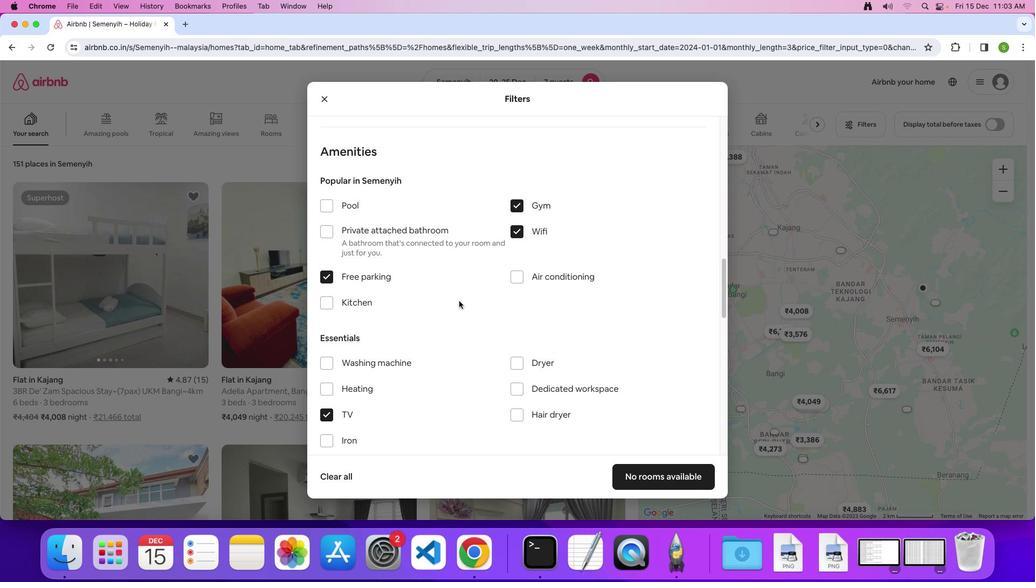 
Action: Mouse scrolled (459, 300) with delta (0, 0)
Screenshot: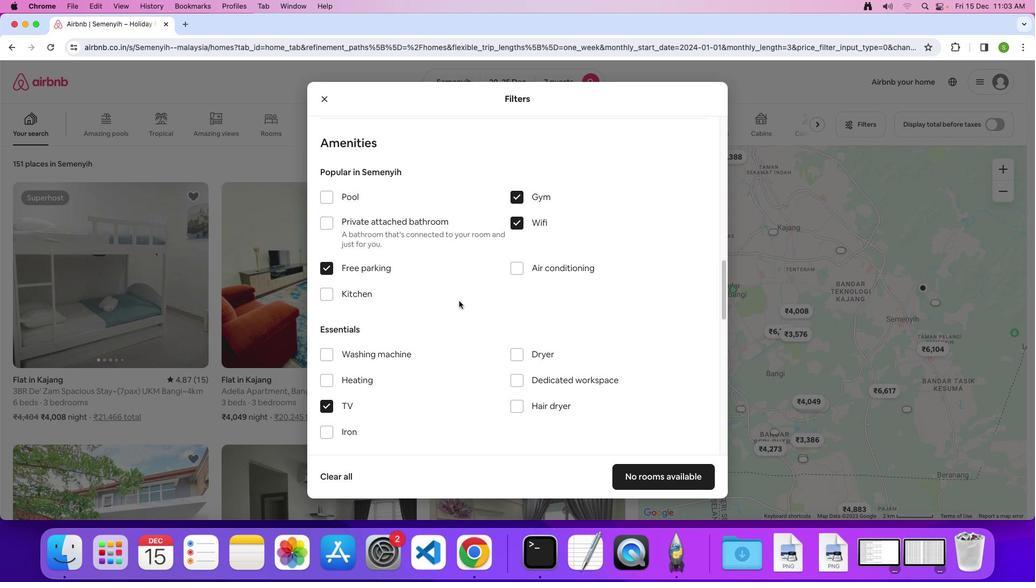 
Action: Mouse scrolled (459, 300) with delta (0, 0)
Screenshot: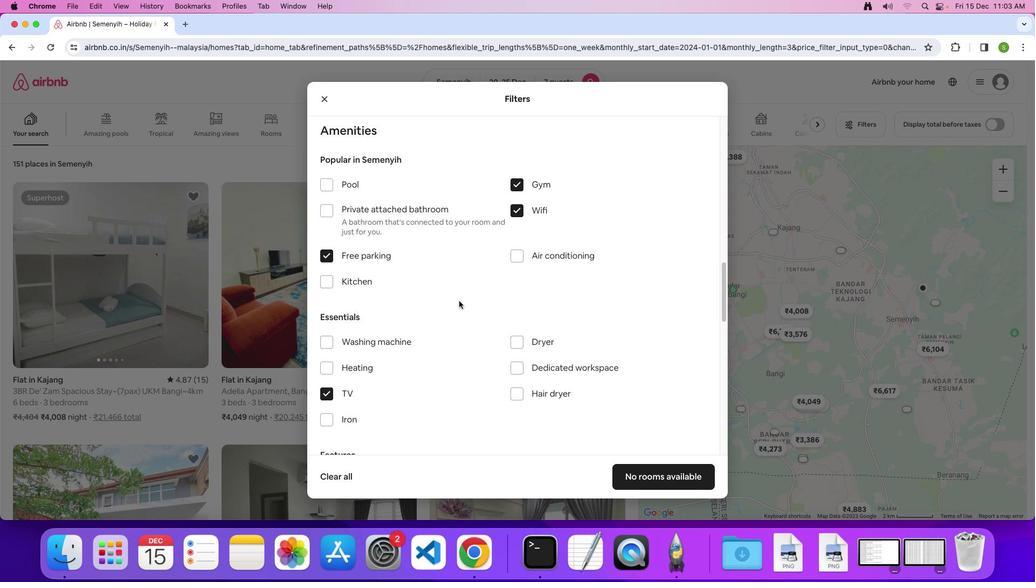 
Action: Mouse scrolled (459, 300) with delta (0, 0)
Screenshot: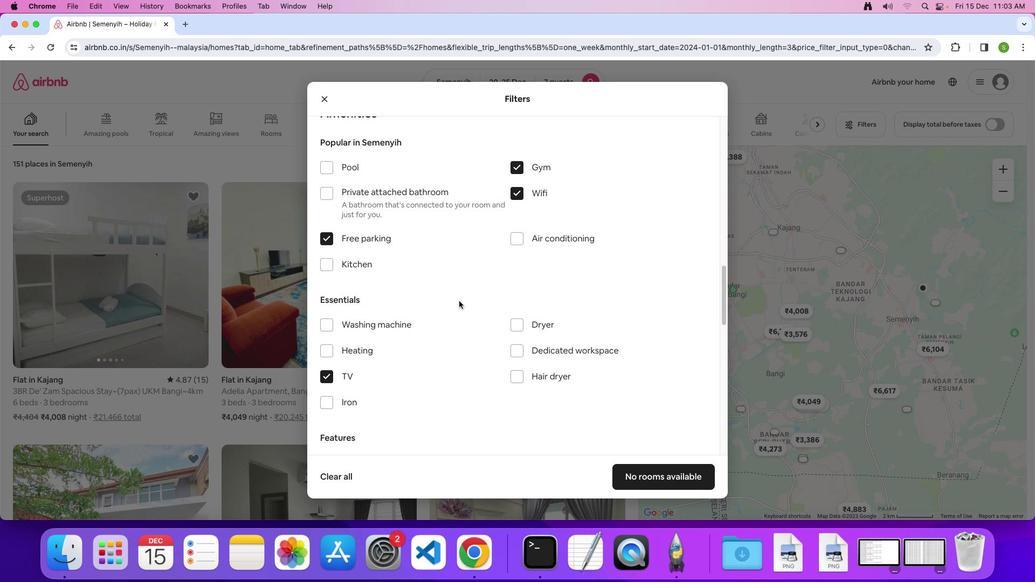 
Action: Mouse scrolled (459, 300) with delta (0, -1)
Screenshot: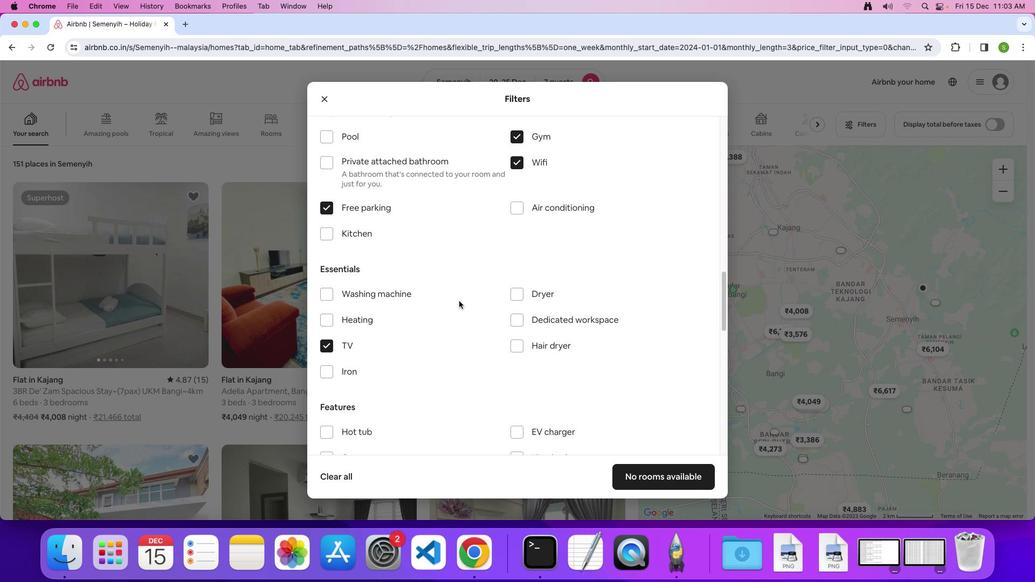 
Action: Mouse scrolled (459, 300) with delta (0, 0)
Screenshot: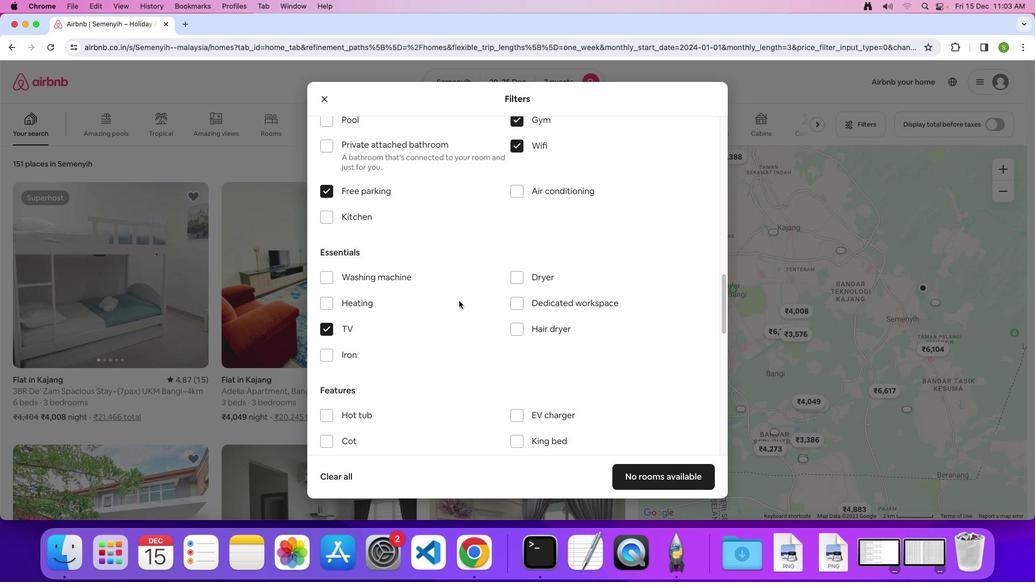 
Action: Mouse scrolled (459, 300) with delta (0, 0)
Screenshot: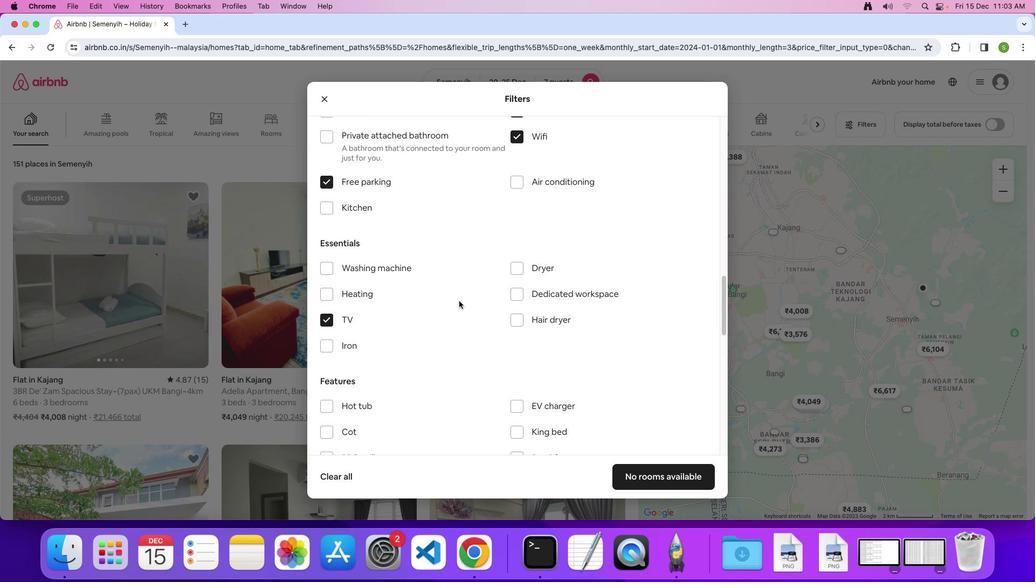 
Action: Mouse scrolled (459, 300) with delta (0, 0)
Screenshot: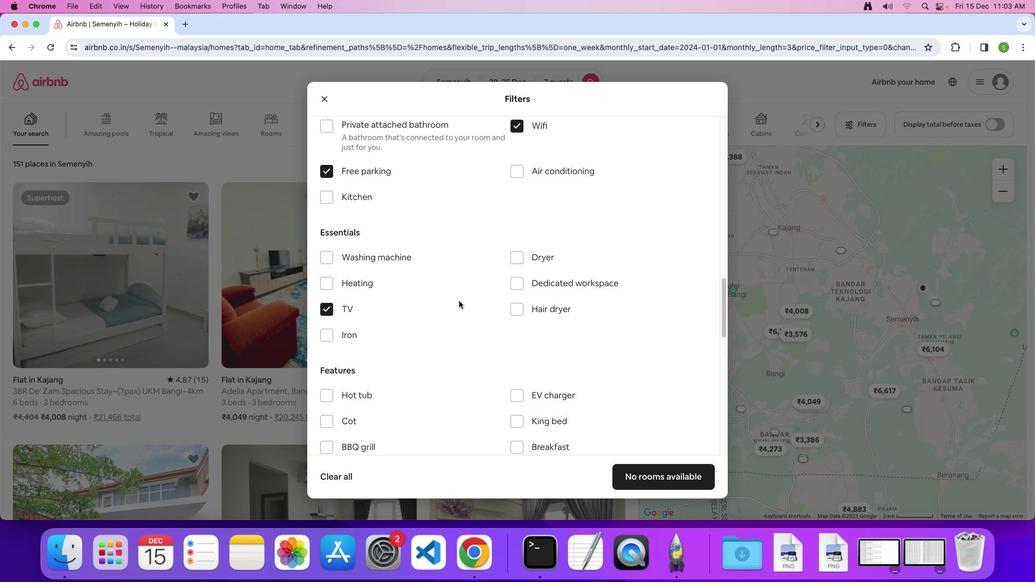 
Action: Mouse scrolled (459, 300) with delta (0, 0)
Screenshot: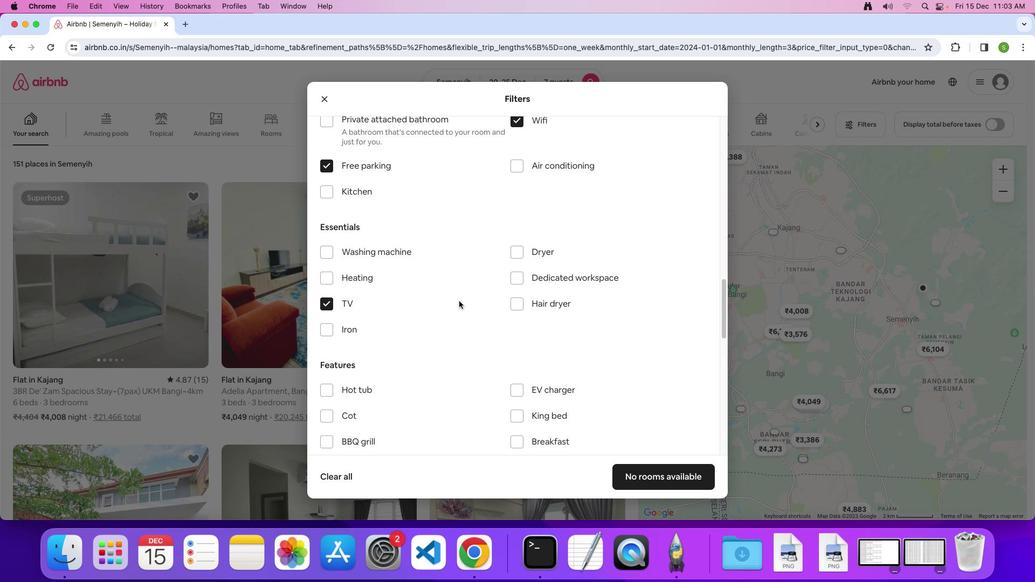 
Action: Mouse scrolled (459, 300) with delta (0, 0)
Screenshot: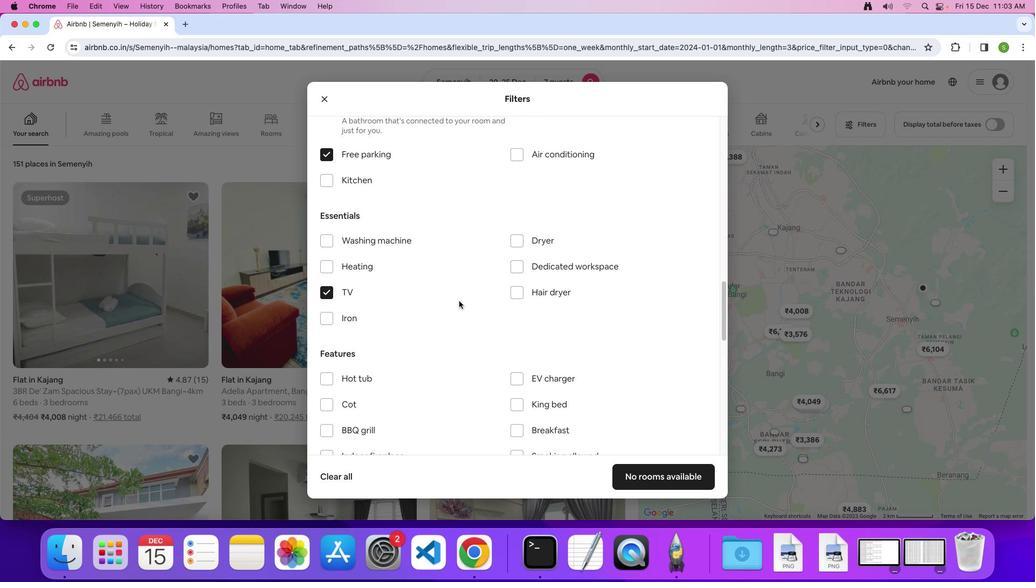 
Action: Mouse scrolled (459, 300) with delta (0, 0)
Screenshot: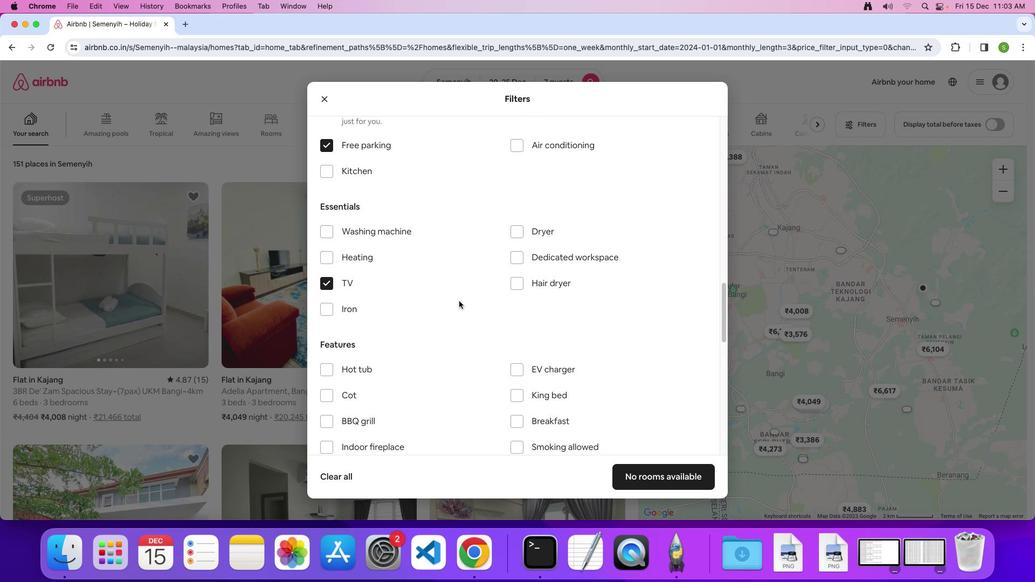 
Action: Mouse scrolled (459, 300) with delta (0, 0)
Screenshot: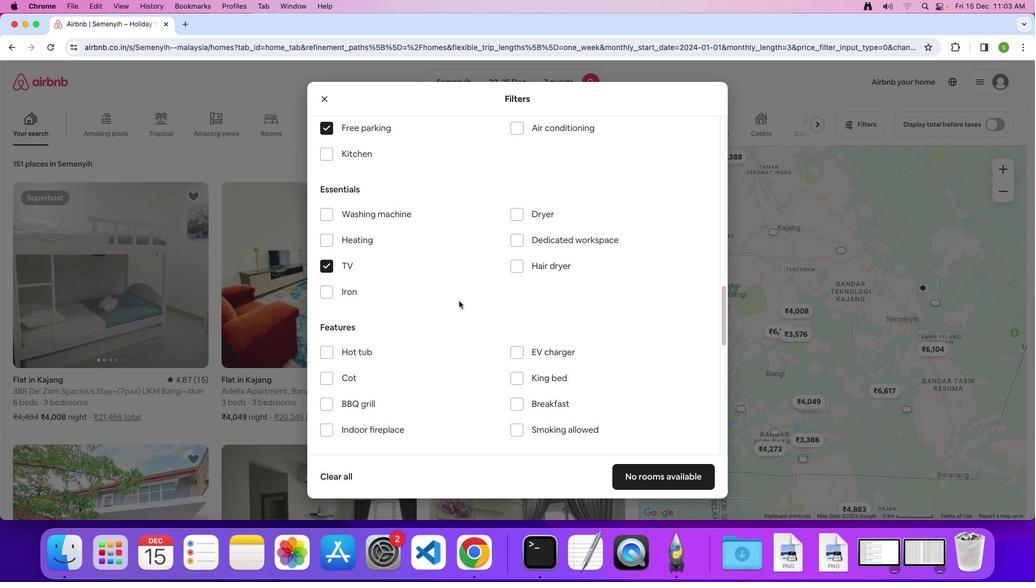 
Action: Mouse scrolled (459, 300) with delta (0, 0)
Screenshot: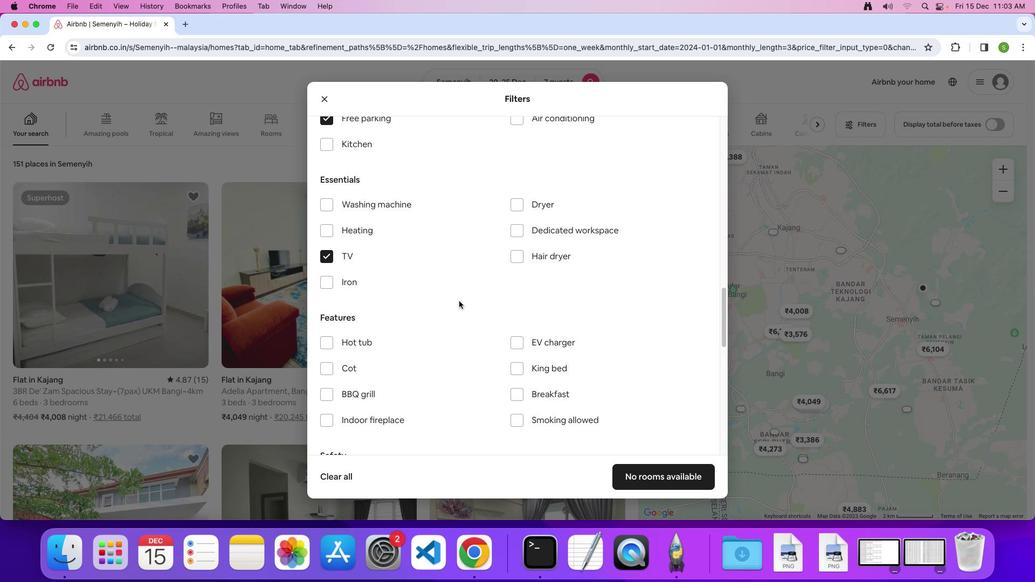 
Action: Mouse scrolled (459, 300) with delta (0, -1)
Screenshot: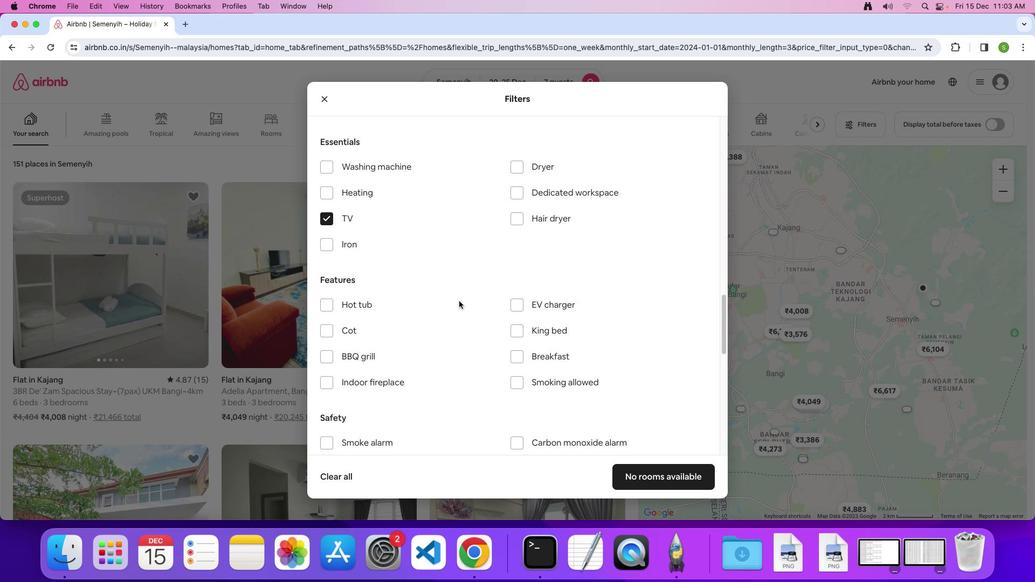 
Action: Mouse moved to (510, 349)
Screenshot: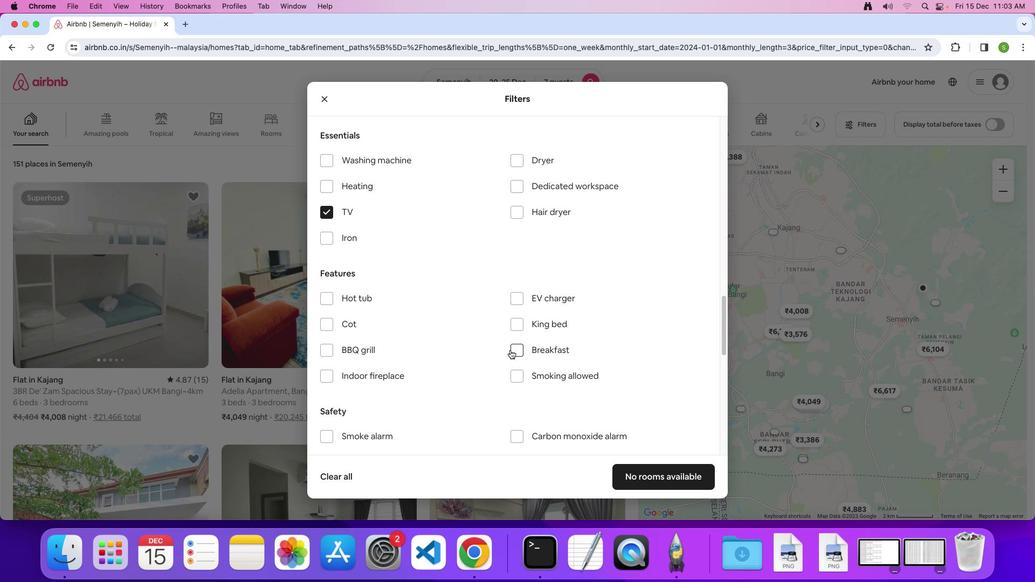 
Action: Mouse pressed left at (510, 349)
Screenshot: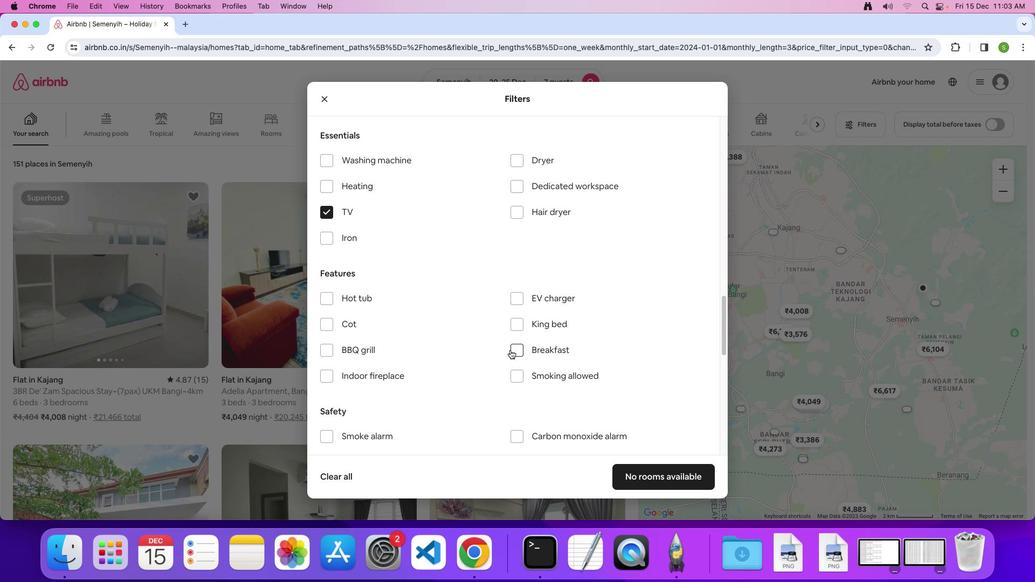 
Action: Mouse moved to (461, 341)
Screenshot: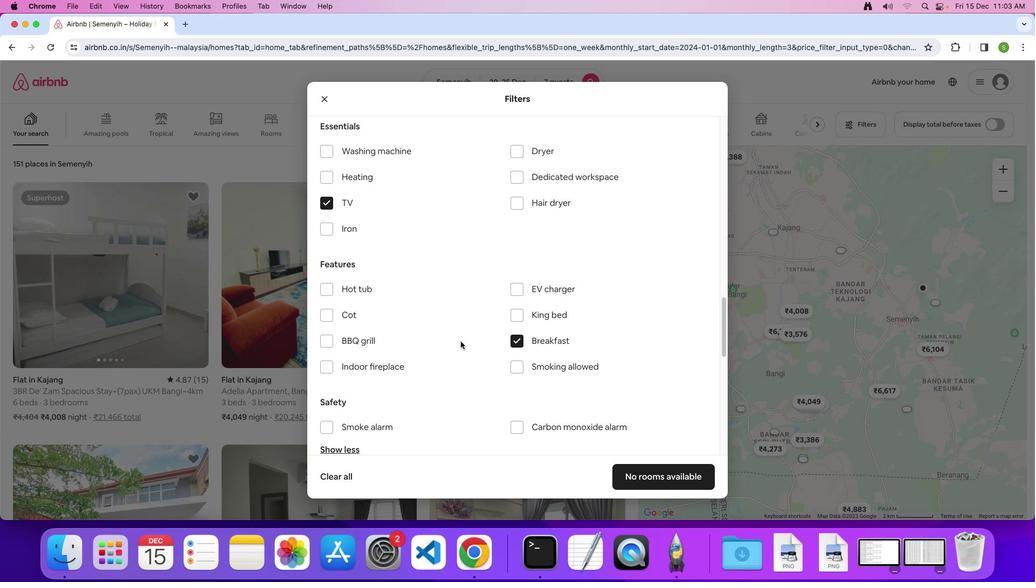 
Action: Mouse scrolled (461, 341) with delta (0, 0)
Screenshot: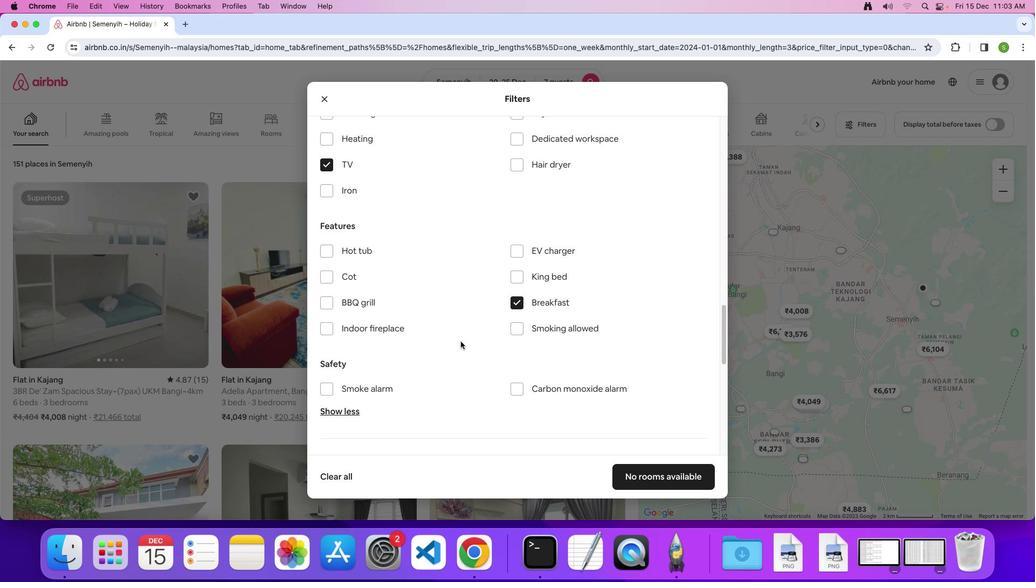 
Action: Mouse scrolled (461, 341) with delta (0, 0)
Screenshot: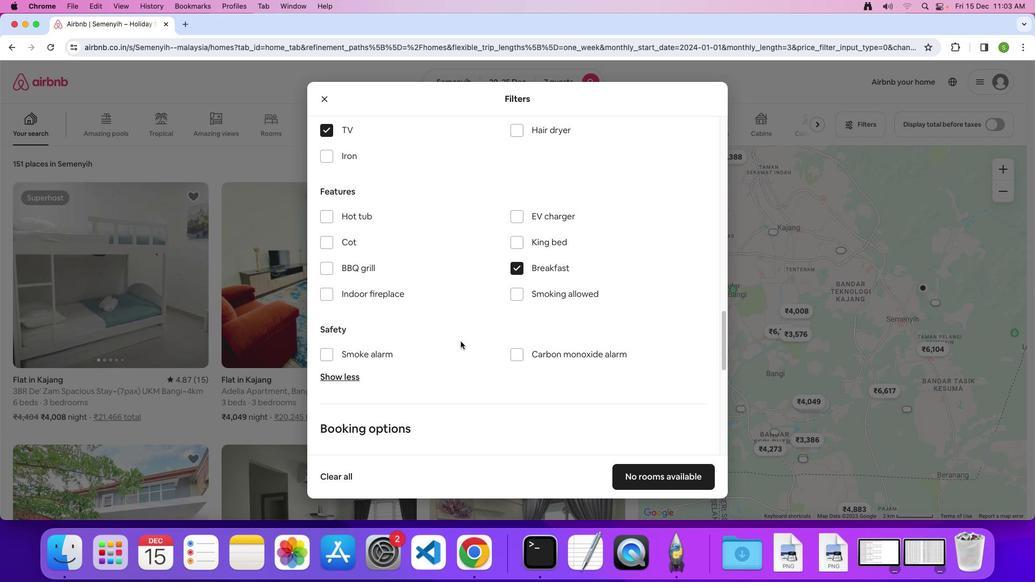 
Action: Mouse scrolled (461, 341) with delta (0, -2)
Screenshot: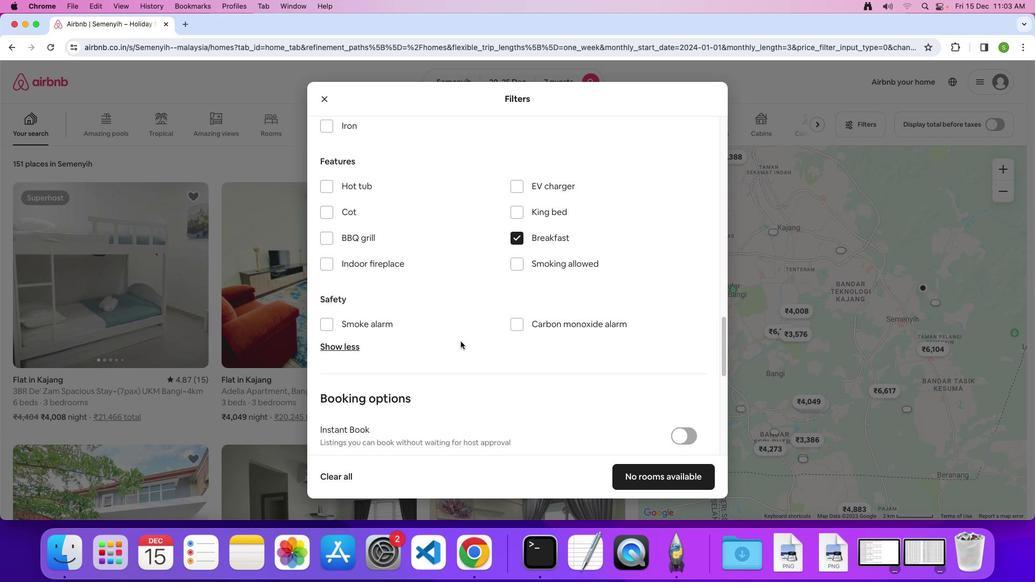 
Action: Mouse scrolled (461, 341) with delta (0, 0)
Screenshot: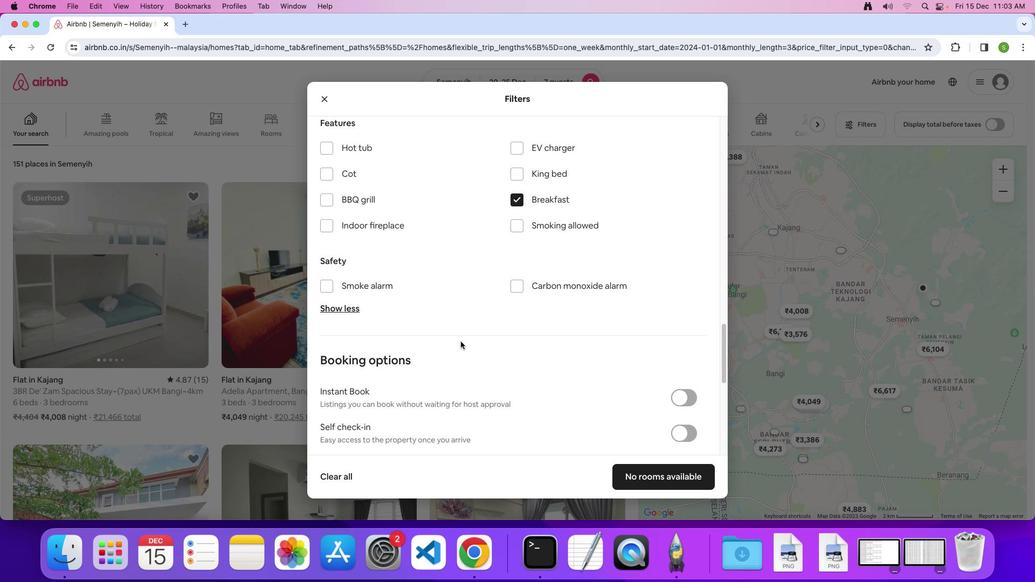 
Action: Mouse scrolled (461, 341) with delta (0, 0)
Screenshot: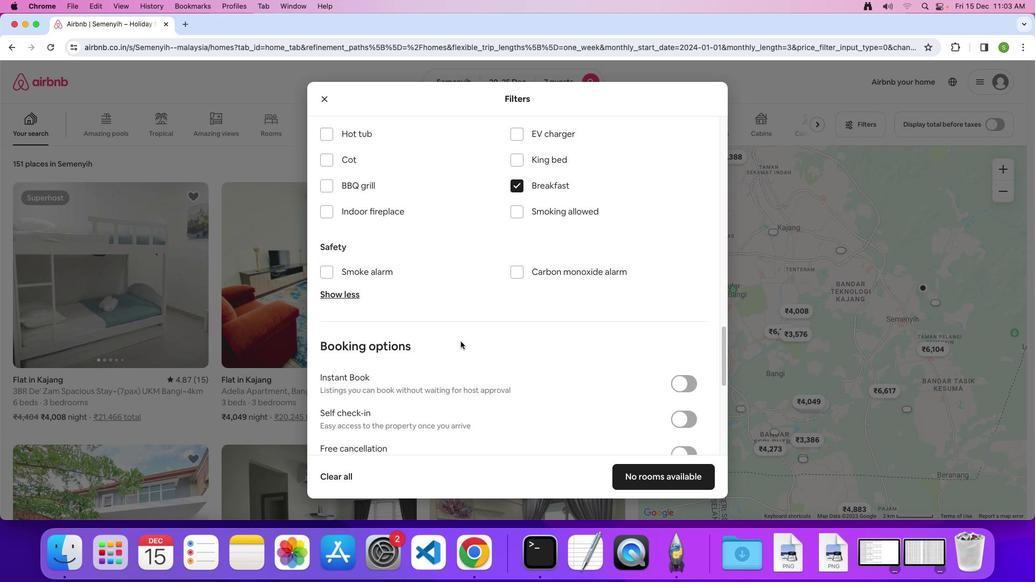 
Action: Mouse scrolled (461, 341) with delta (0, -1)
Screenshot: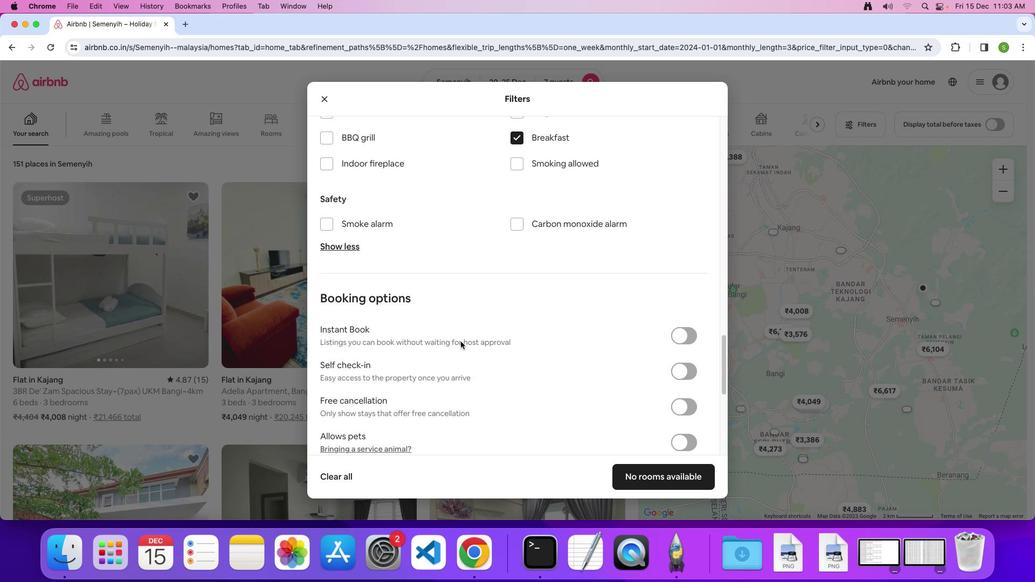 
Action: Mouse moved to (456, 334)
Screenshot: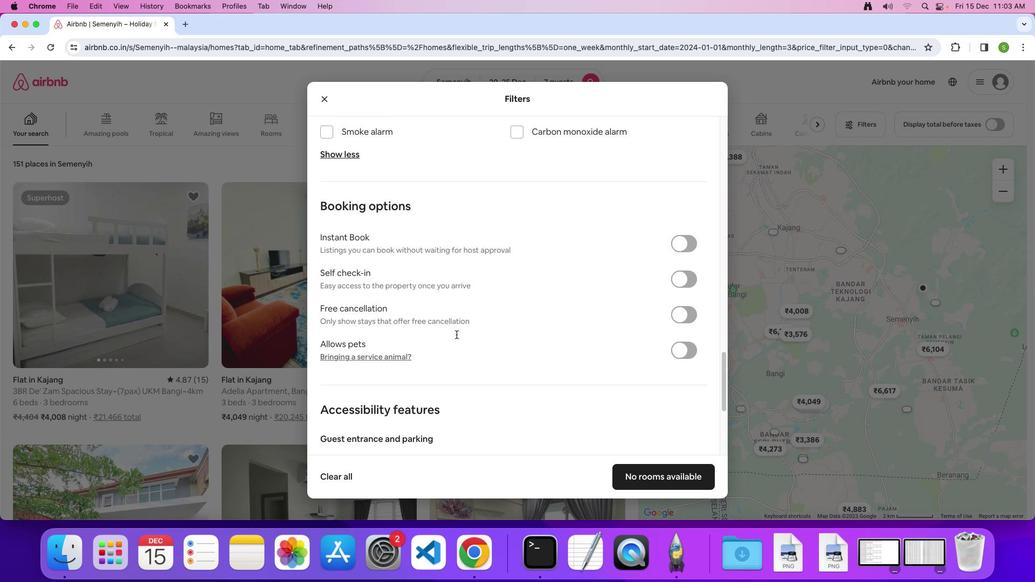 
Action: Mouse scrolled (456, 334) with delta (0, 0)
Screenshot: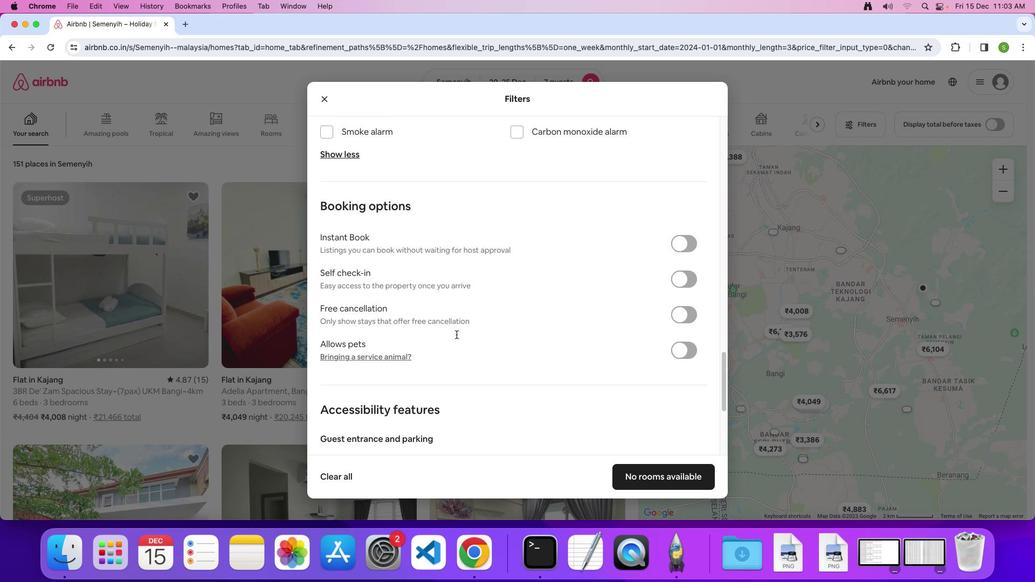 
Action: Mouse scrolled (456, 334) with delta (0, 0)
Screenshot: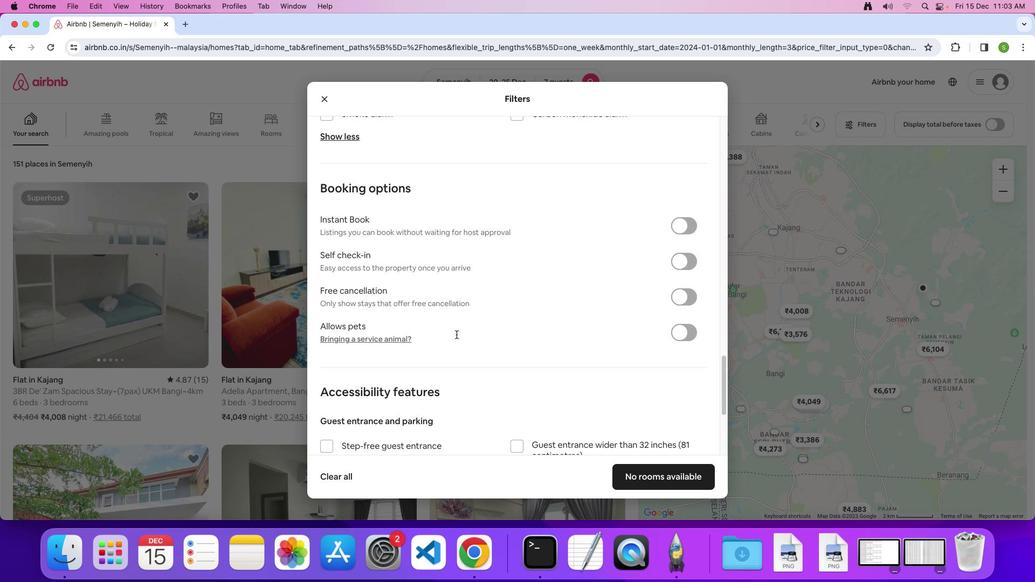 
Action: Mouse scrolled (456, 334) with delta (0, -2)
Screenshot: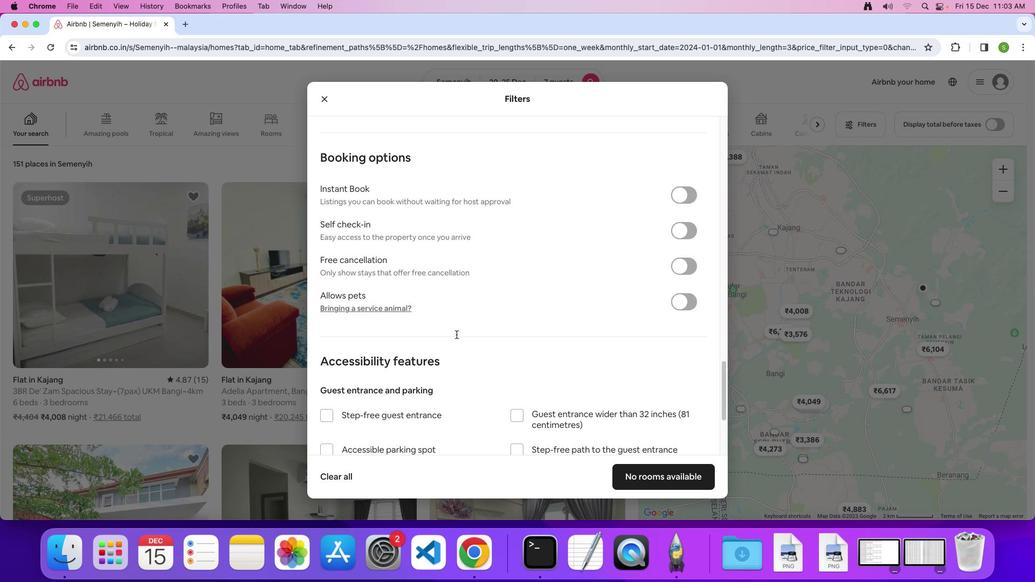 
Action: Mouse scrolled (456, 334) with delta (0, -2)
Screenshot: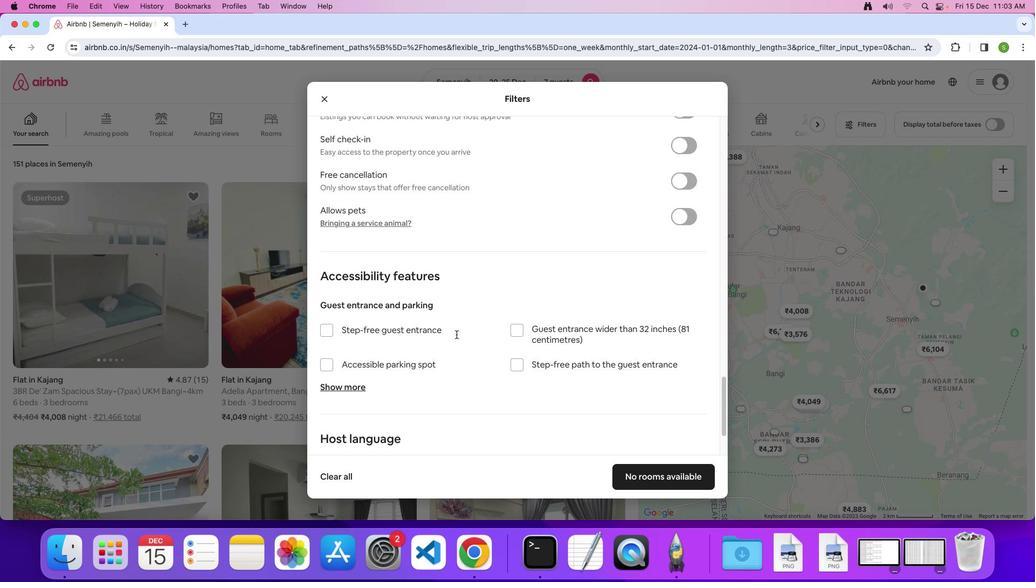
Action: Mouse scrolled (456, 334) with delta (0, 0)
Screenshot: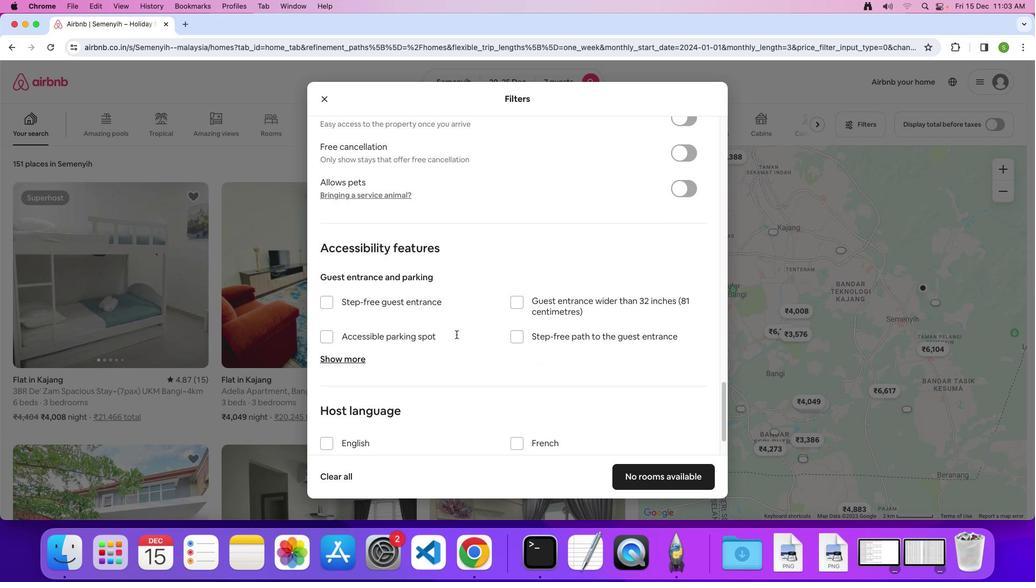 
Action: Mouse scrolled (456, 334) with delta (0, 0)
Screenshot: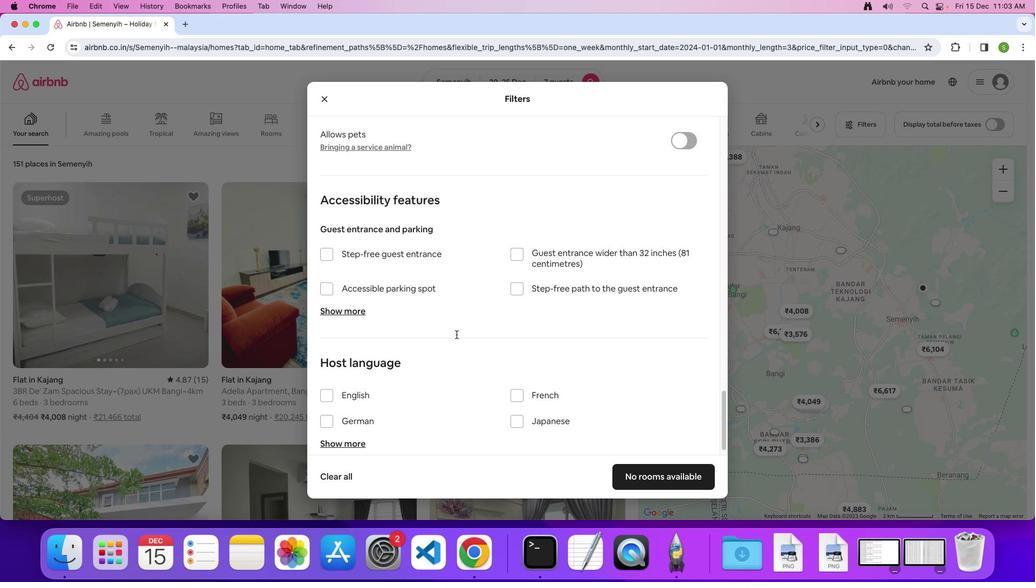 
Action: Mouse scrolled (456, 334) with delta (0, -1)
Screenshot: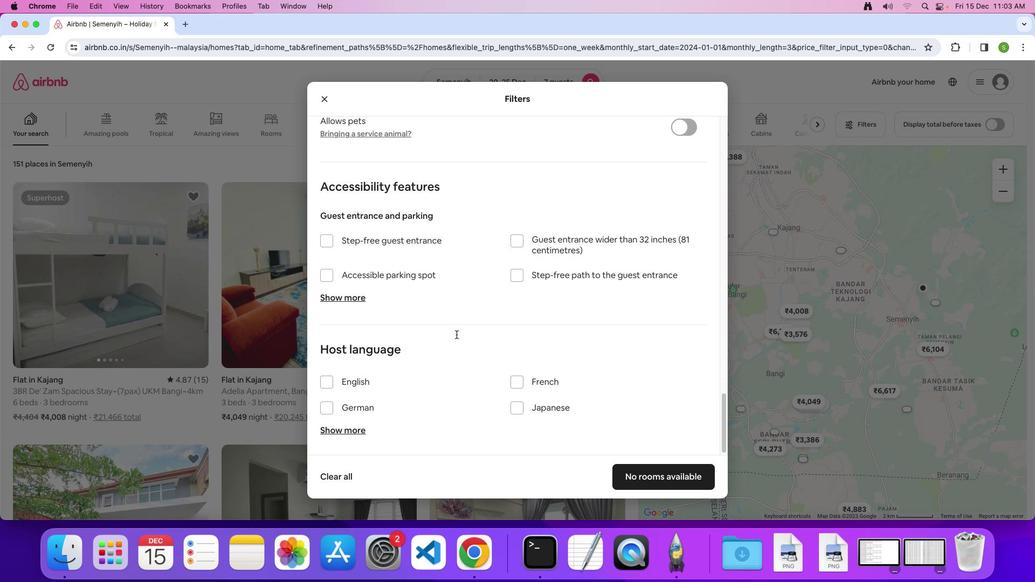 
Action: Mouse scrolled (456, 334) with delta (0, 0)
Screenshot: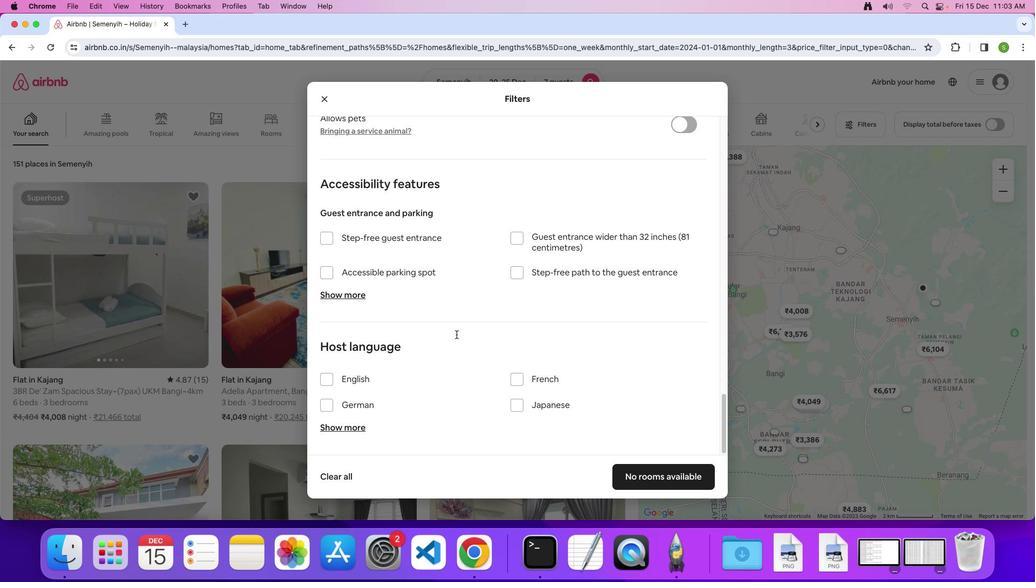 
Action: Mouse scrolled (456, 334) with delta (0, 0)
Screenshot: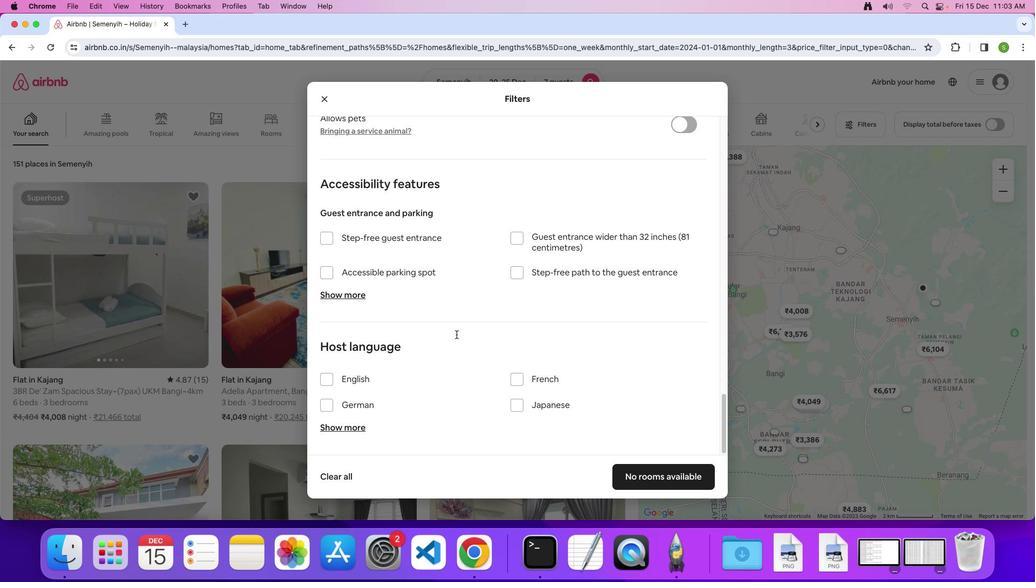 
Action: Mouse scrolled (456, 334) with delta (0, -2)
Screenshot: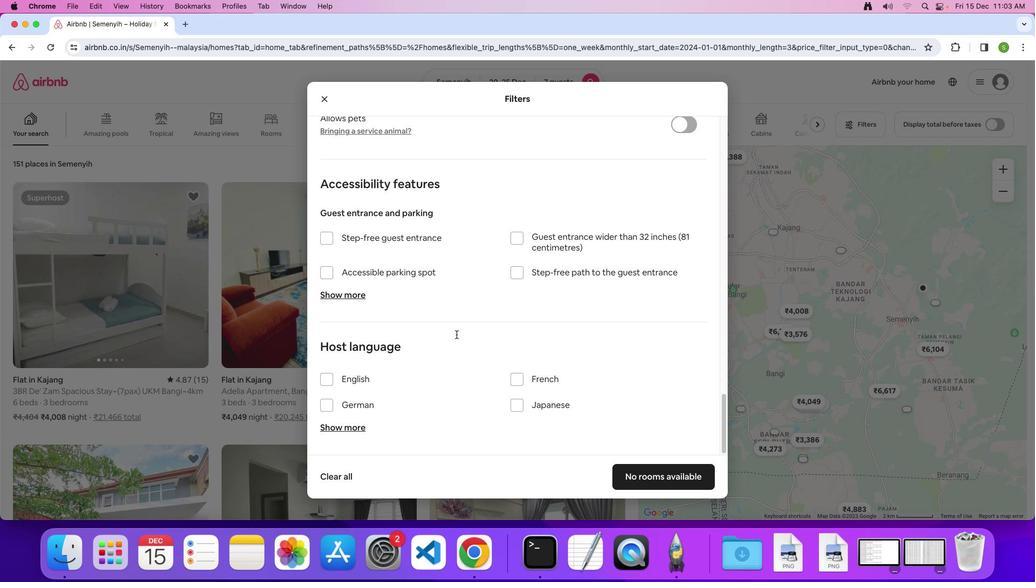 
Action: Mouse scrolled (456, 334) with delta (0, -2)
Screenshot: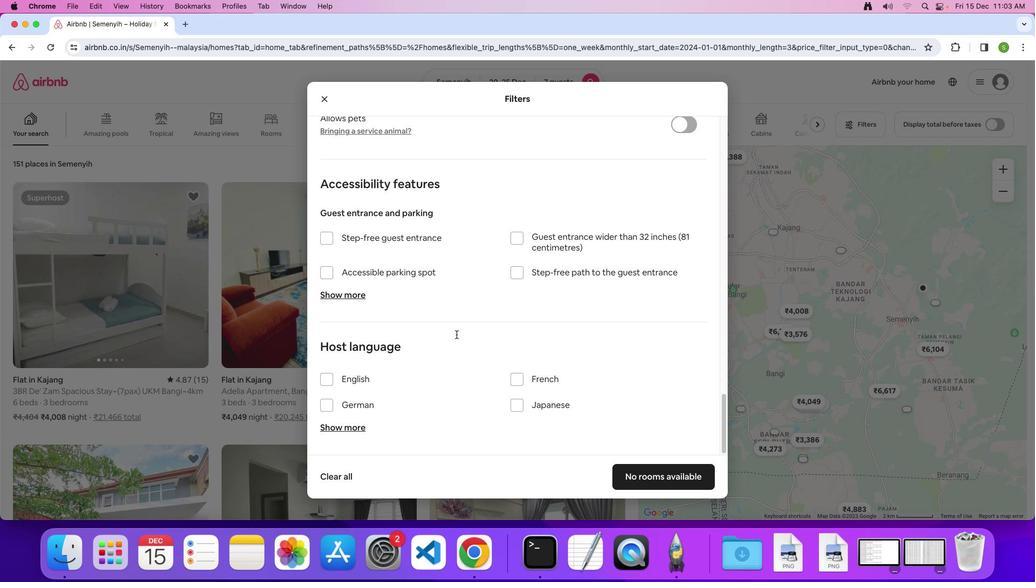 
Action: Mouse moved to (653, 475)
Screenshot: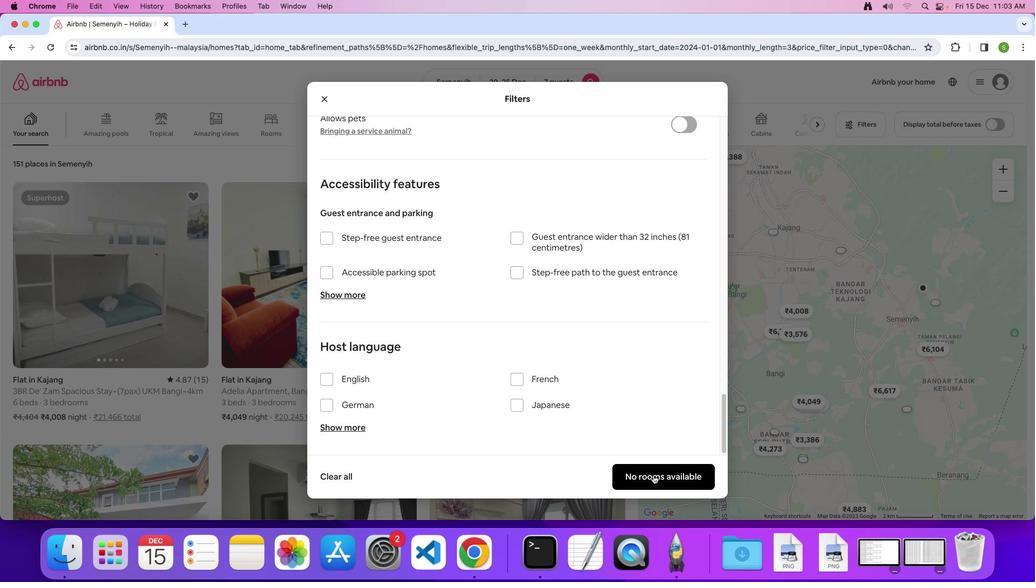 
Action: Mouse pressed left at (653, 475)
Screenshot: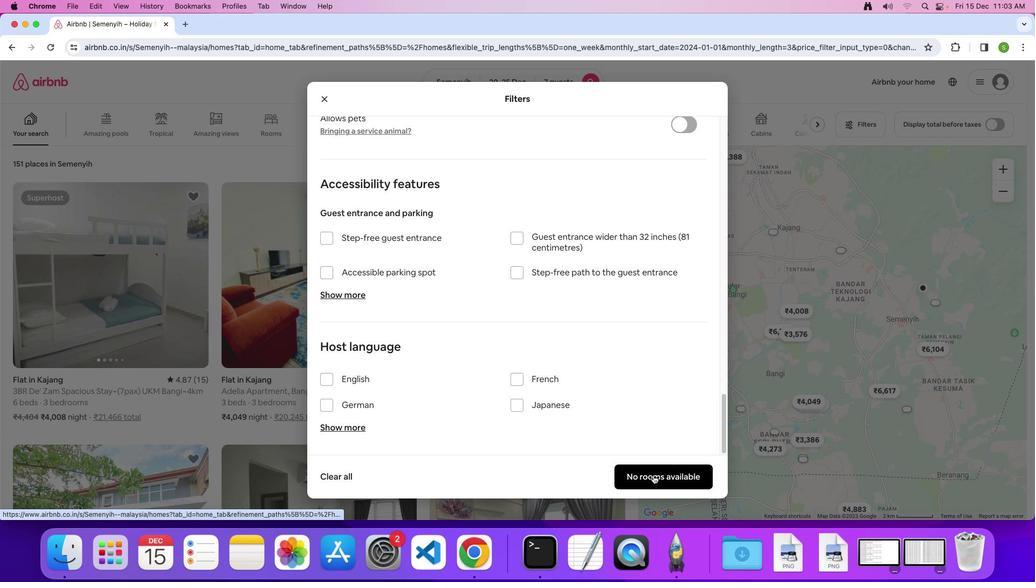 
Action: Mouse moved to (411, 279)
Screenshot: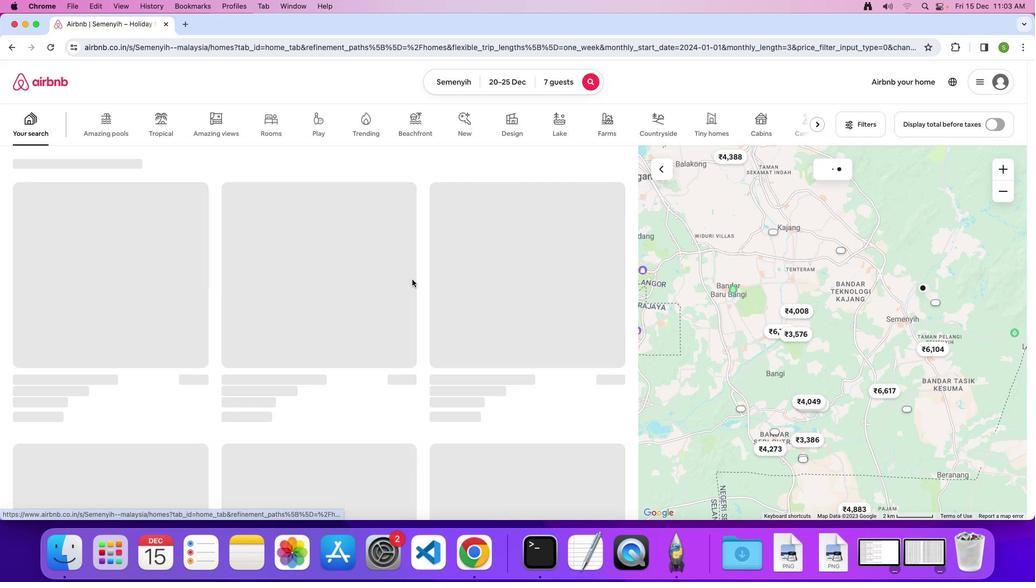 
